 Task: Look for space in Rasskazovo, Russia from 24th August, 2023 to 10th September, 2023 for 6 adults, 2 children in price range Rs.12000 to Rs.15000. Place can be entire place or shared room with 6 bedrooms having 6 beds and 6 bathrooms. Property type can be house, flat, guest house. Amenities needed are: wifi, TV, free parkinig on premises, gym, breakfast. Booking option can be shelf check-in. Required host language is English.
Action: Mouse pressed left at (522, 106)
Screenshot: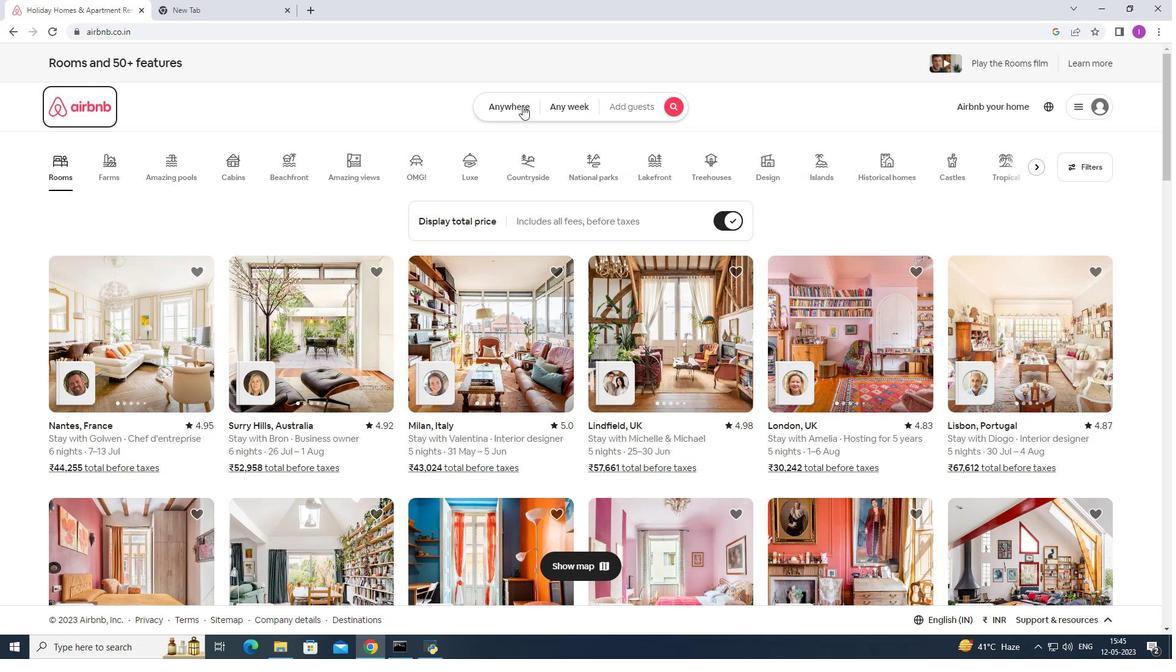 
Action: Mouse moved to (443, 149)
Screenshot: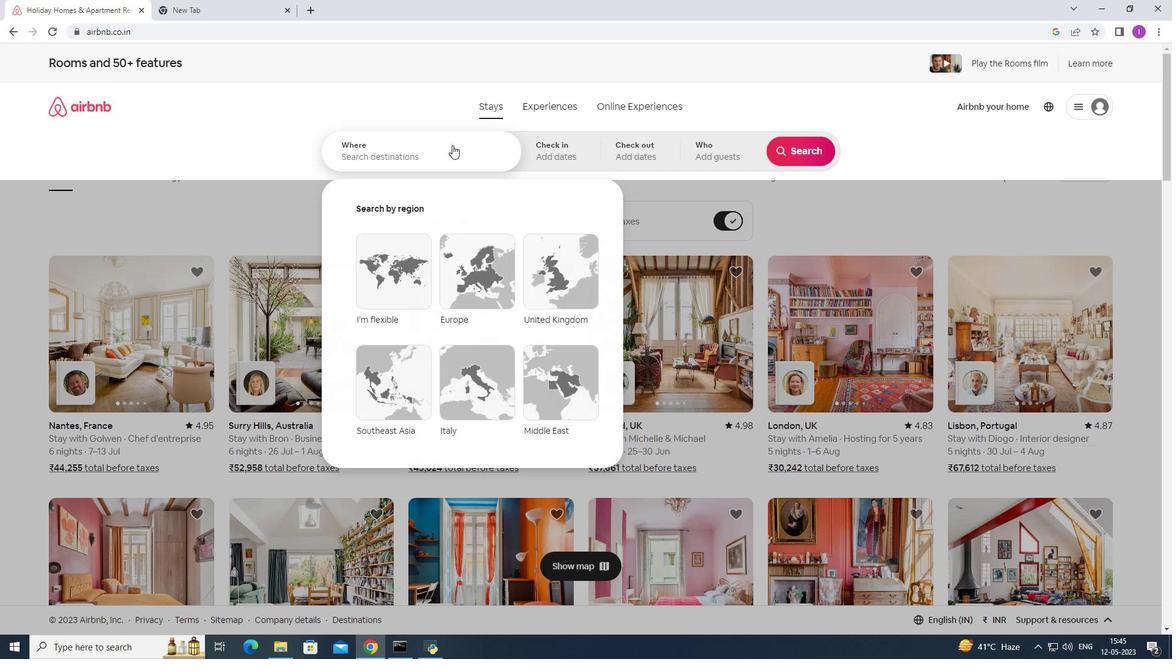 
Action: Mouse pressed left at (443, 149)
Screenshot: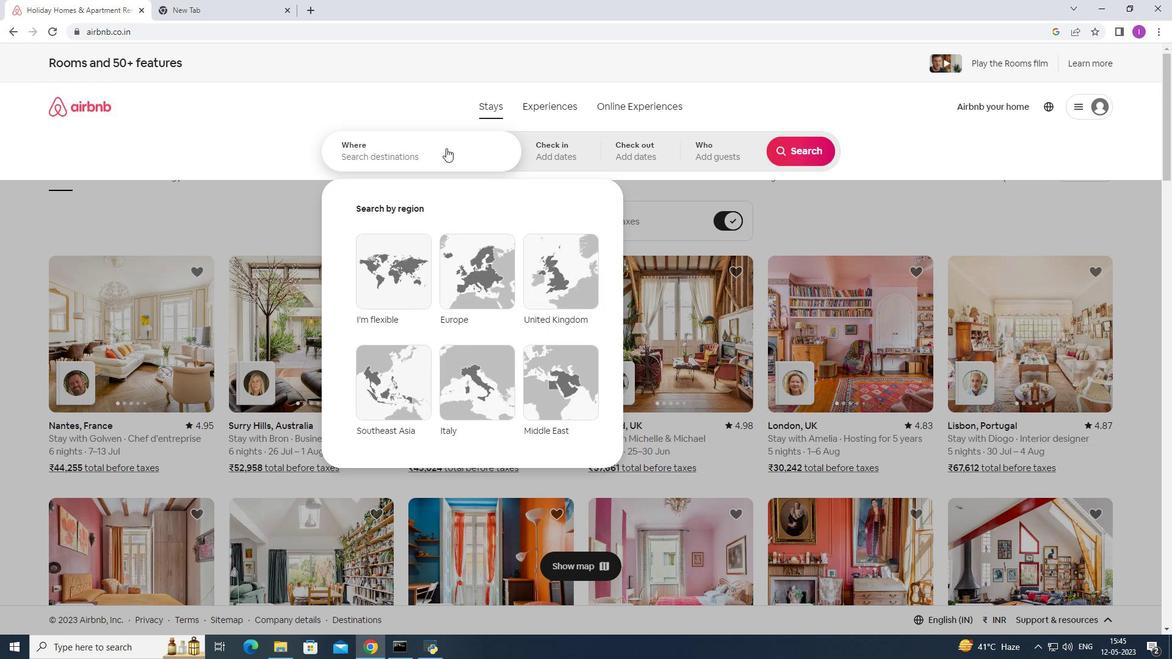 
Action: Mouse moved to (443, 150)
Screenshot: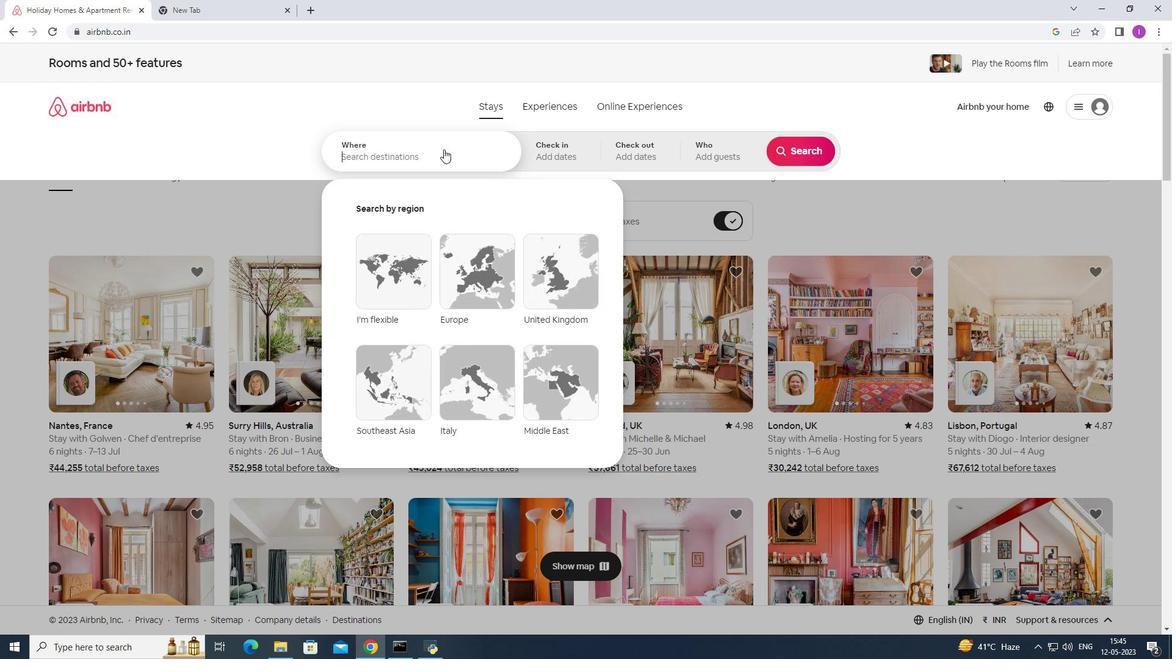 
Action: Key pressed <Key.shift>Rasskazovo,<Key.shift>Russia
Screenshot: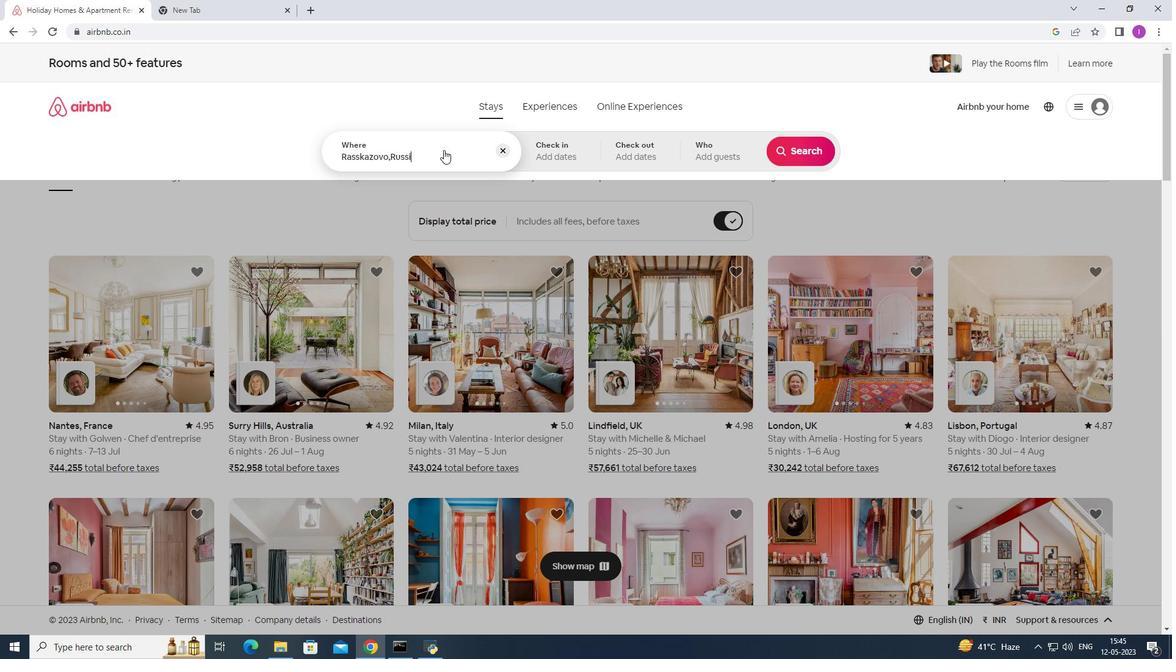 
Action: Mouse moved to (559, 154)
Screenshot: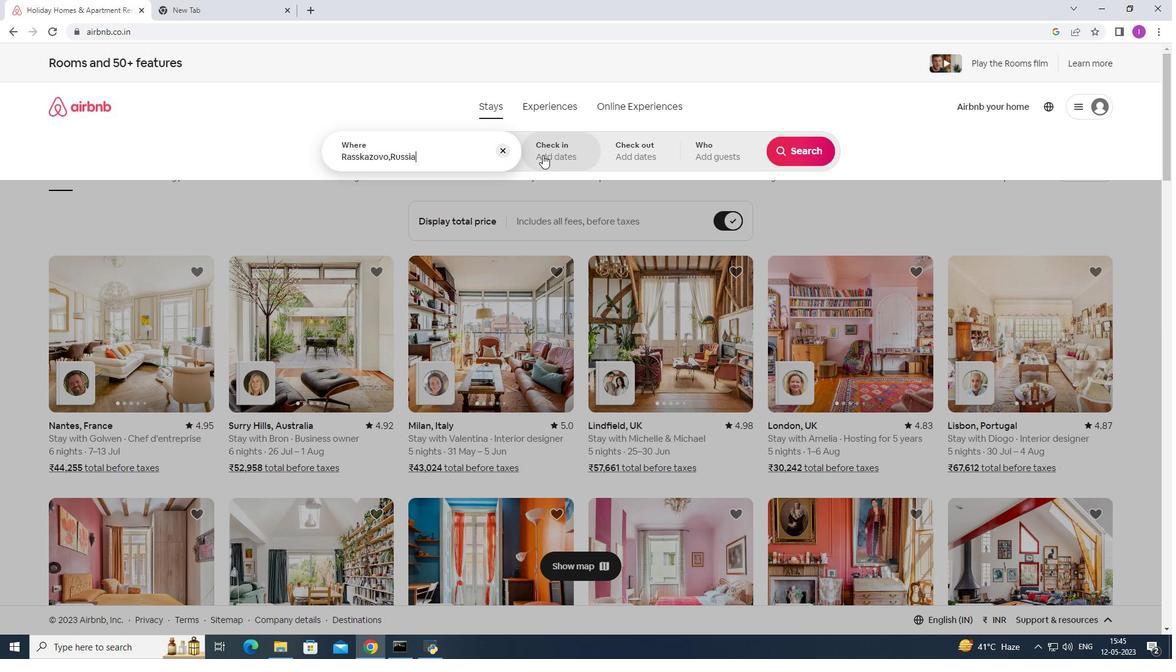 
Action: Mouse pressed left at (559, 154)
Screenshot: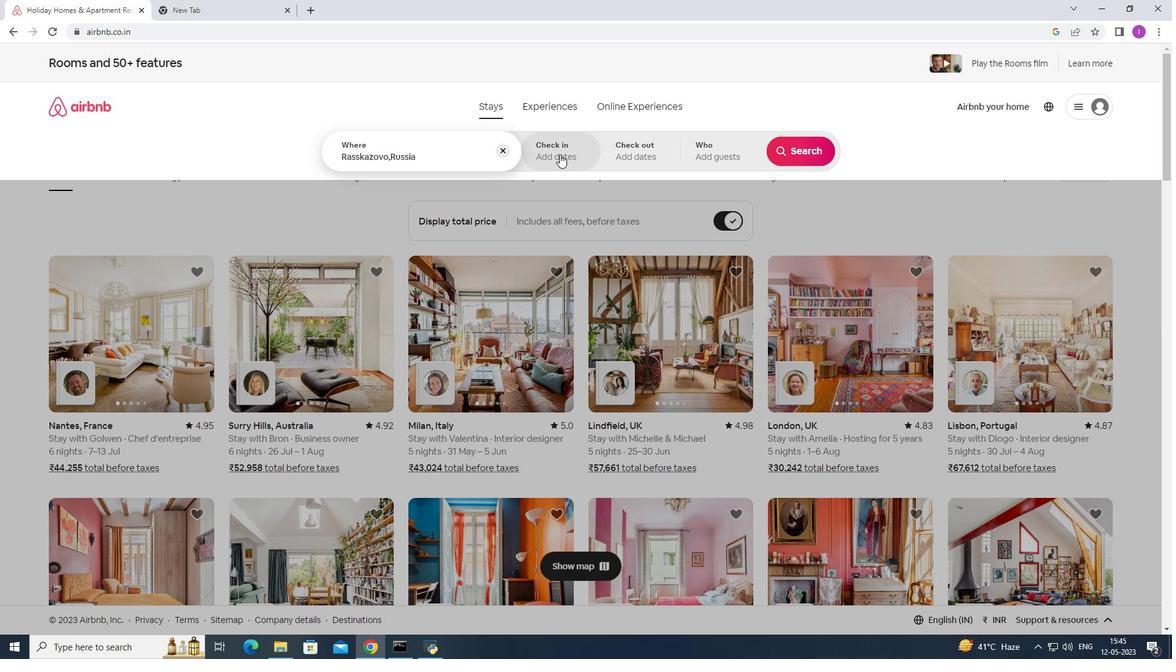 
Action: Mouse moved to (793, 250)
Screenshot: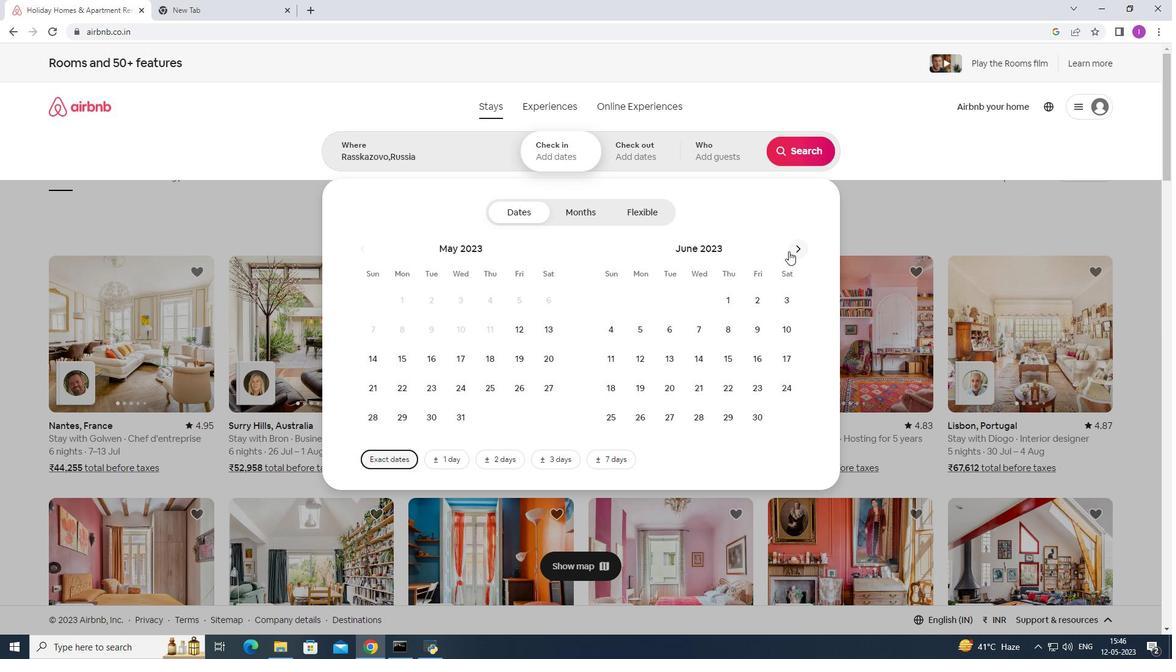 
Action: Mouse pressed left at (793, 250)
Screenshot: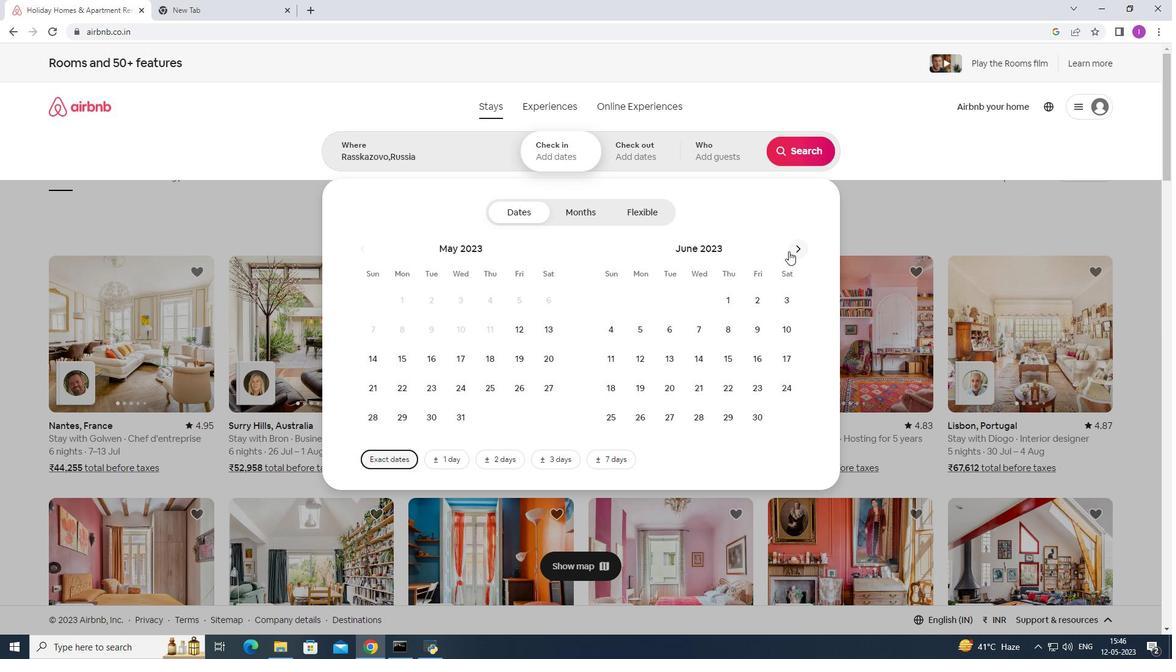 
Action: Mouse moved to (793, 250)
Screenshot: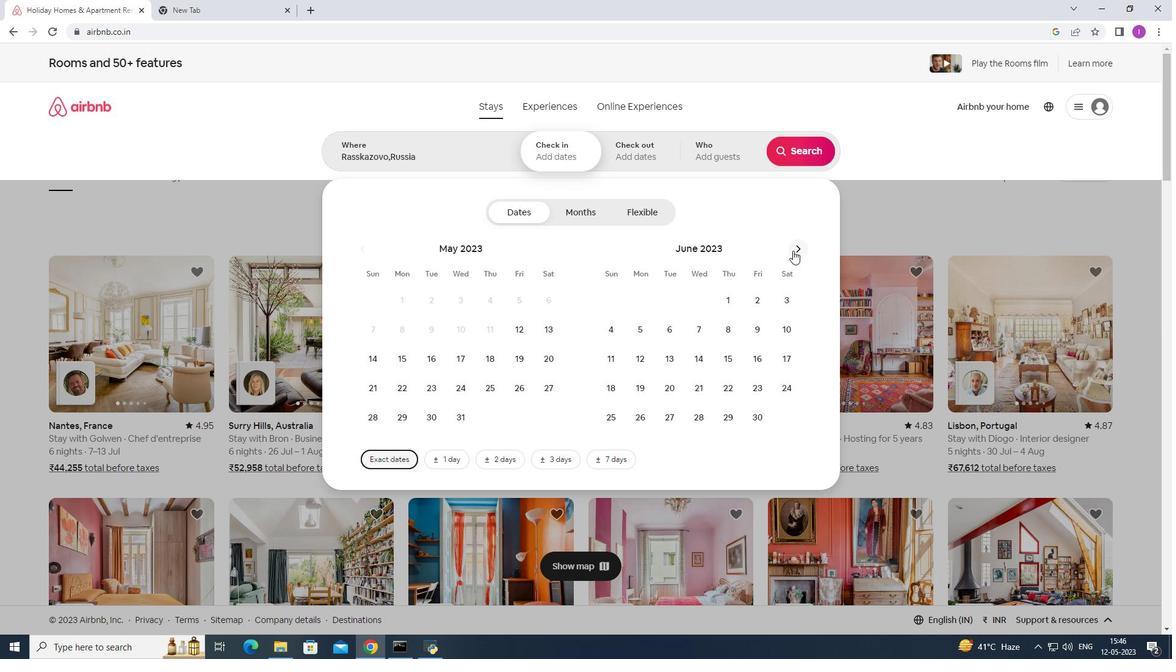 
Action: Mouse pressed left at (793, 250)
Screenshot: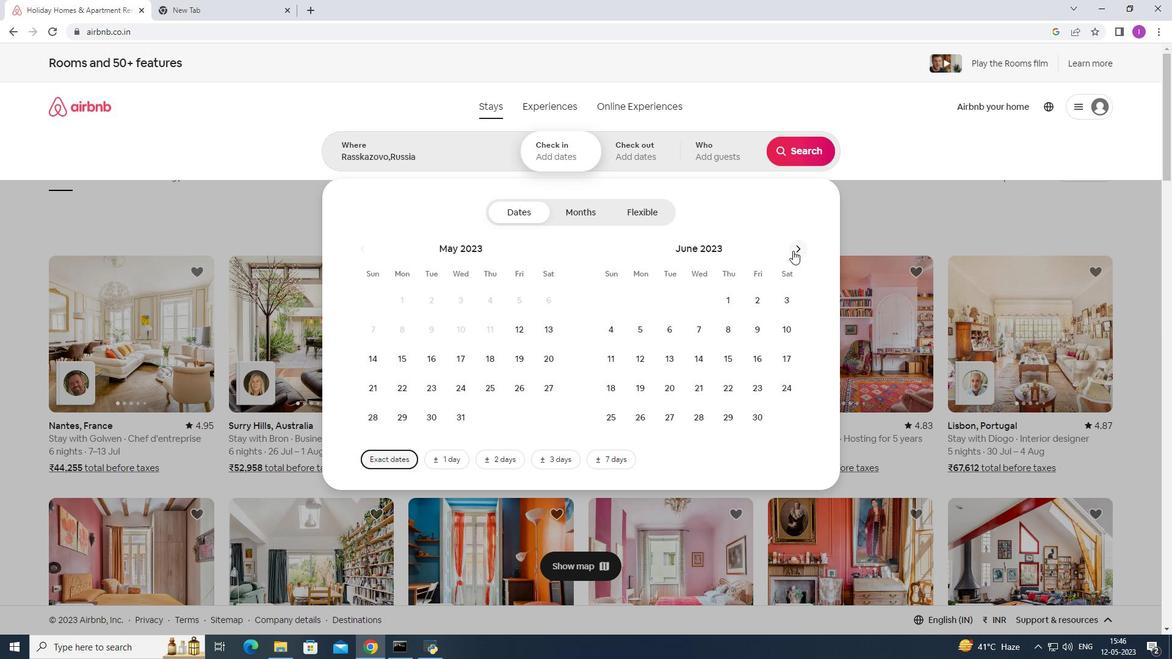 
Action: Mouse moved to (793, 250)
Screenshot: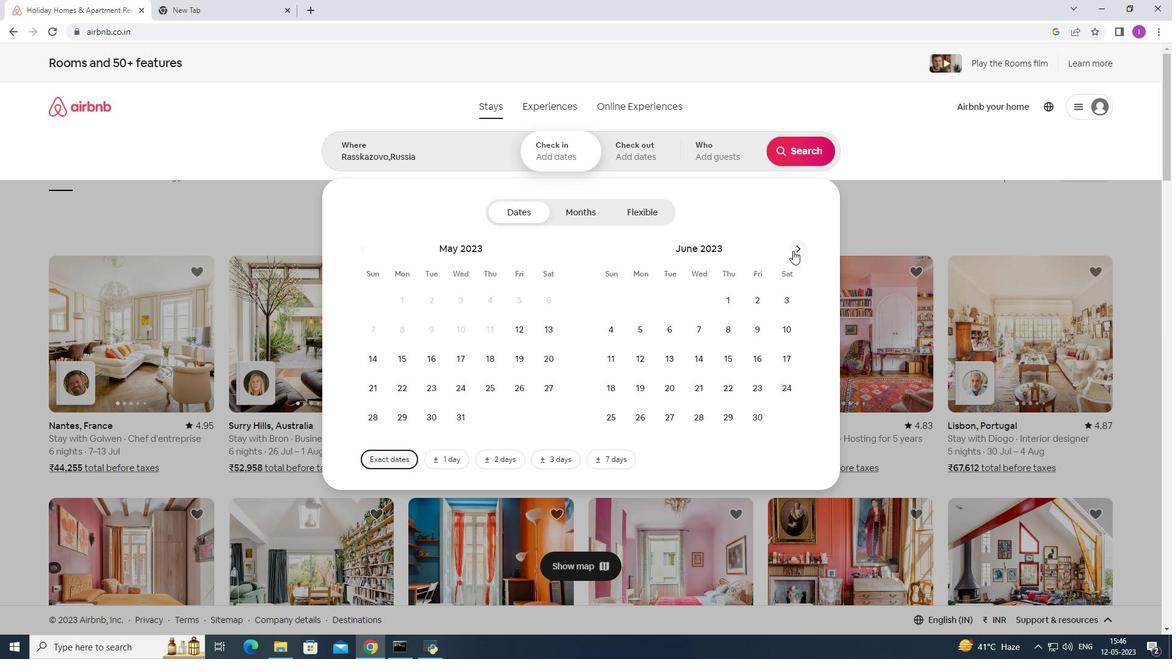 
Action: Mouse pressed left at (793, 250)
Screenshot: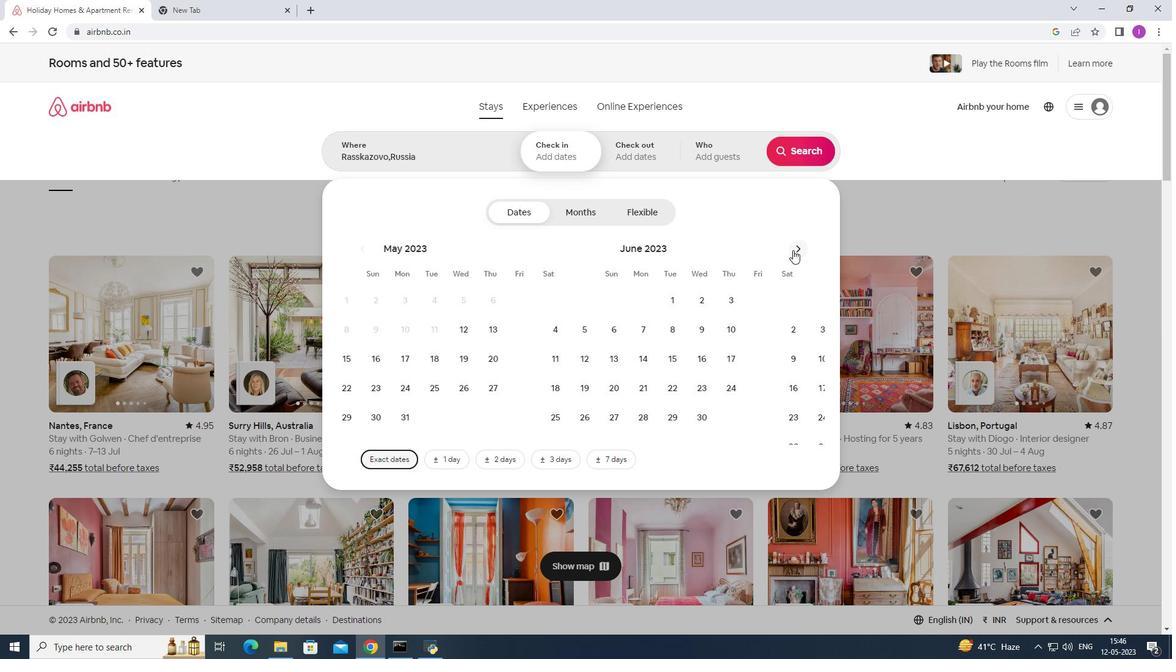 
Action: Mouse moved to (793, 246)
Screenshot: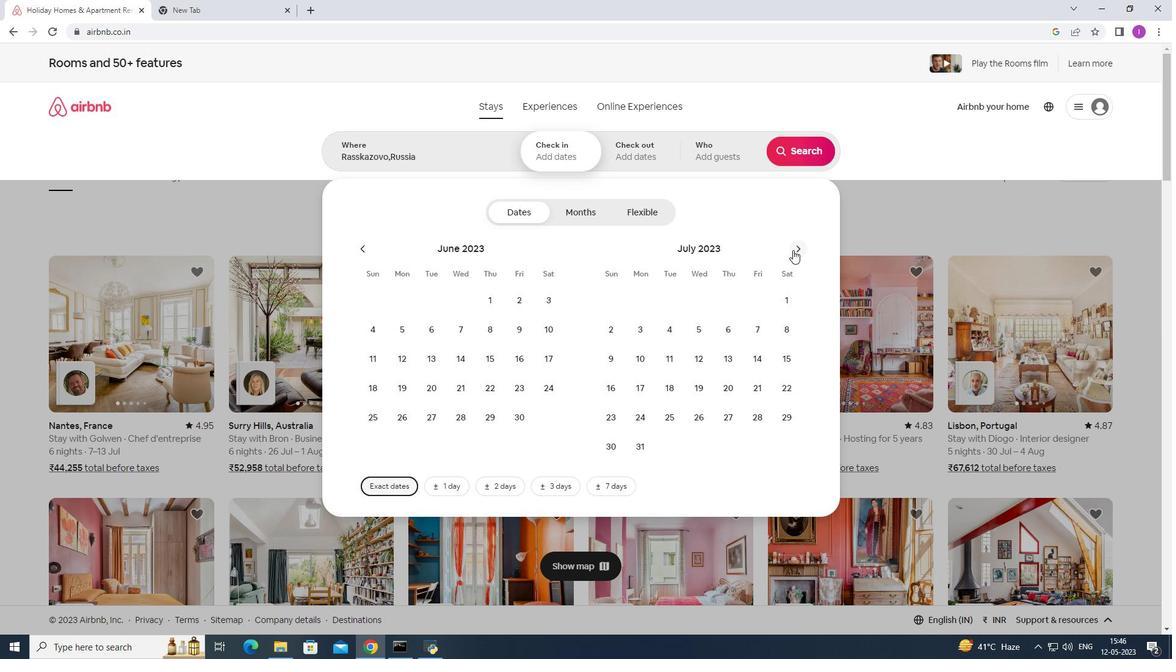 
Action: Mouse pressed left at (793, 246)
Screenshot: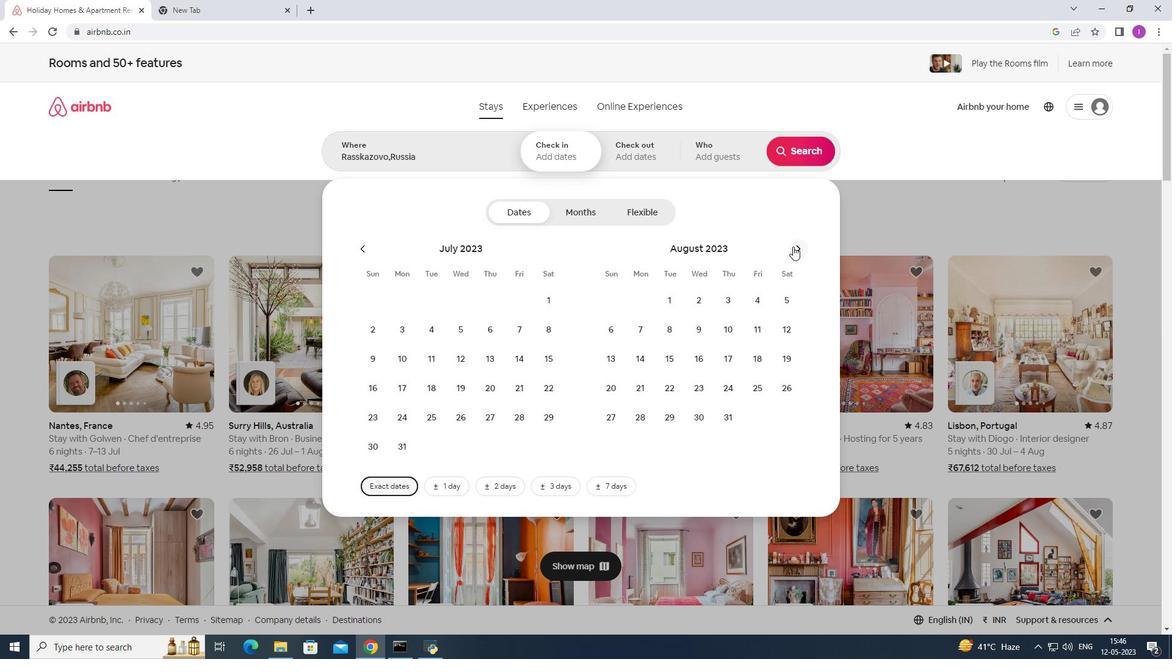 
Action: Mouse moved to (482, 389)
Screenshot: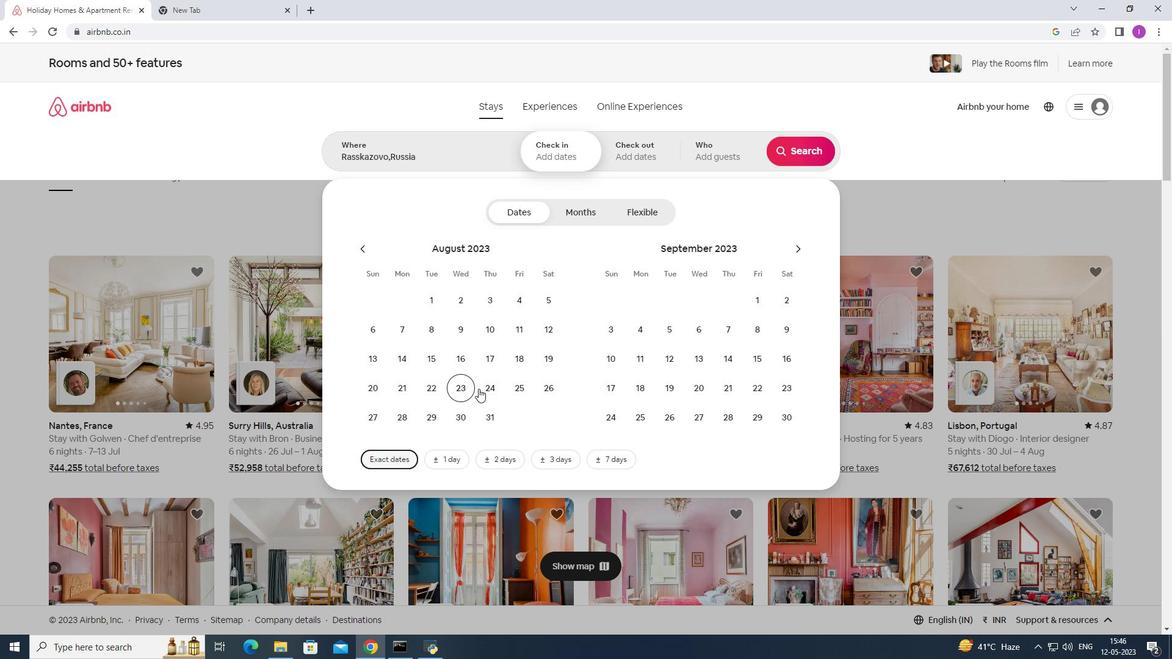 
Action: Mouse pressed left at (482, 389)
Screenshot: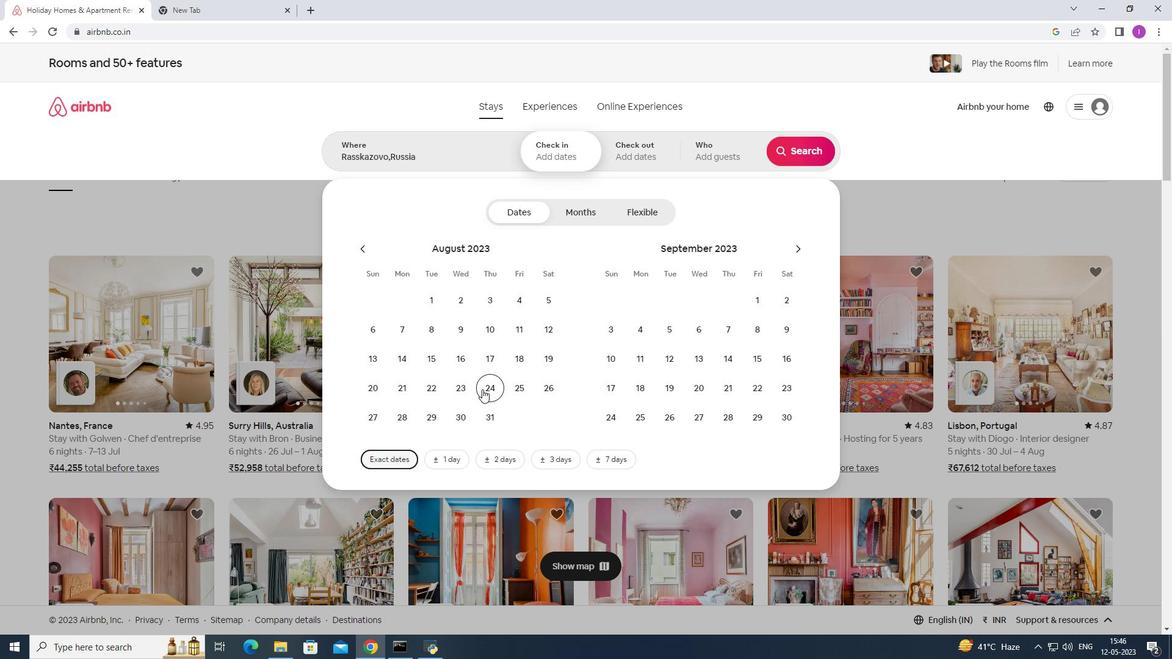 
Action: Mouse moved to (613, 356)
Screenshot: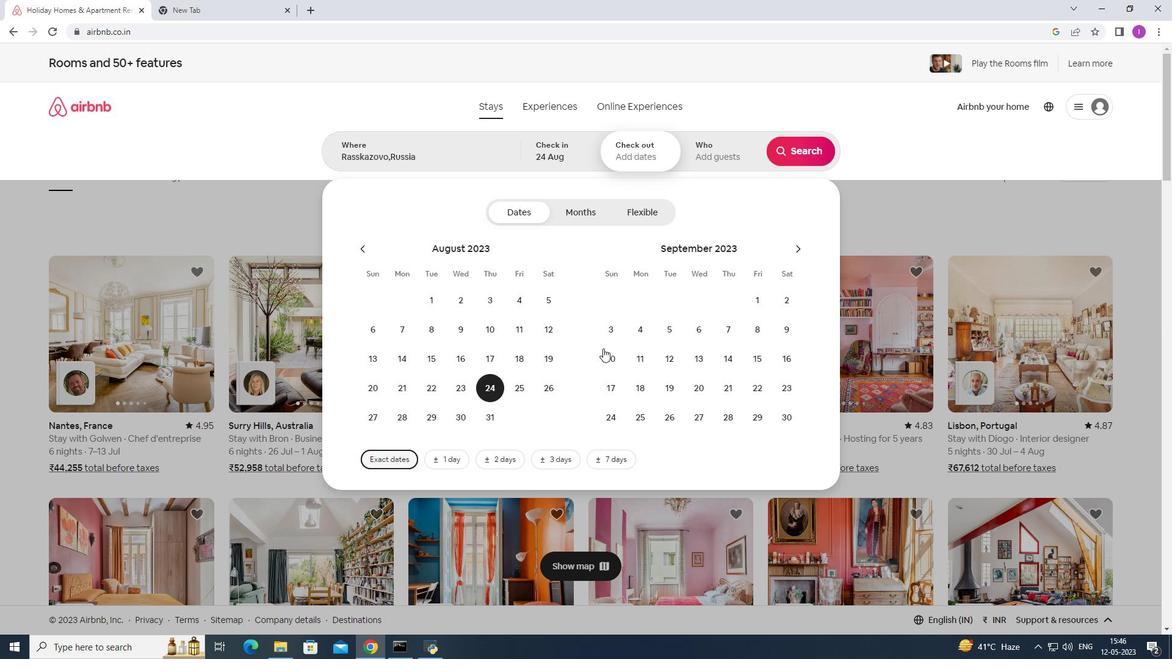 
Action: Mouse pressed left at (613, 356)
Screenshot: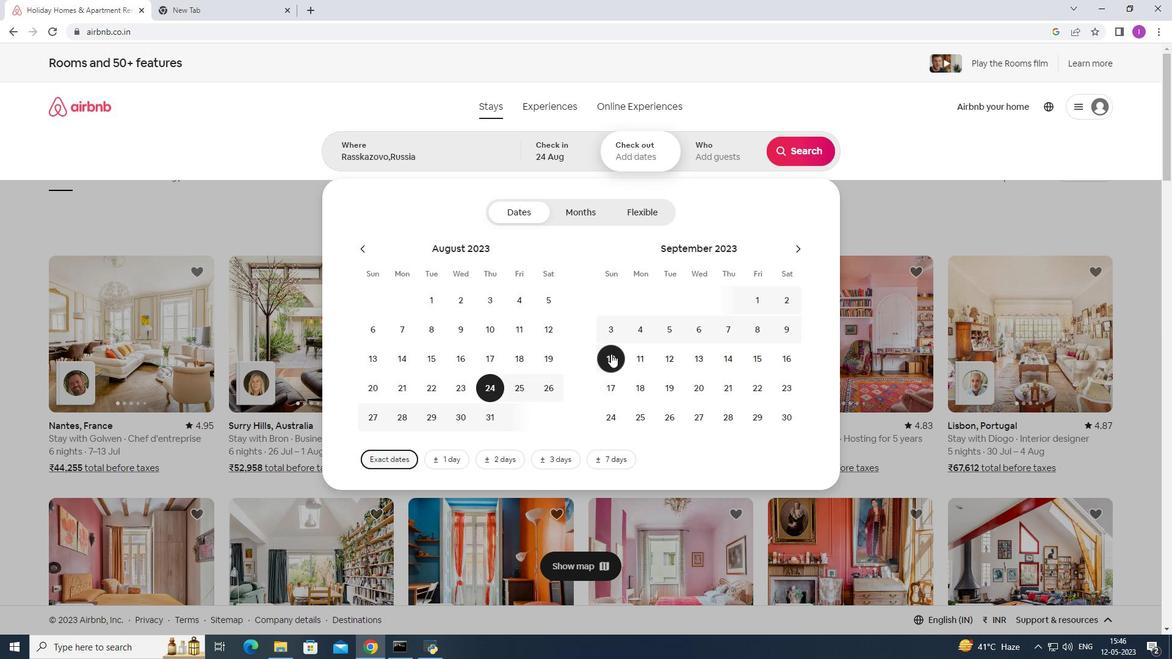 
Action: Mouse moved to (707, 151)
Screenshot: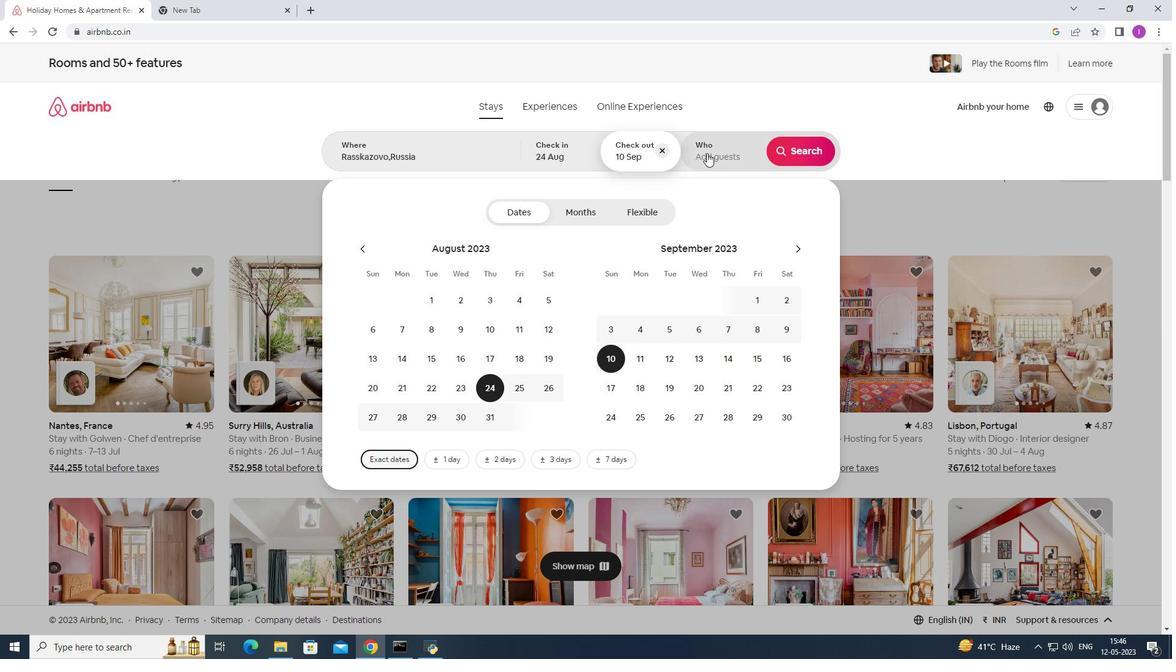 
Action: Mouse pressed left at (707, 151)
Screenshot: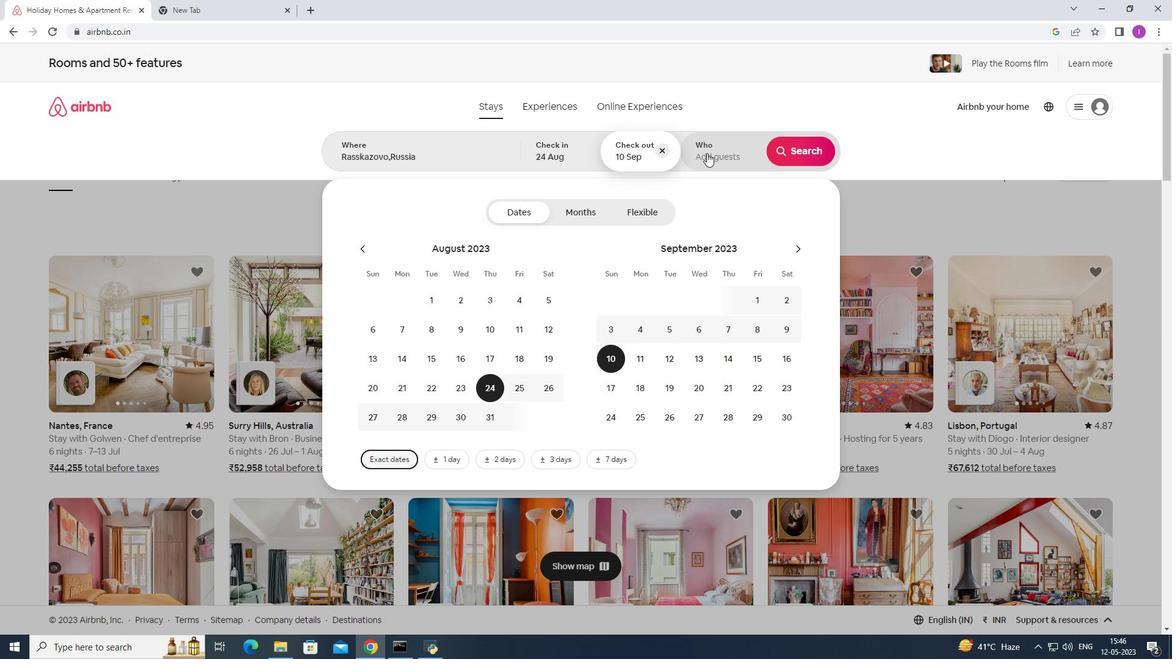 
Action: Mouse moved to (808, 218)
Screenshot: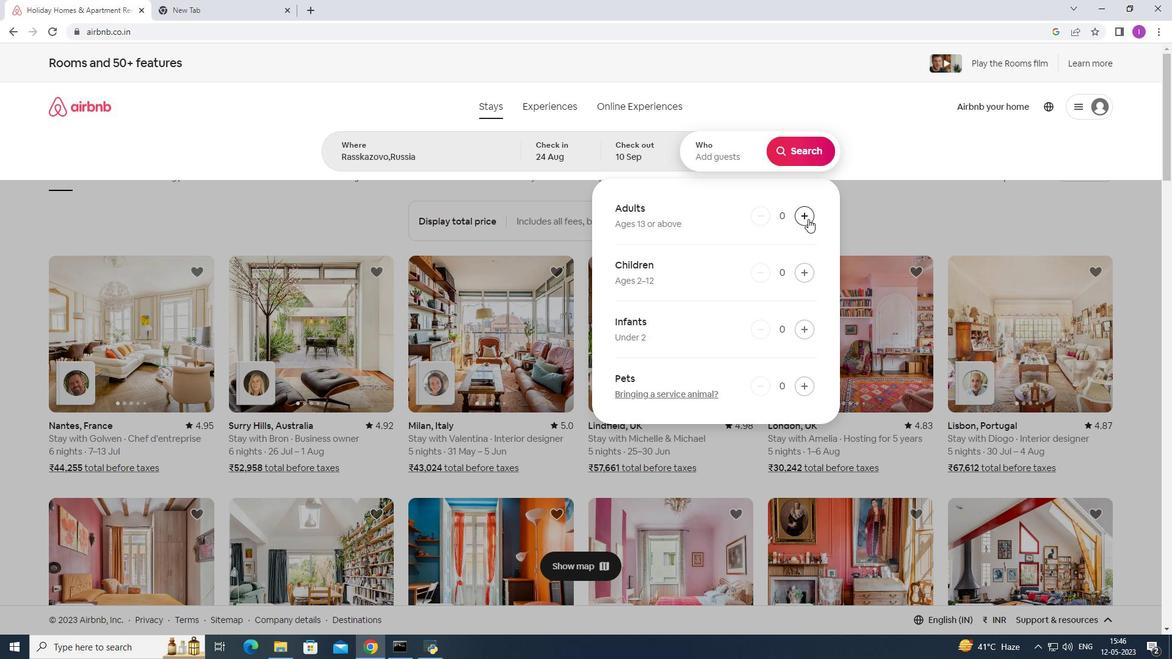 
Action: Mouse pressed left at (808, 218)
Screenshot: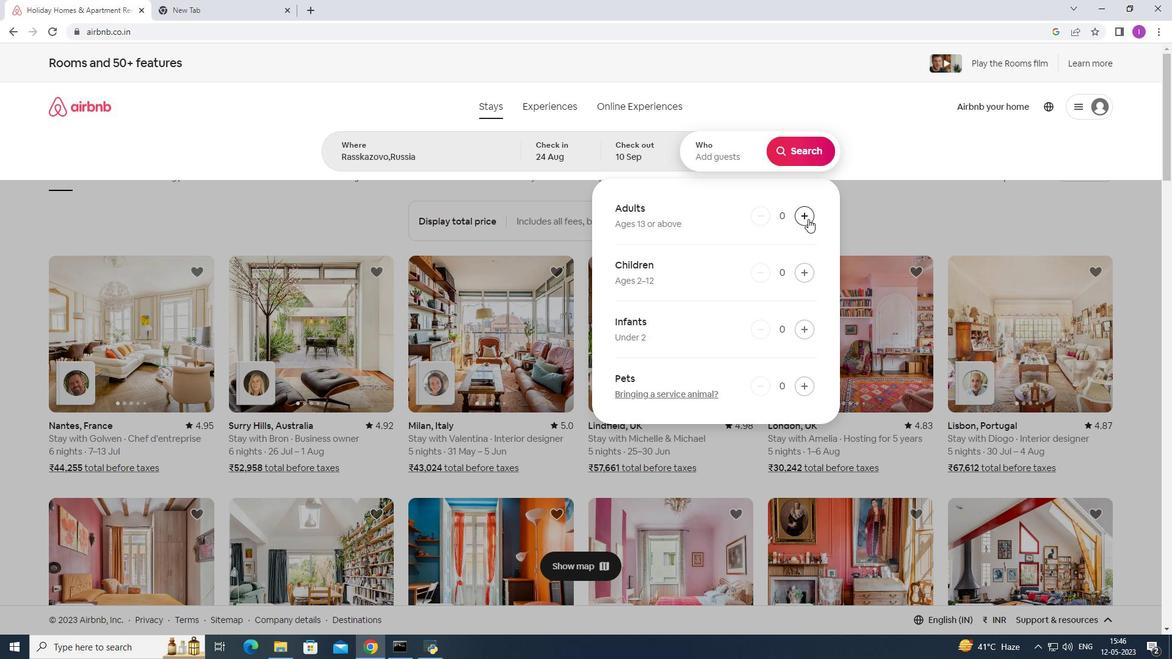 
Action: Mouse pressed left at (808, 218)
Screenshot: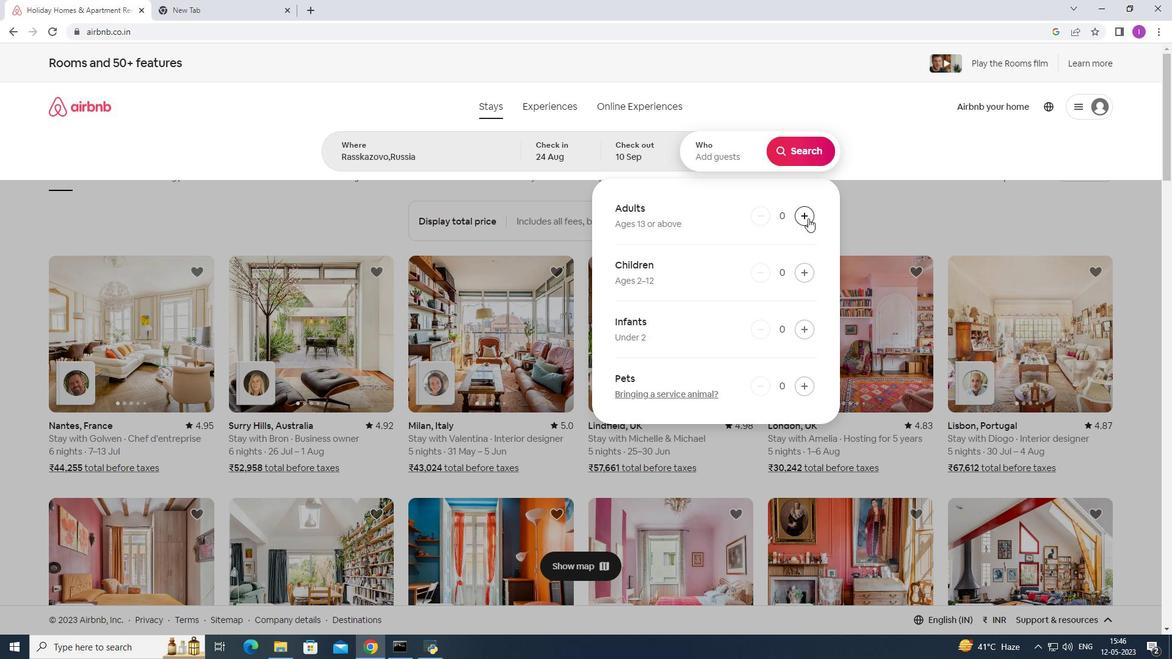 
Action: Mouse pressed left at (808, 218)
Screenshot: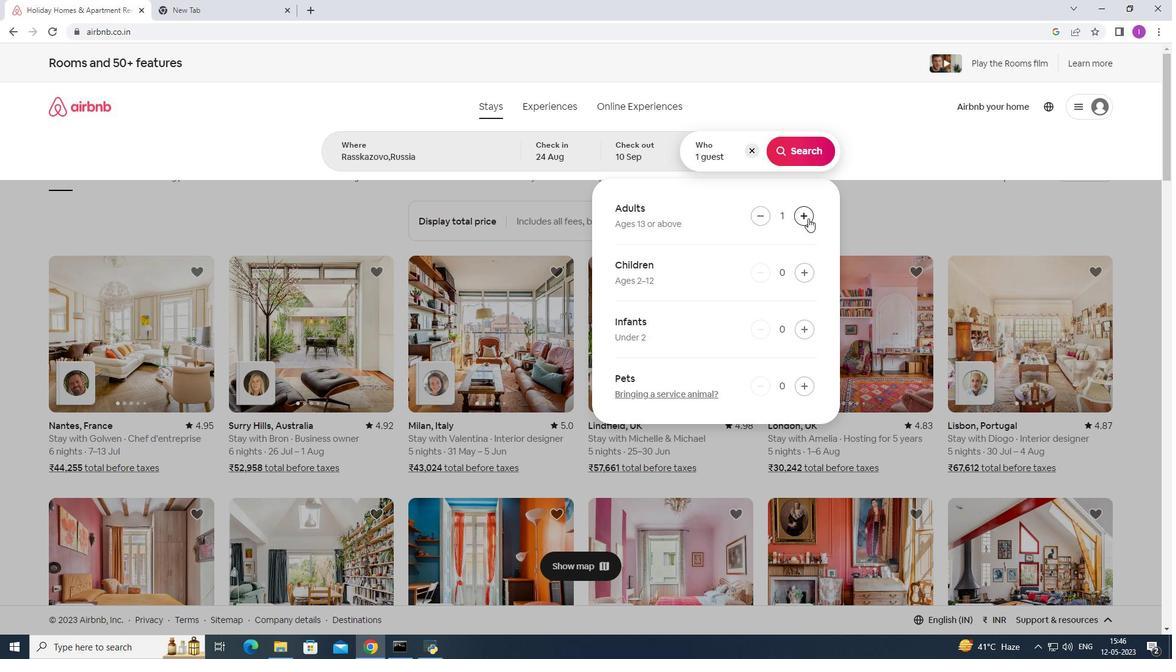 
Action: Mouse pressed left at (808, 218)
Screenshot: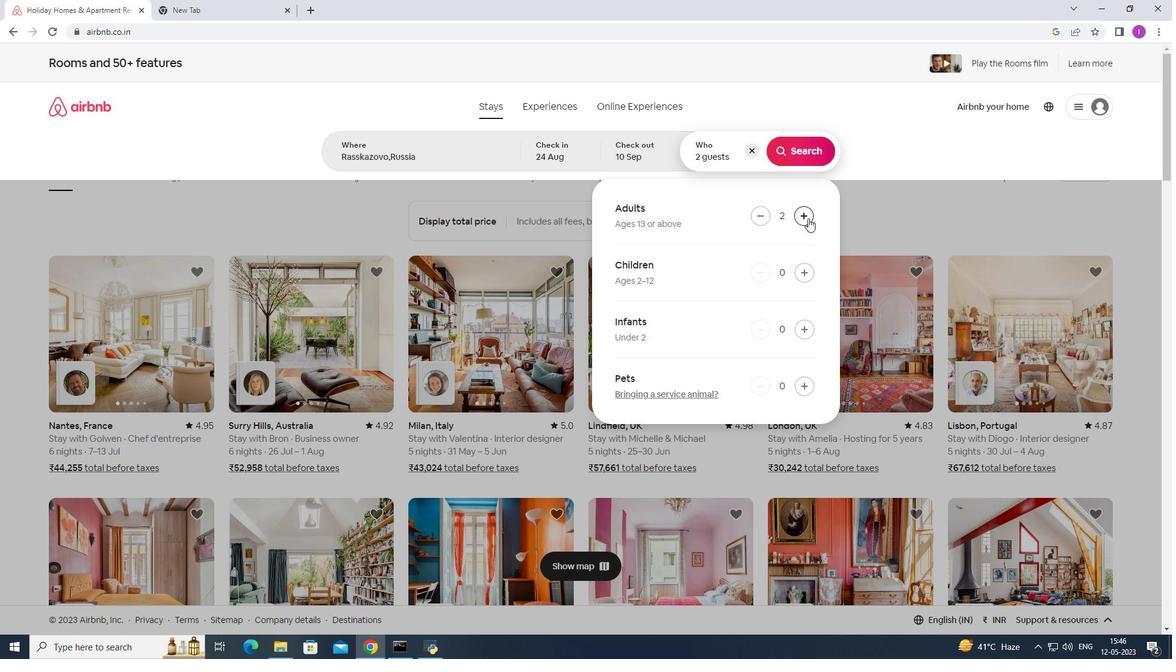 
Action: Mouse pressed left at (808, 218)
Screenshot: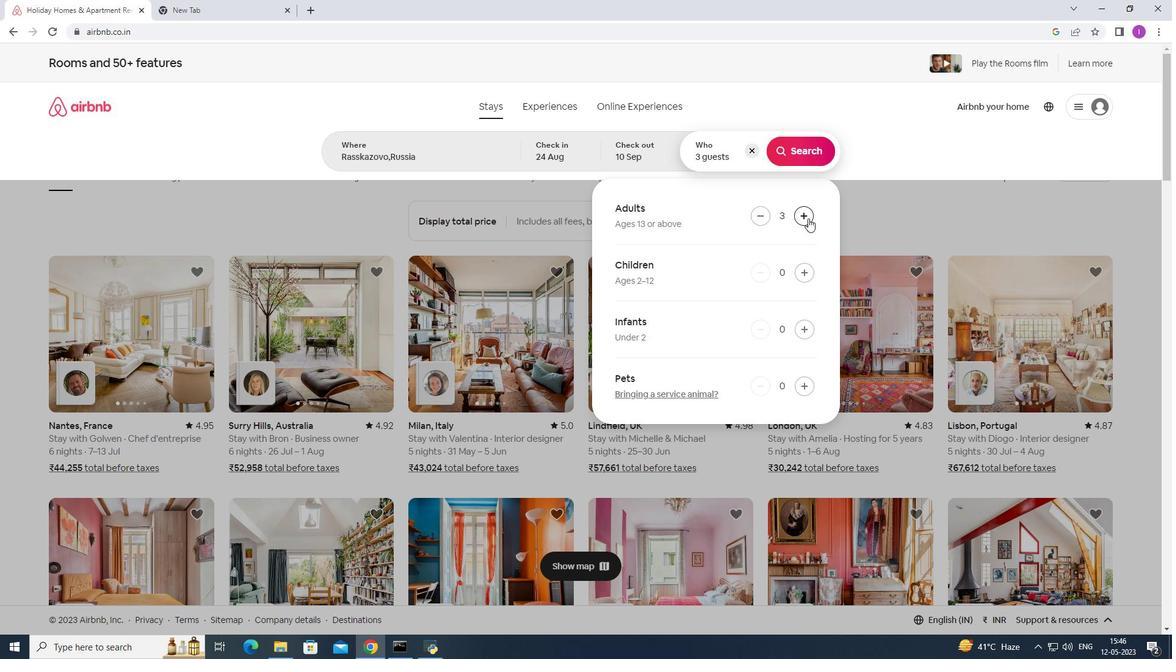 
Action: Mouse pressed left at (808, 218)
Screenshot: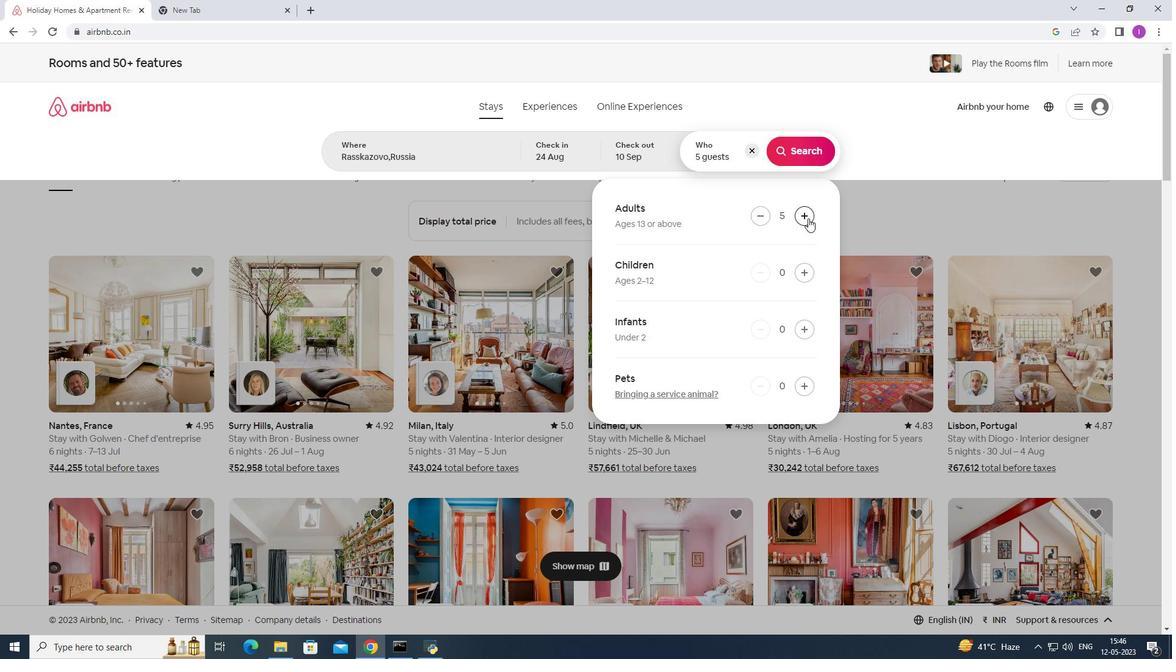 
Action: Mouse moved to (798, 272)
Screenshot: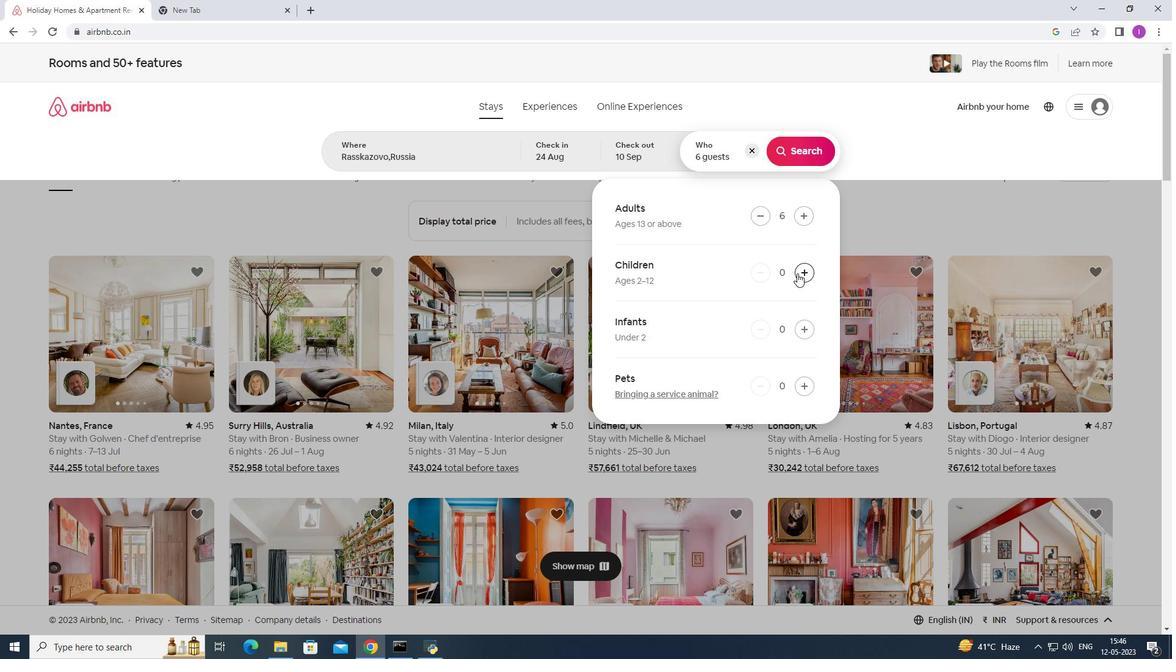
Action: Mouse pressed left at (798, 272)
Screenshot: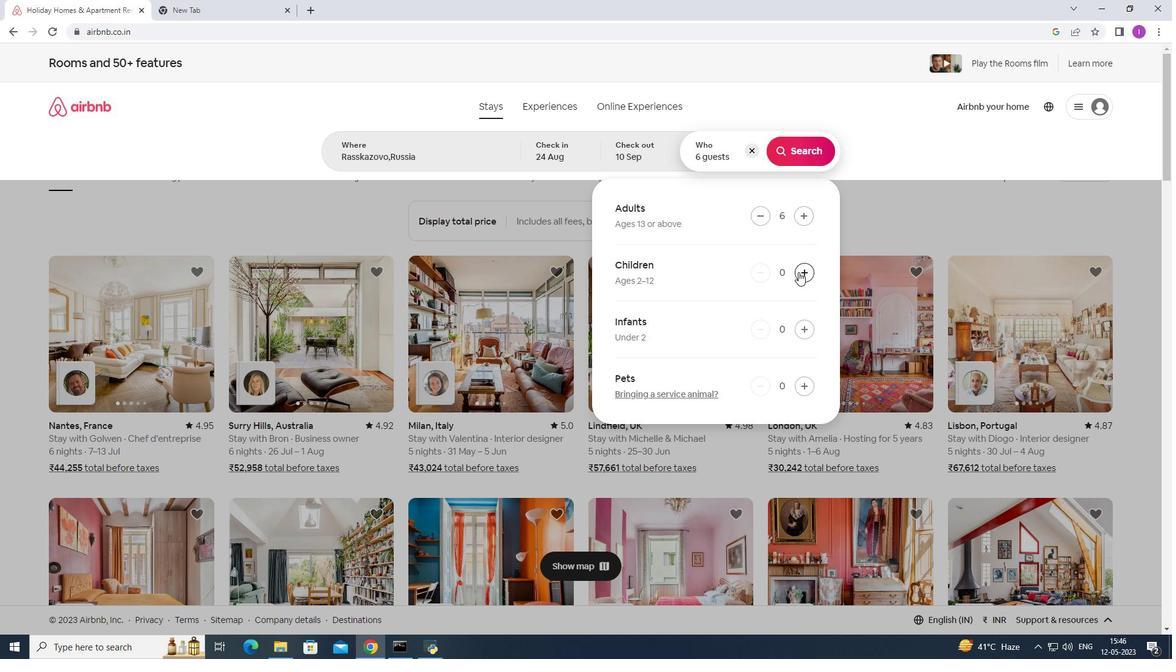 
Action: Mouse pressed left at (798, 272)
Screenshot: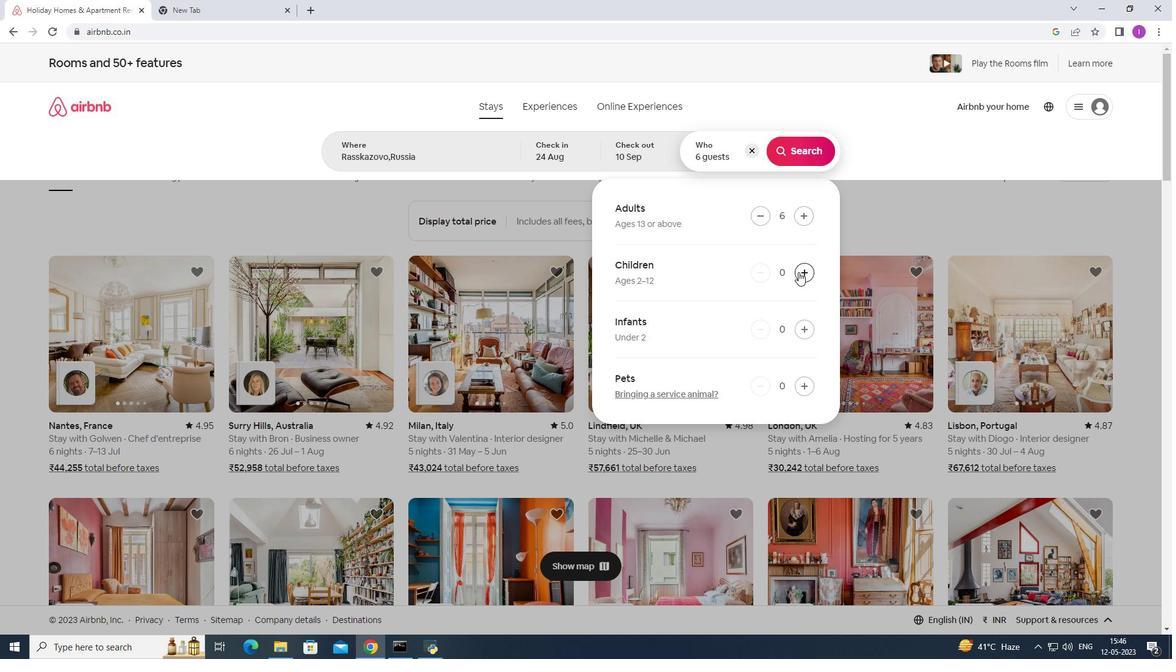 
Action: Mouse pressed left at (798, 272)
Screenshot: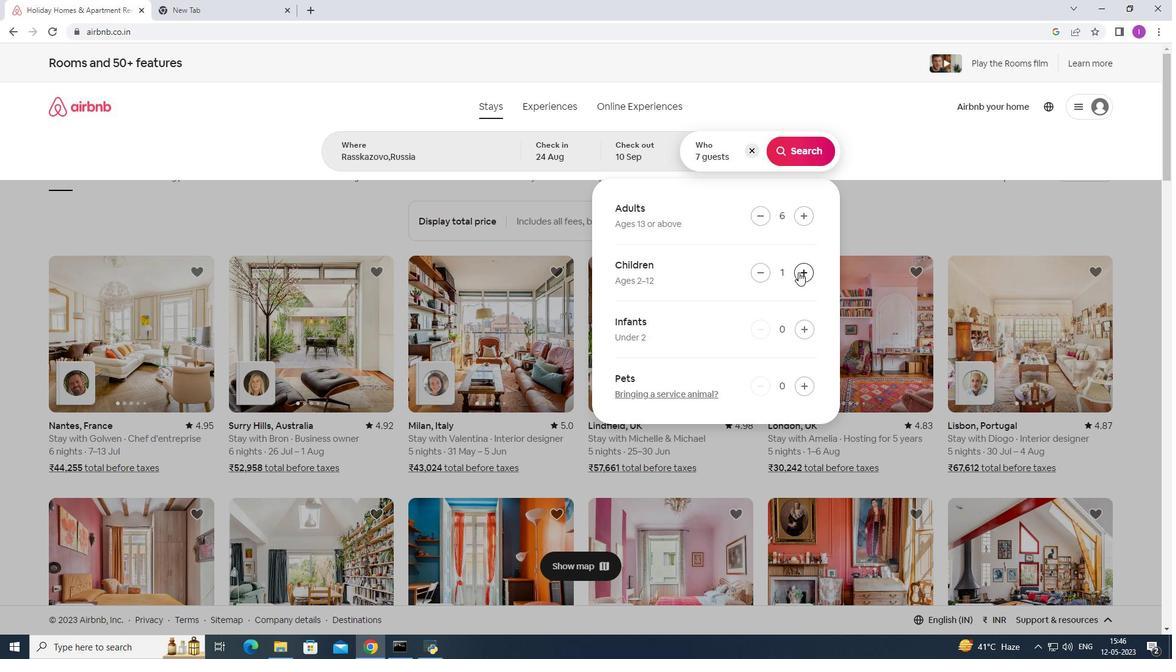 
Action: Mouse moved to (763, 272)
Screenshot: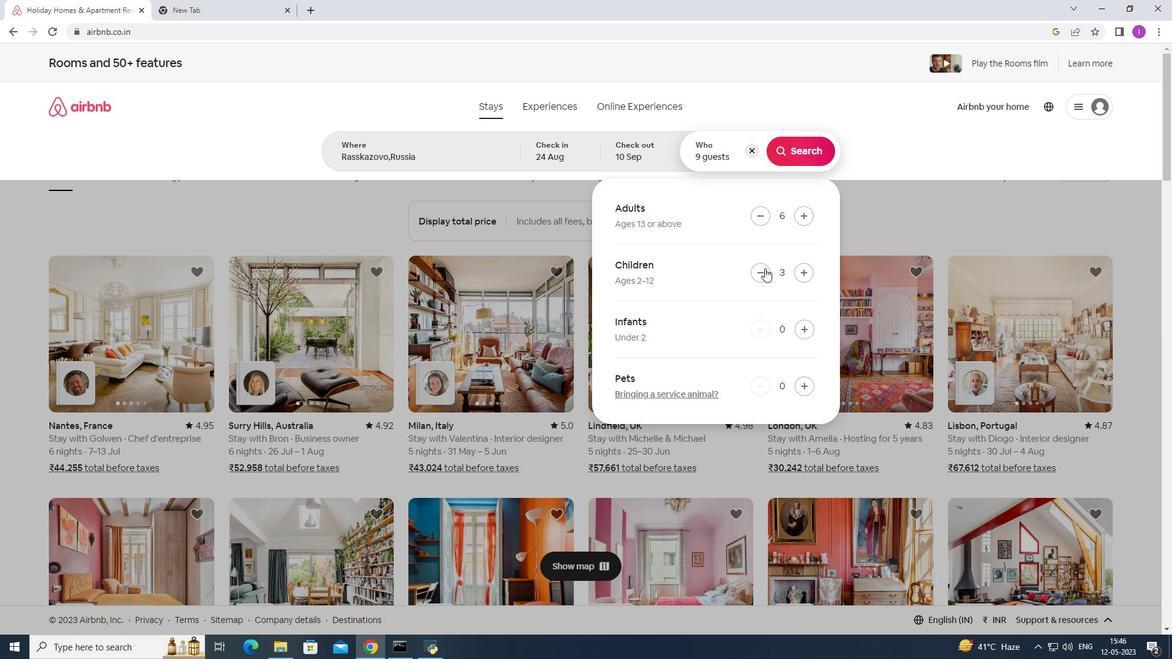 
Action: Mouse pressed left at (763, 272)
Screenshot: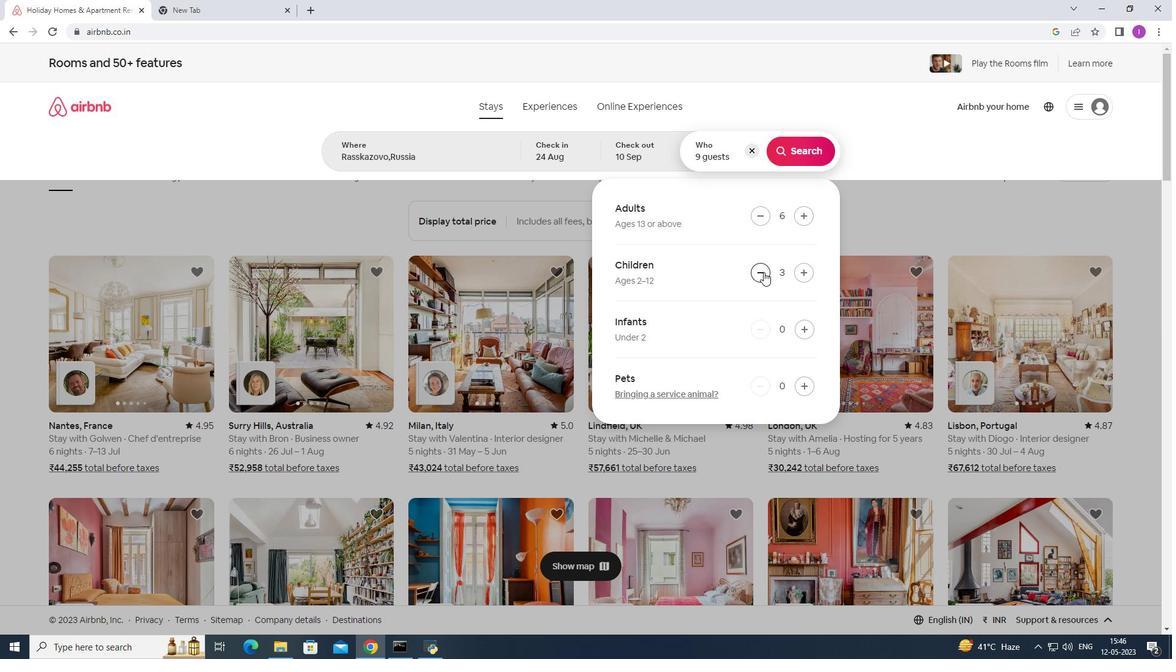 
Action: Mouse moved to (796, 151)
Screenshot: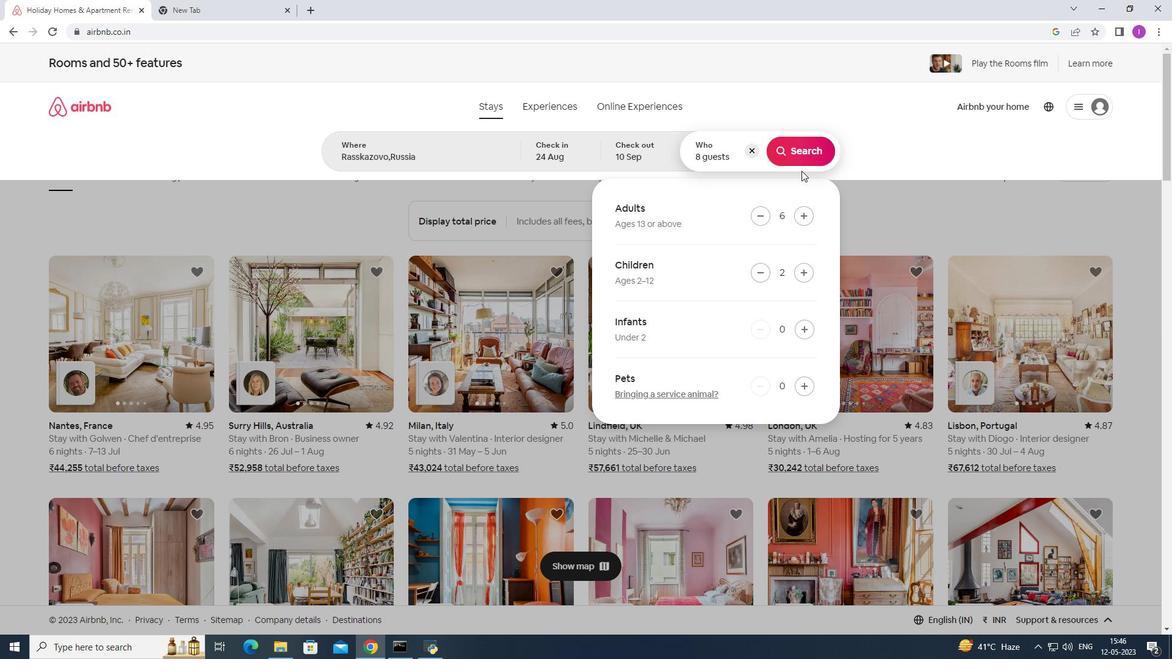 
Action: Mouse pressed left at (796, 151)
Screenshot: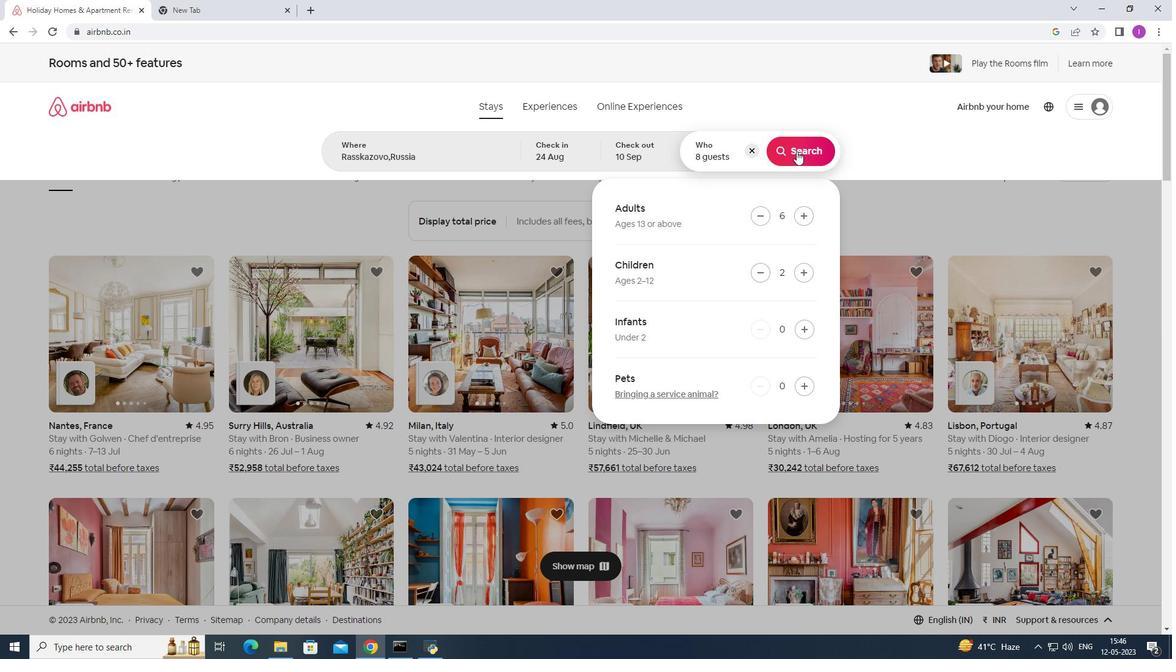 
Action: Mouse moved to (1114, 116)
Screenshot: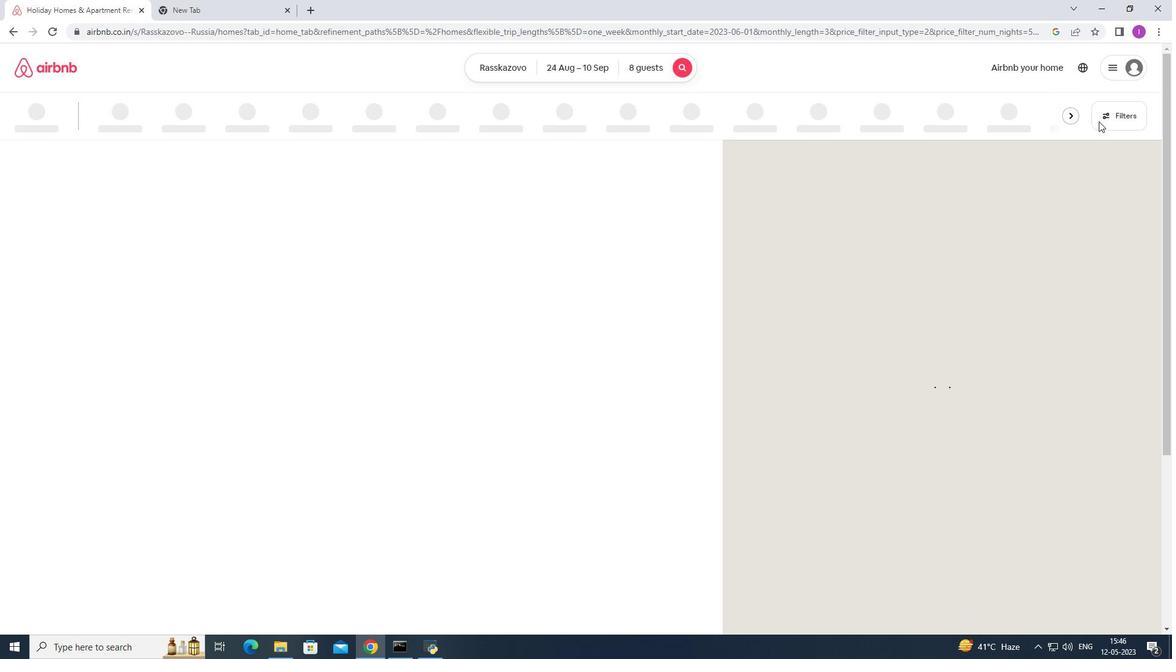 
Action: Mouse pressed left at (1114, 116)
Screenshot: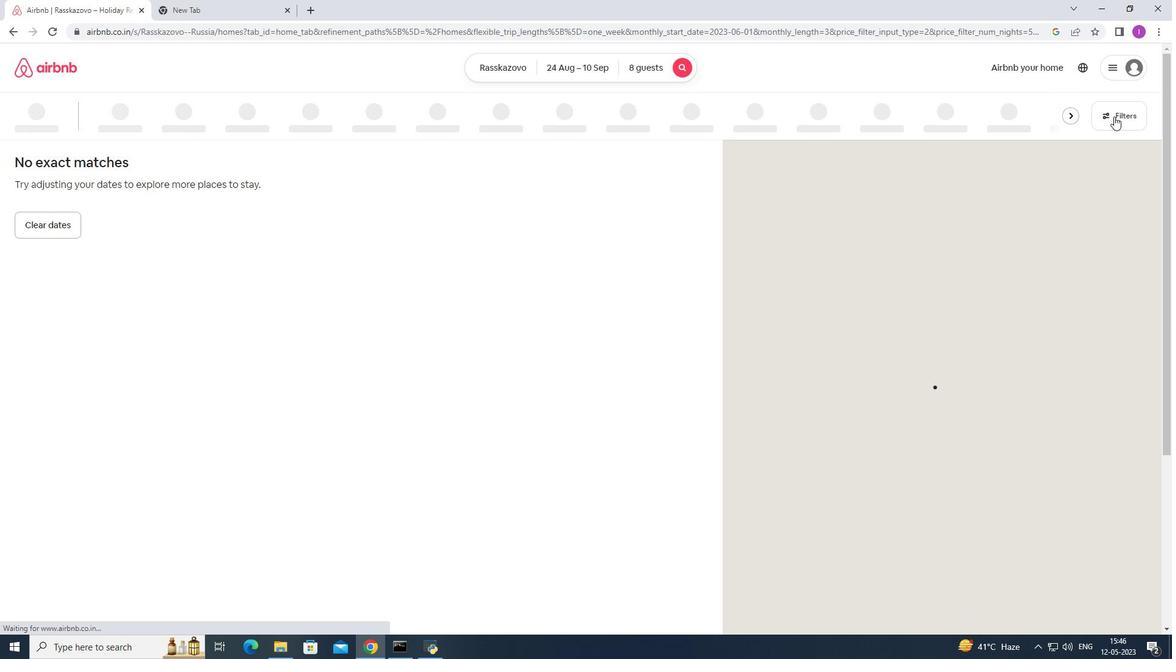 
Action: Mouse moved to (664, 421)
Screenshot: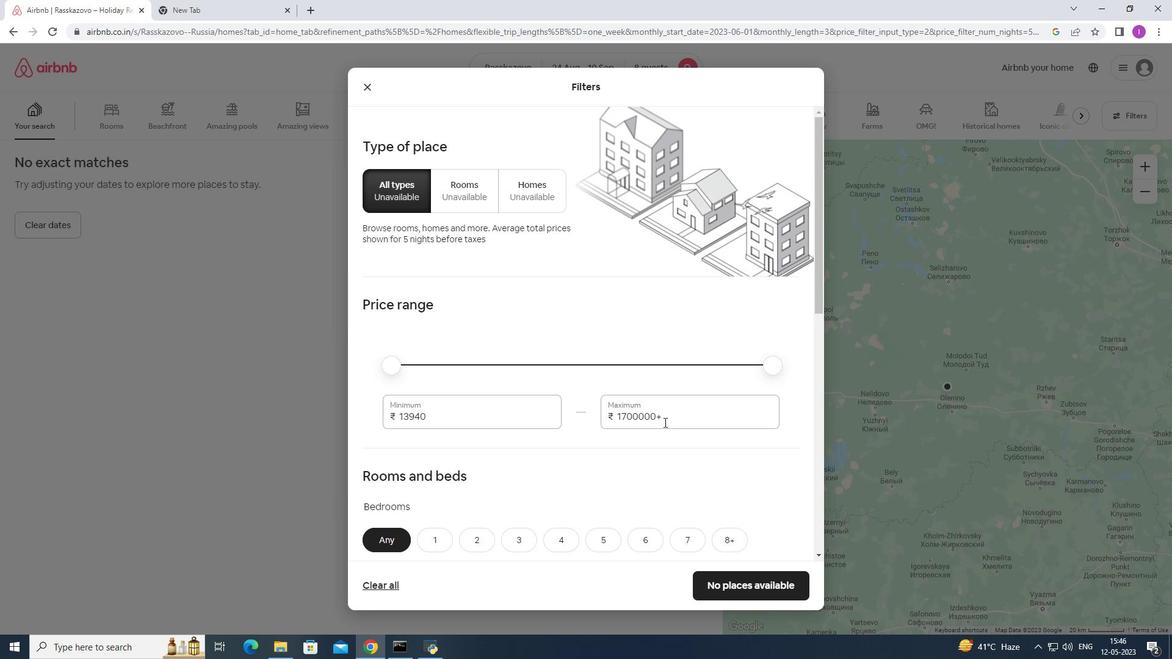 
Action: Mouse pressed left at (664, 421)
Screenshot: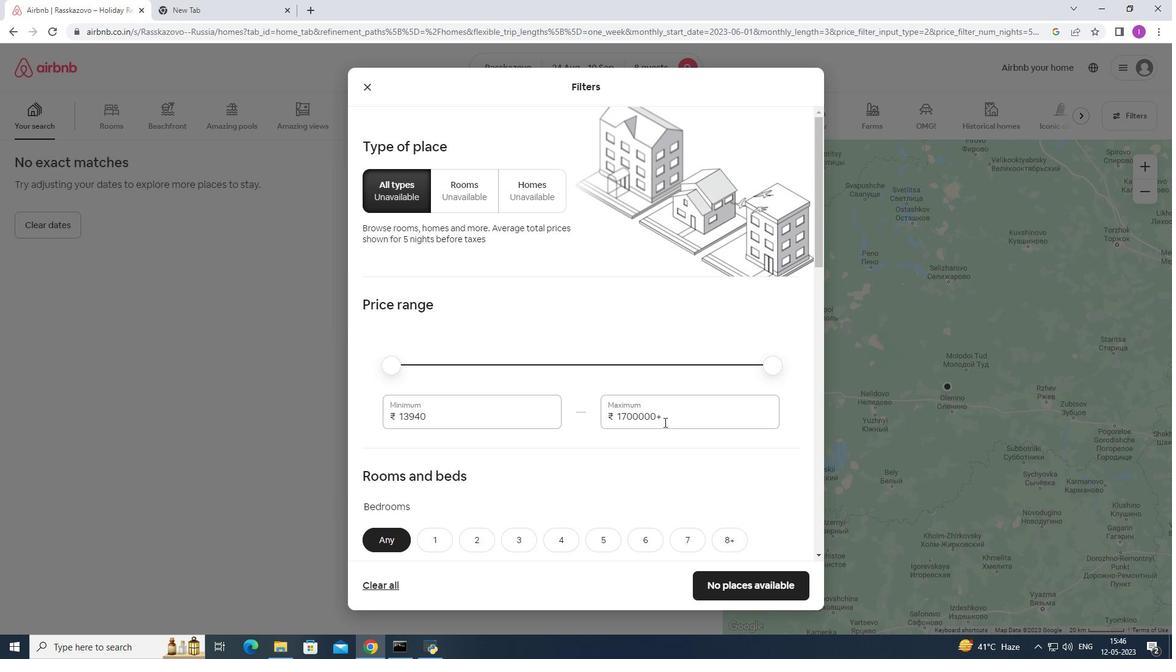 
Action: Mouse moved to (603, 435)
Screenshot: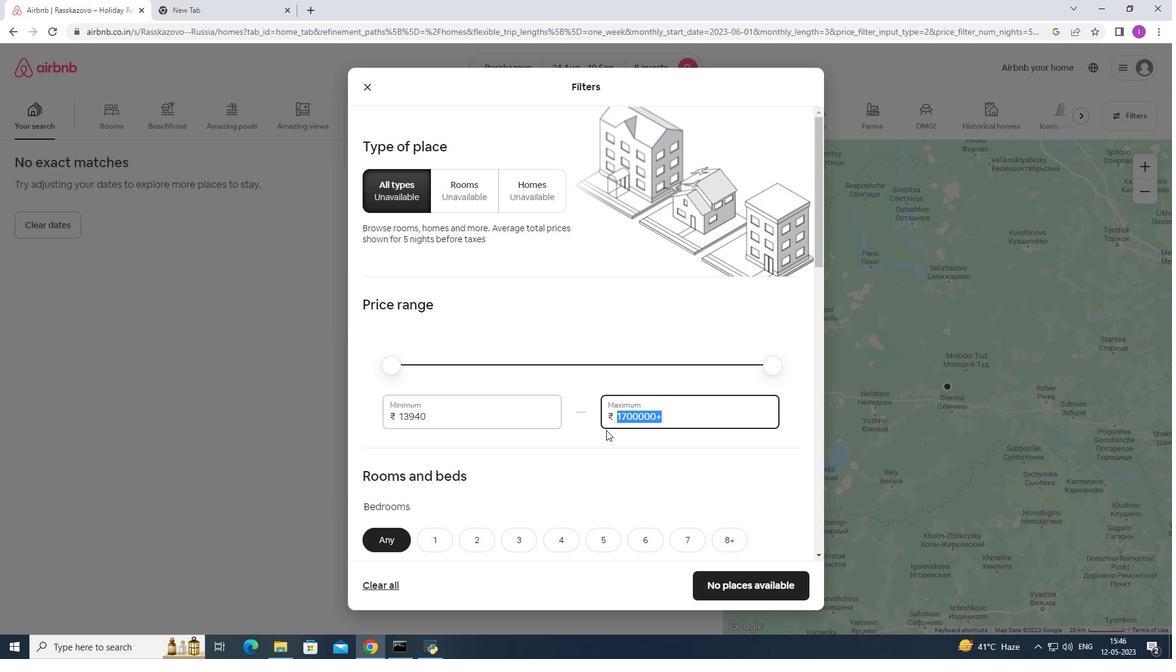 
Action: Key pressed 15000
Screenshot: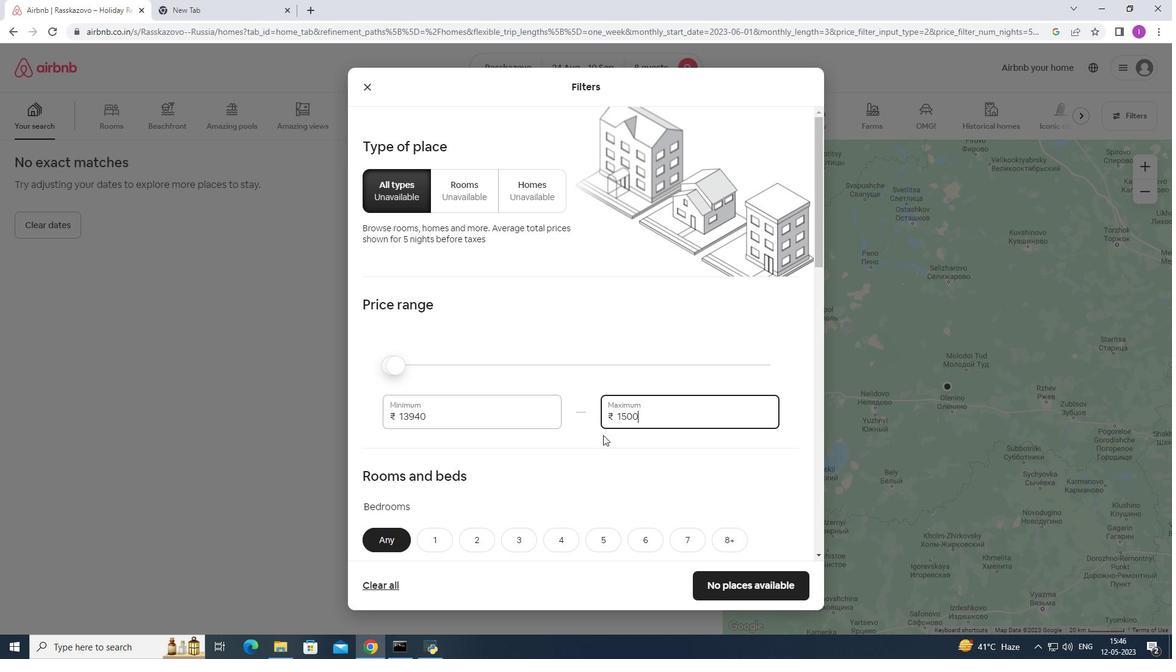 
Action: Mouse moved to (436, 417)
Screenshot: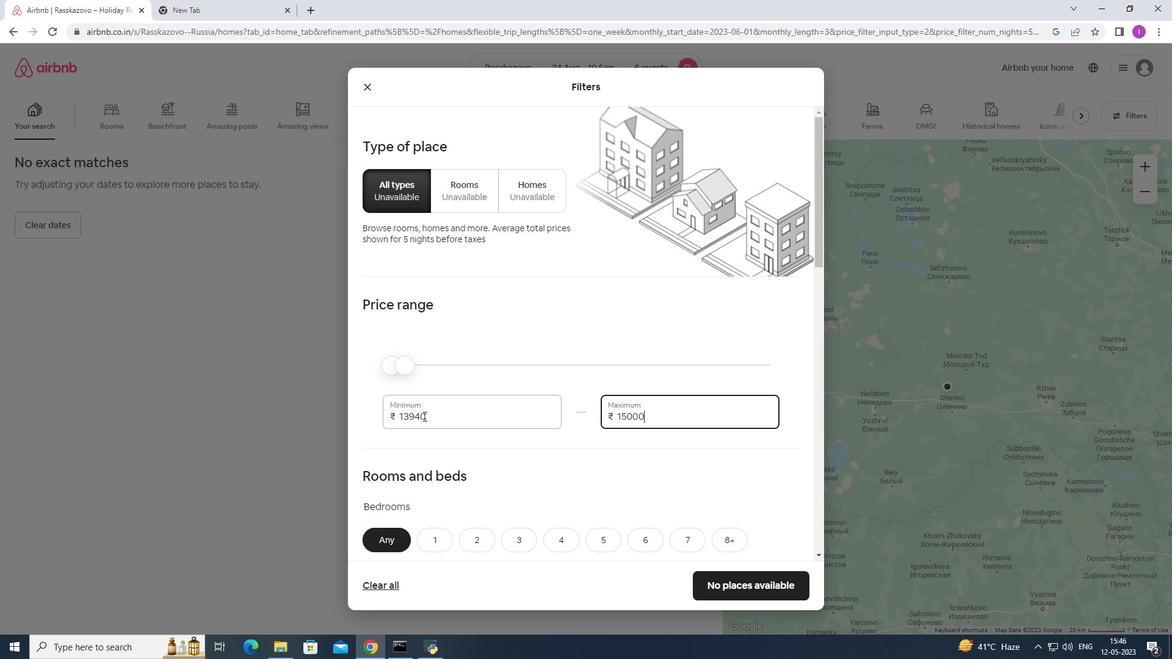 
Action: Mouse pressed left at (436, 417)
Screenshot: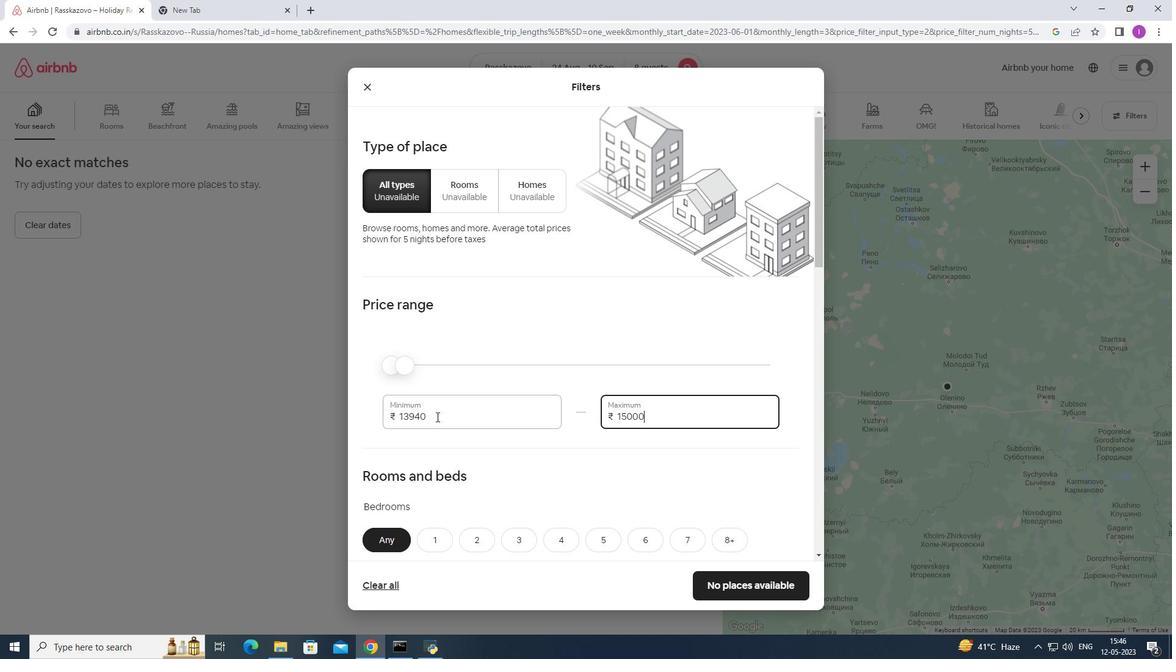 
Action: Mouse moved to (379, 425)
Screenshot: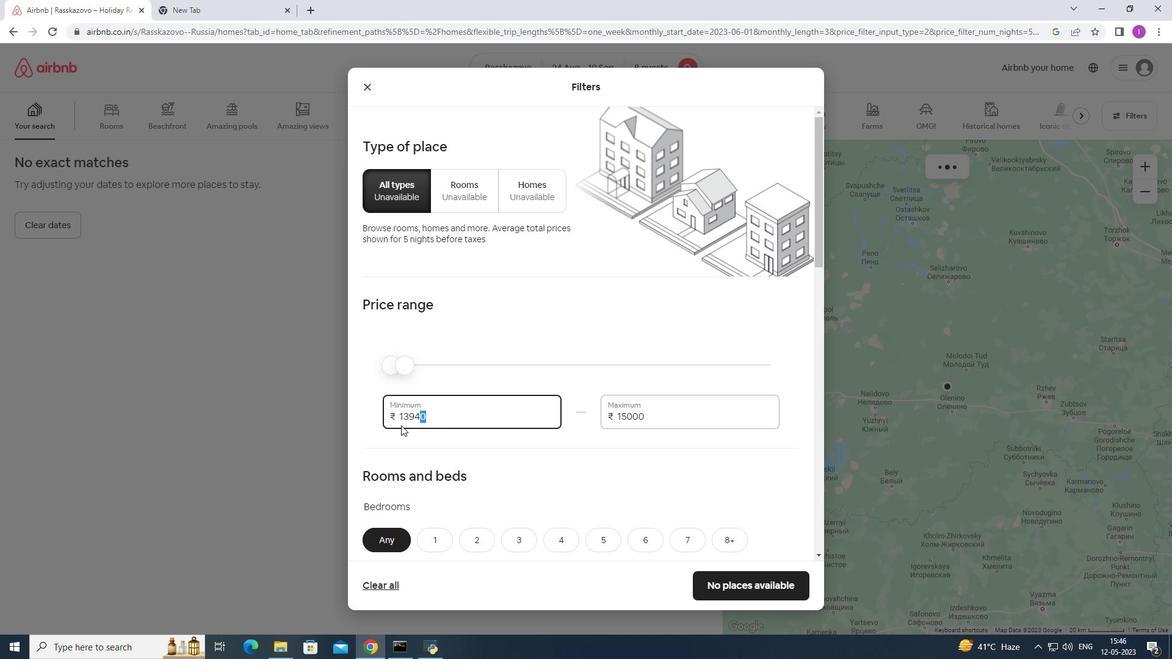 
Action: Mouse pressed left at (379, 425)
Screenshot: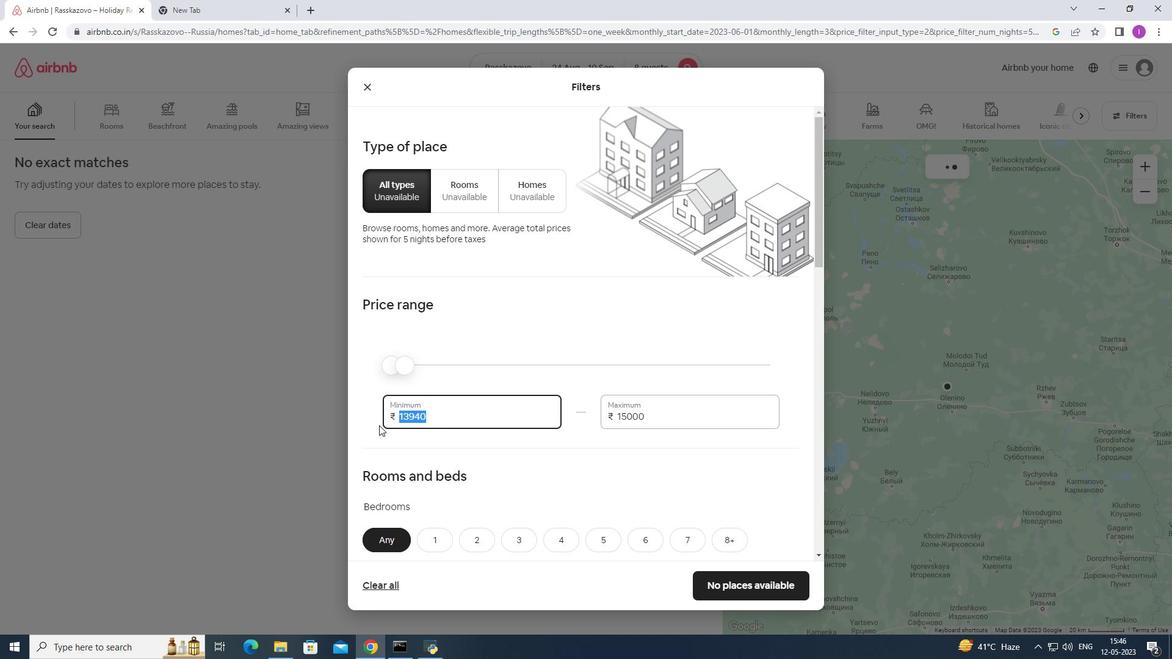 
Action: Mouse moved to (377, 425)
Screenshot: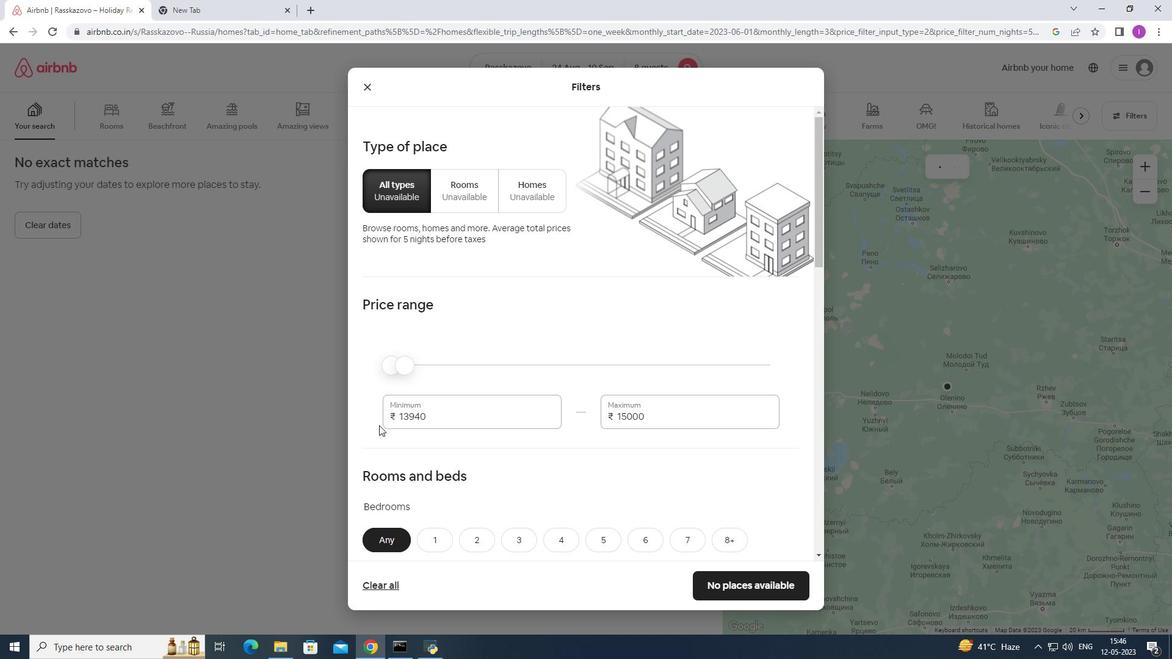 
Action: Key pressed 12000
Screenshot: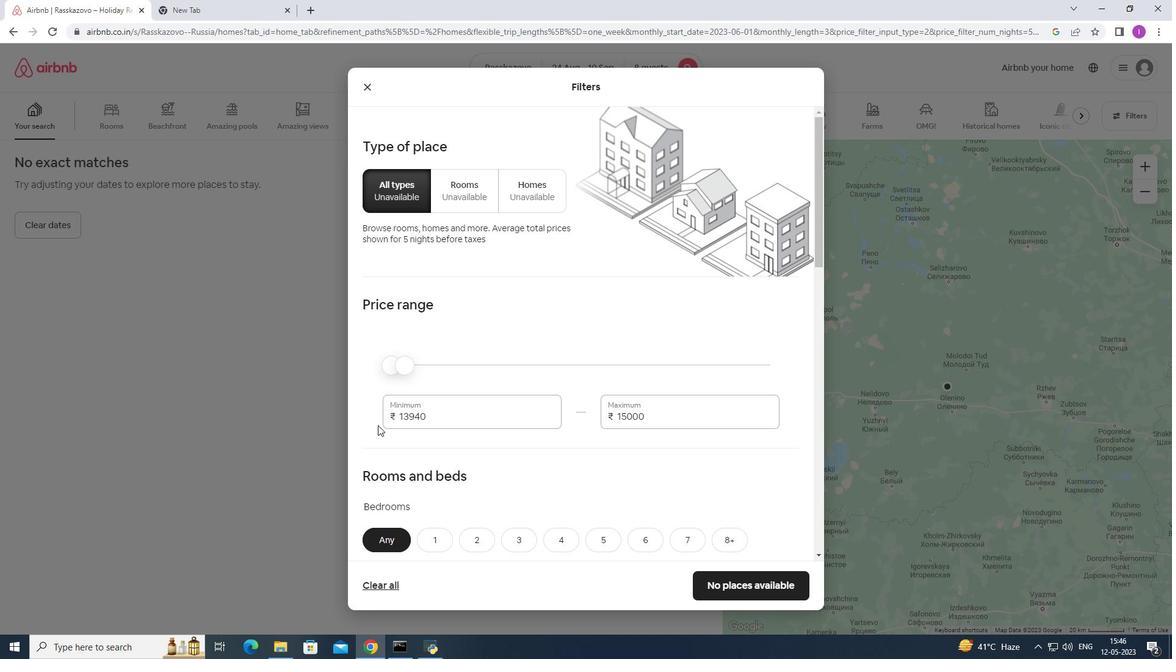 
Action: Mouse moved to (442, 415)
Screenshot: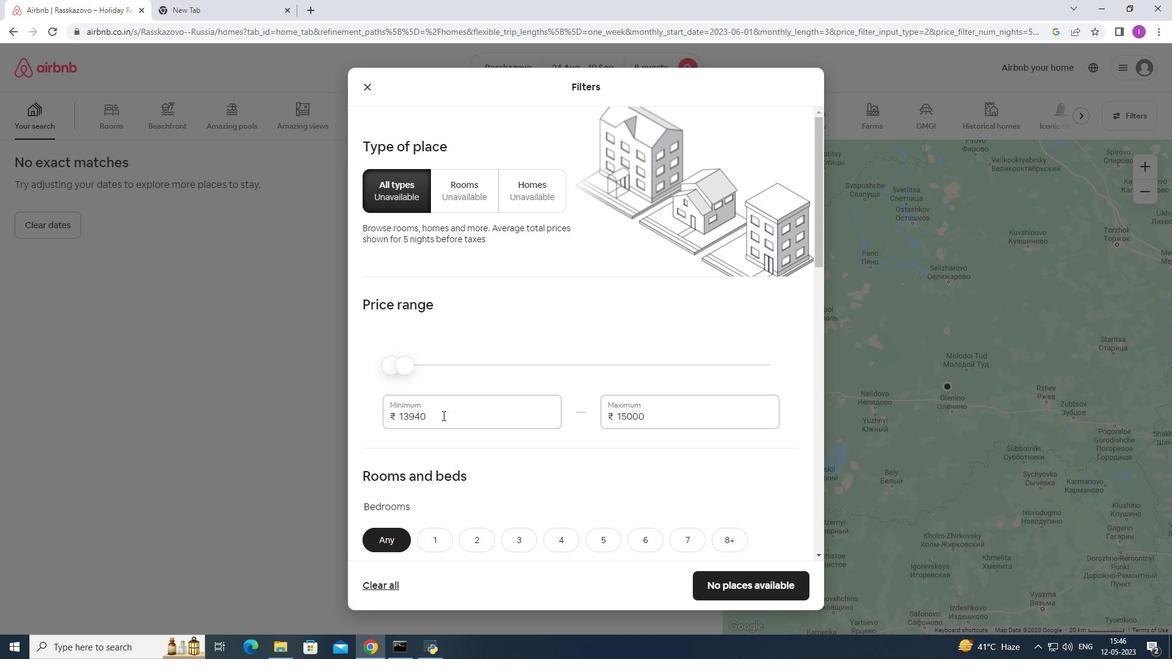 
Action: Mouse pressed left at (442, 415)
Screenshot: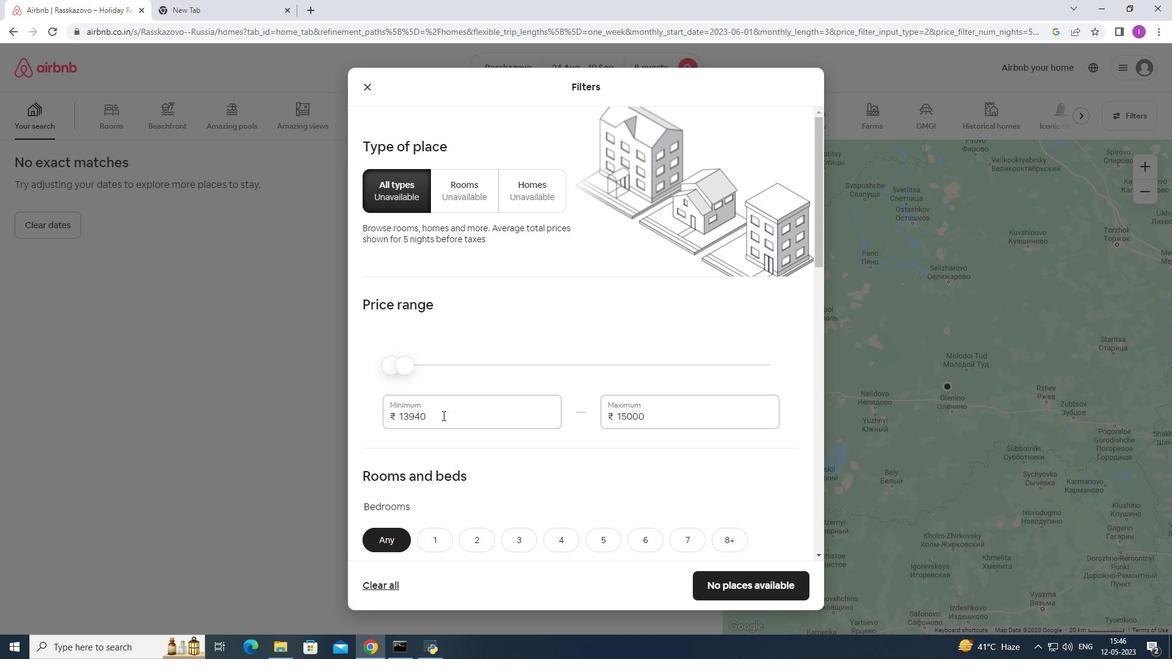 
Action: Mouse moved to (380, 424)
Screenshot: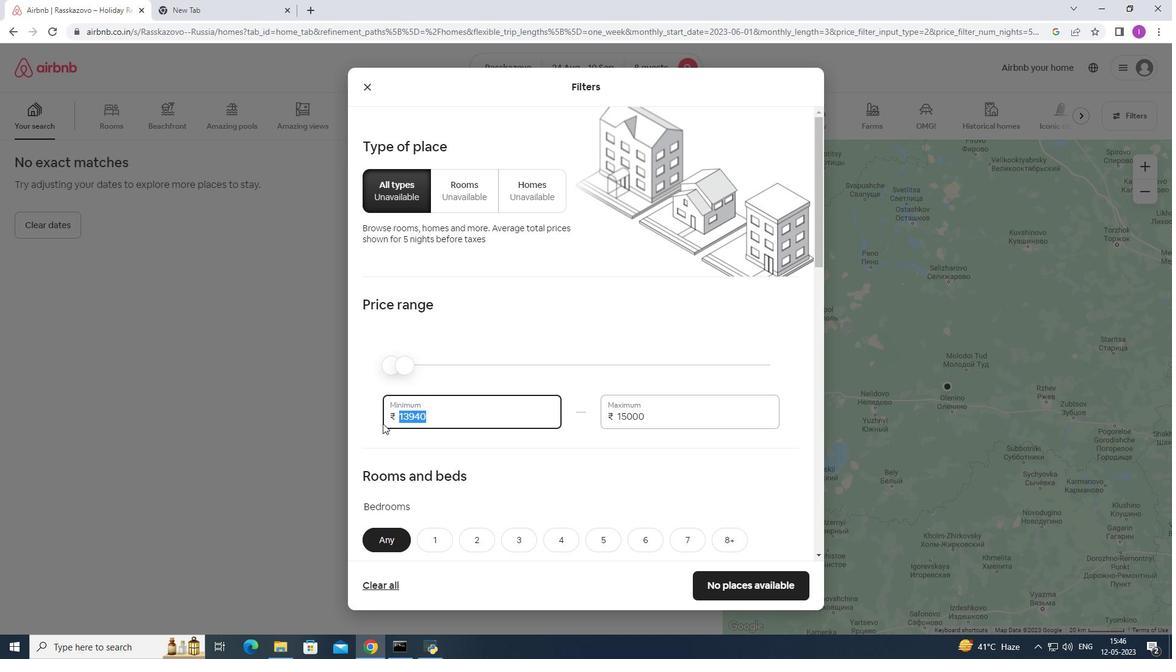 
Action: Key pressed 2<Key.backspace>
Screenshot: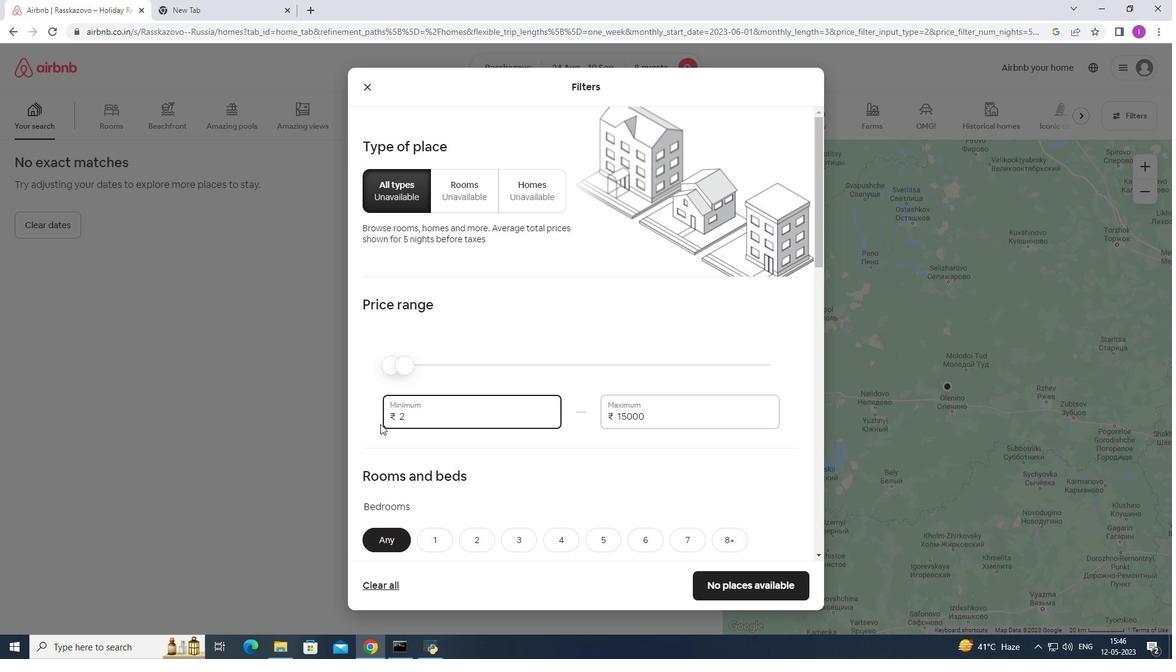 
Action: Mouse moved to (380, 423)
Screenshot: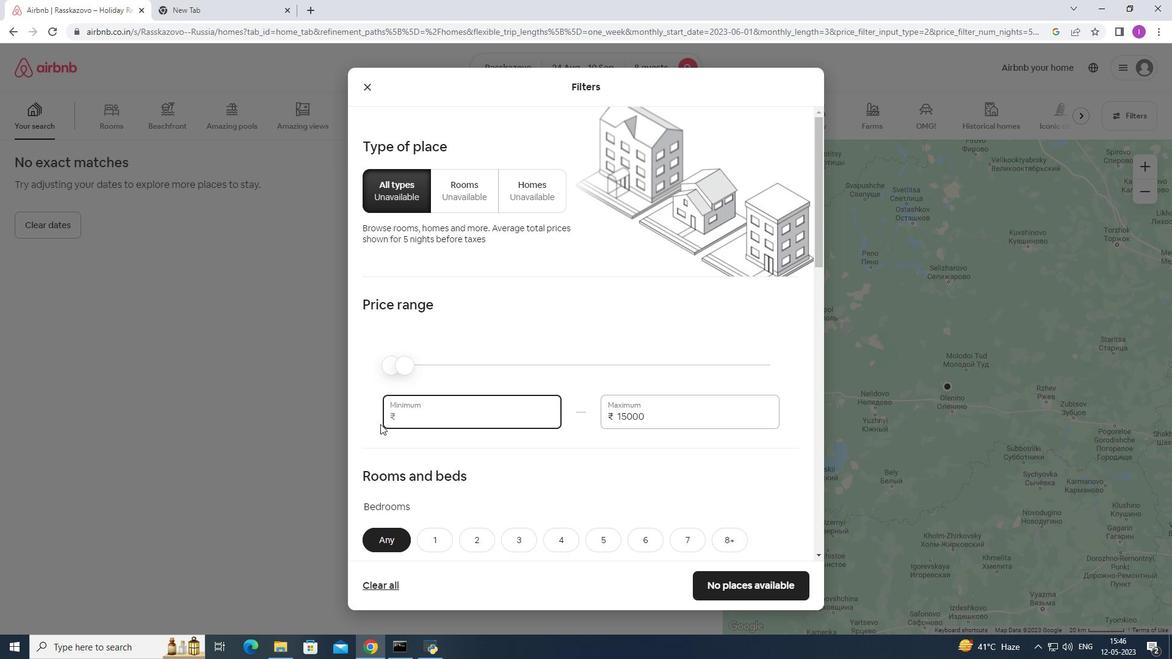 
Action: Key pressed 12000
Screenshot: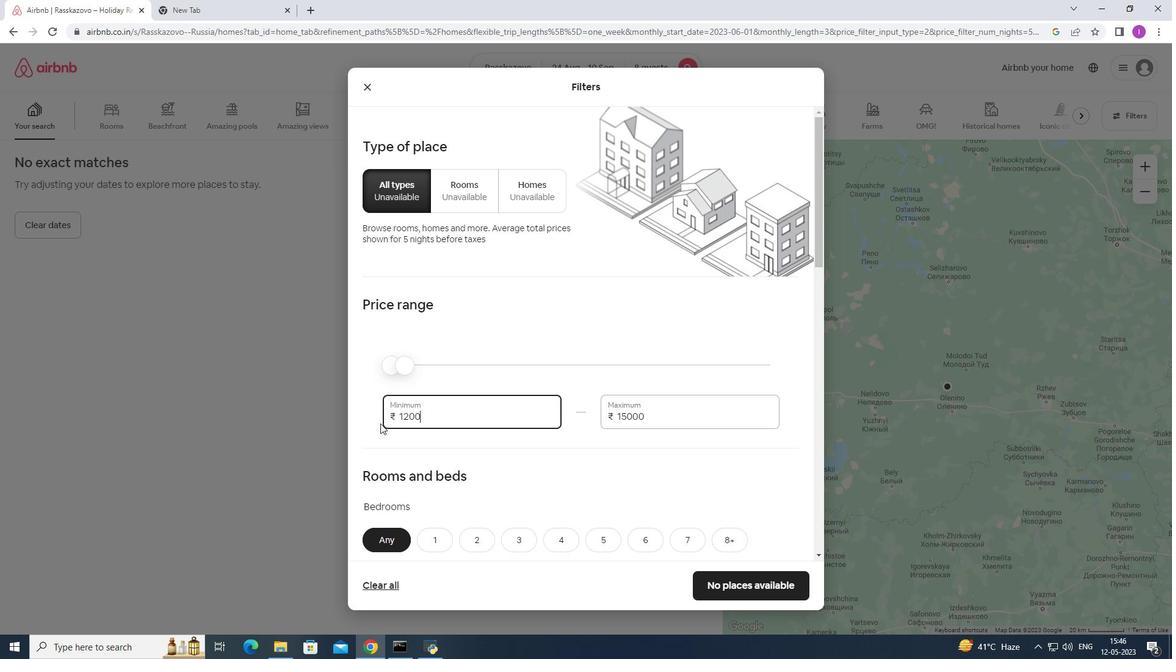 
Action: Mouse moved to (377, 423)
Screenshot: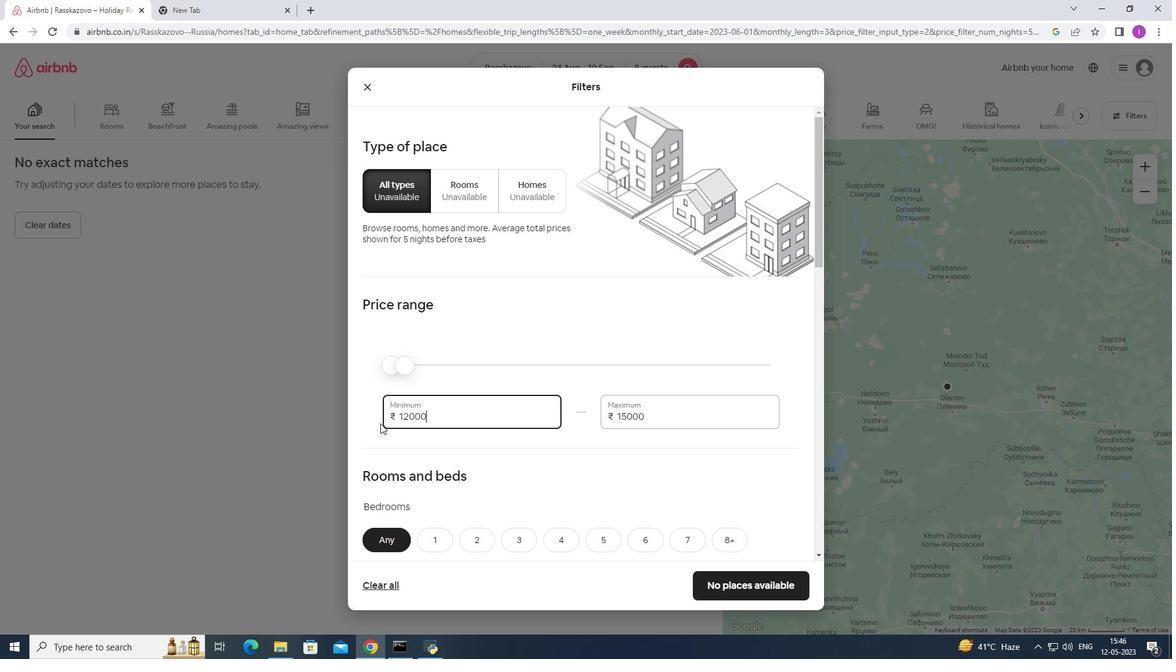 
Action: Mouse scrolled (377, 423) with delta (0, 0)
Screenshot: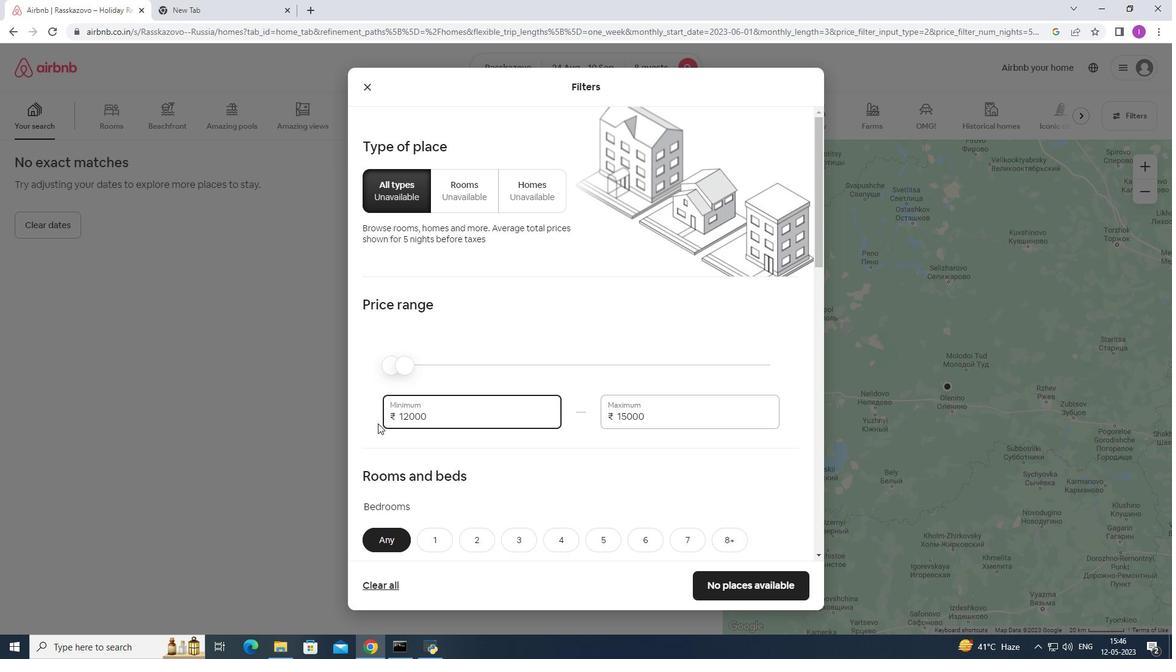 
Action: Mouse scrolled (377, 423) with delta (0, 0)
Screenshot: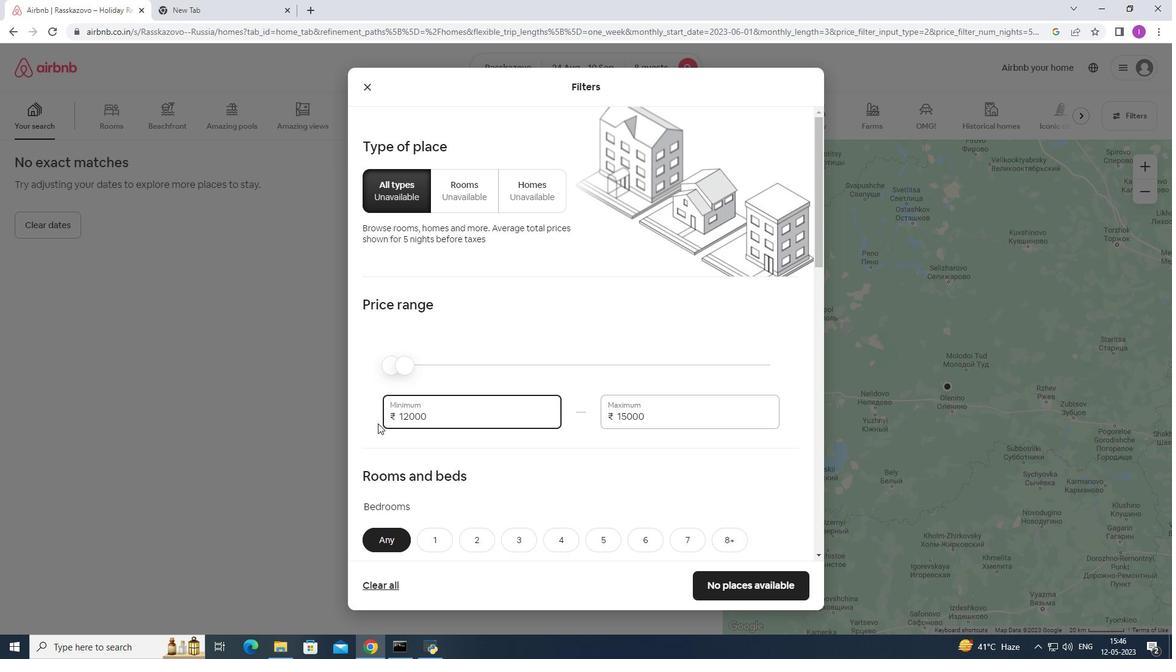 
Action: Mouse moved to (650, 421)
Screenshot: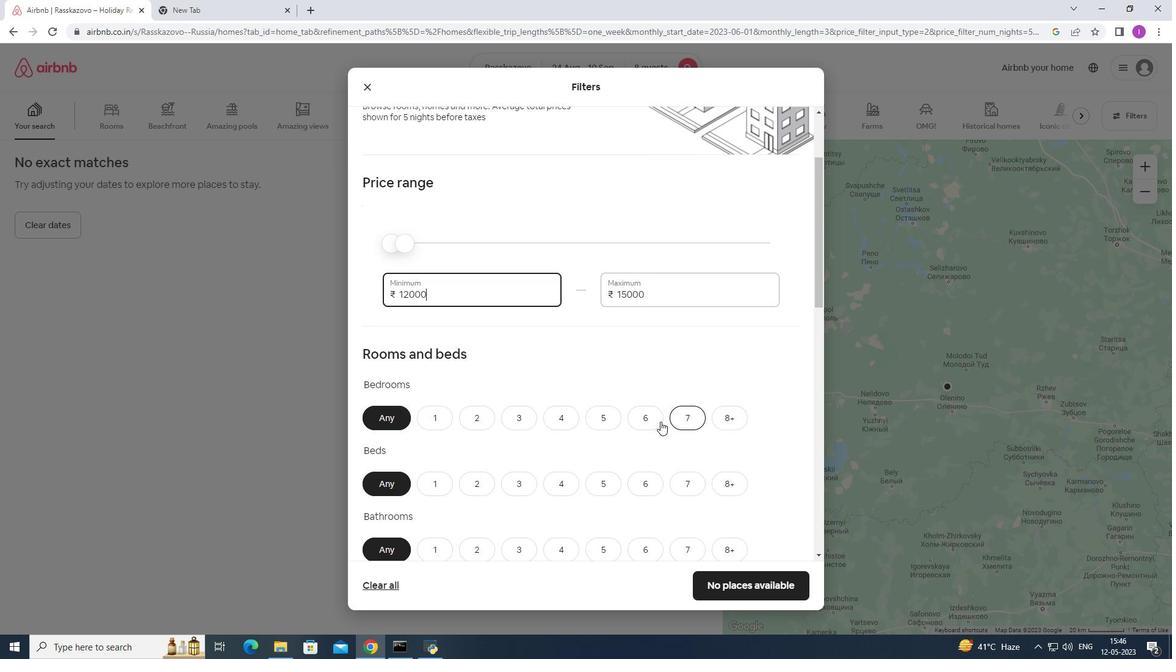 
Action: Mouse pressed left at (650, 421)
Screenshot: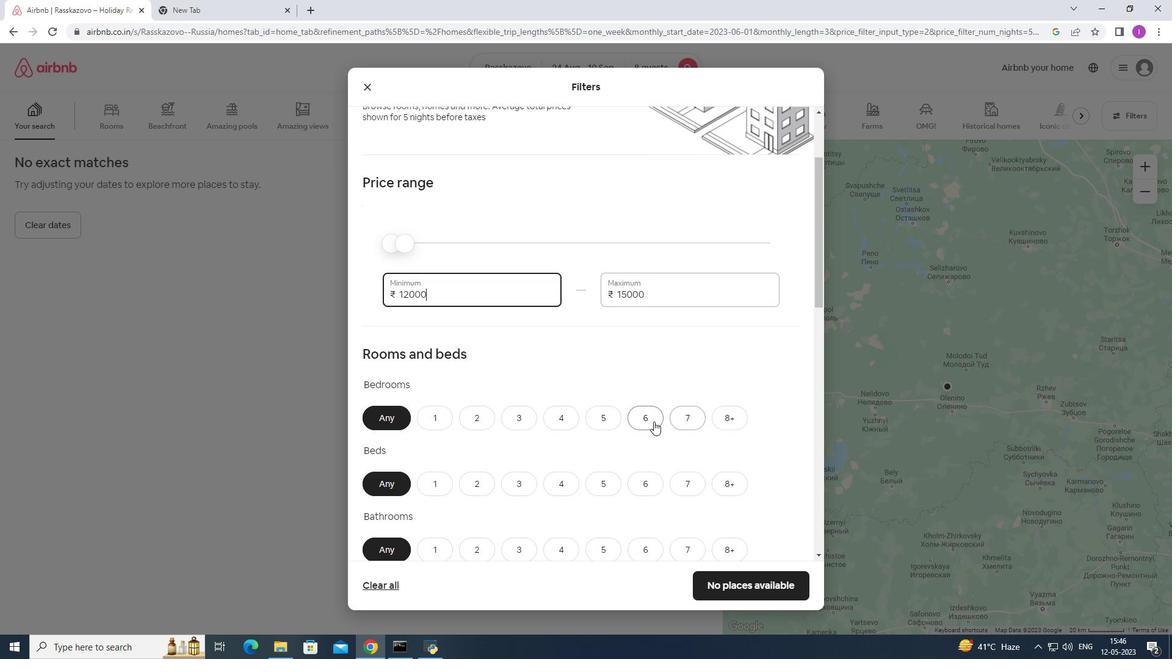 
Action: Mouse moved to (645, 484)
Screenshot: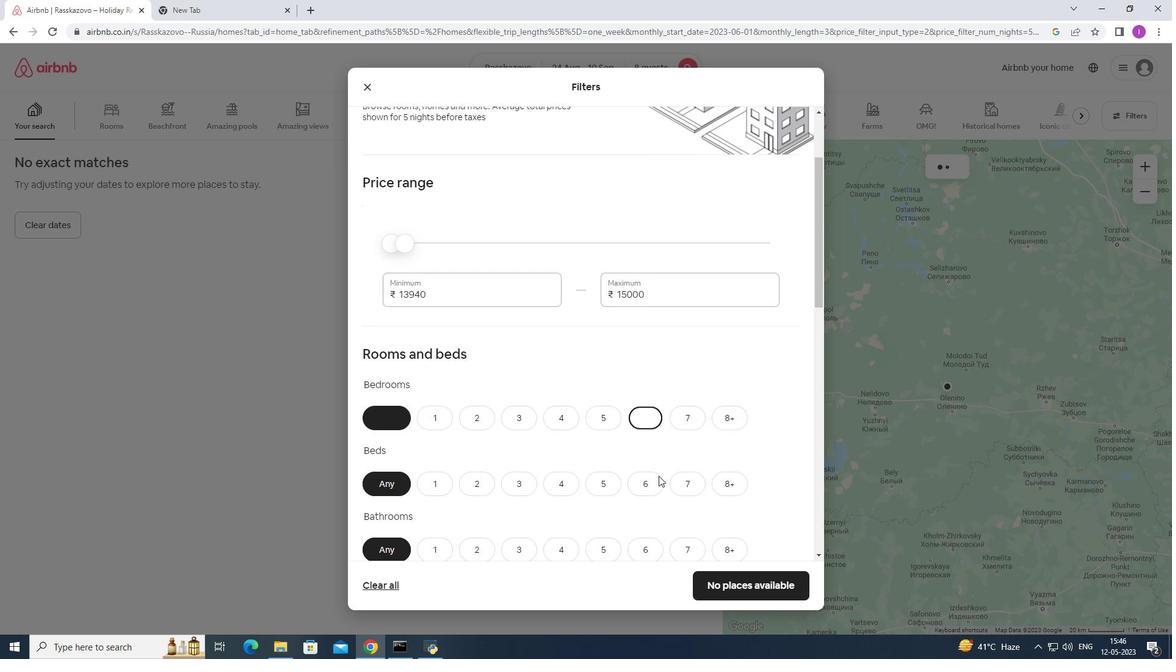
Action: Mouse pressed left at (645, 484)
Screenshot: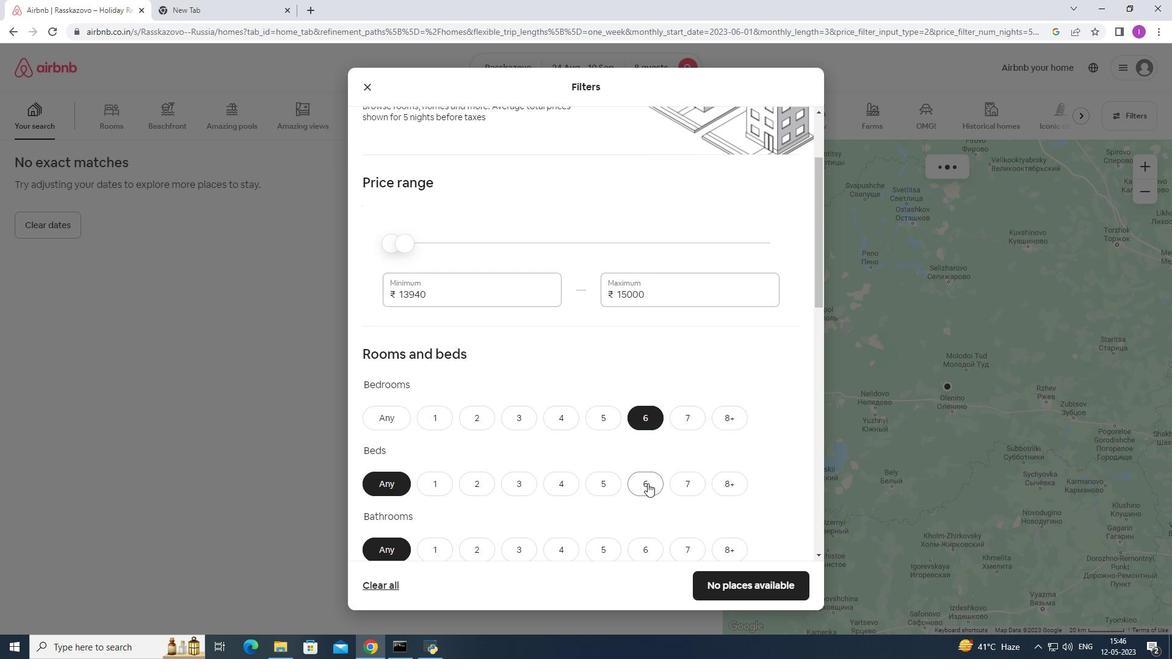 
Action: Mouse pressed left at (645, 484)
Screenshot: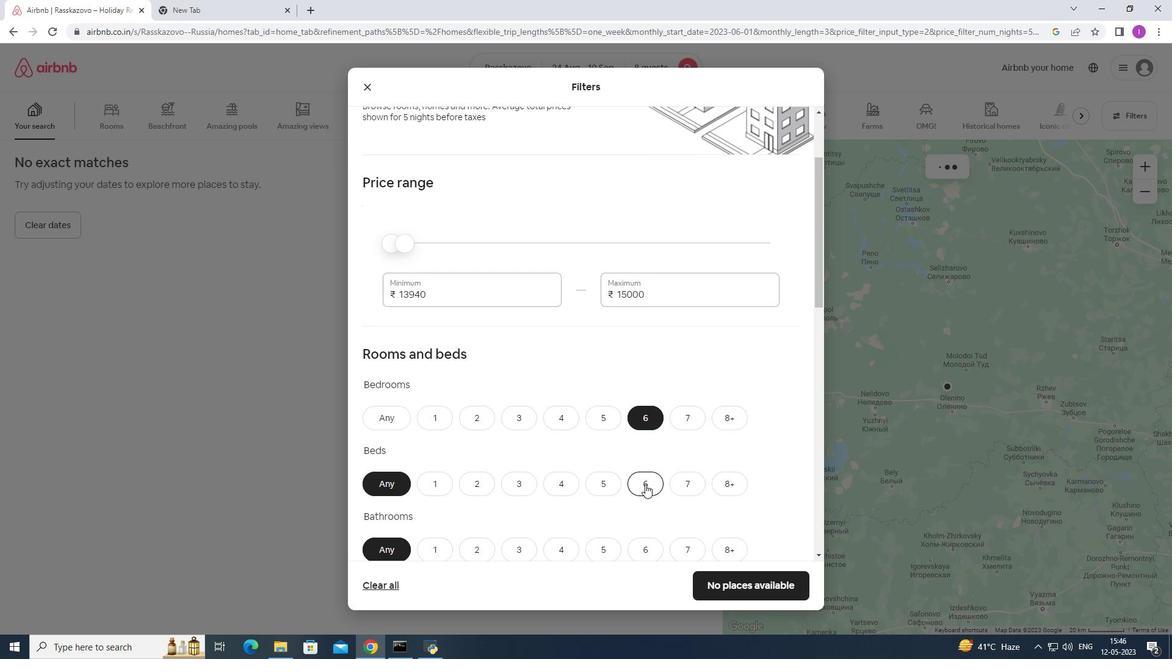 
Action: Mouse moved to (652, 545)
Screenshot: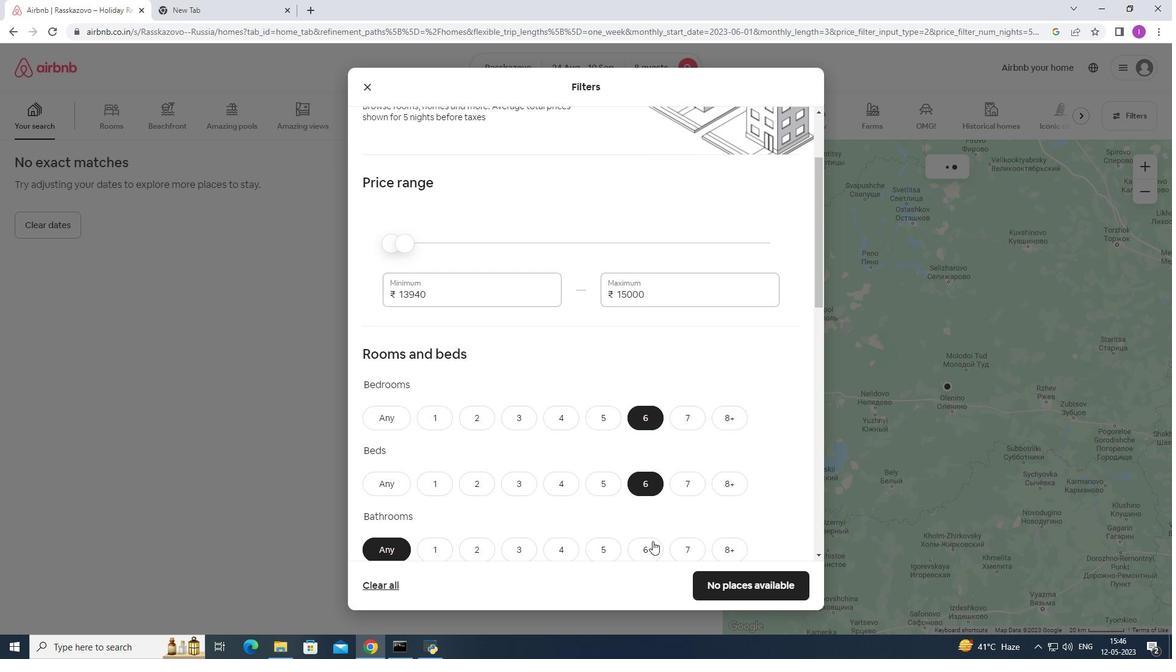 
Action: Mouse pressed left at (652, 545)
Screenshot: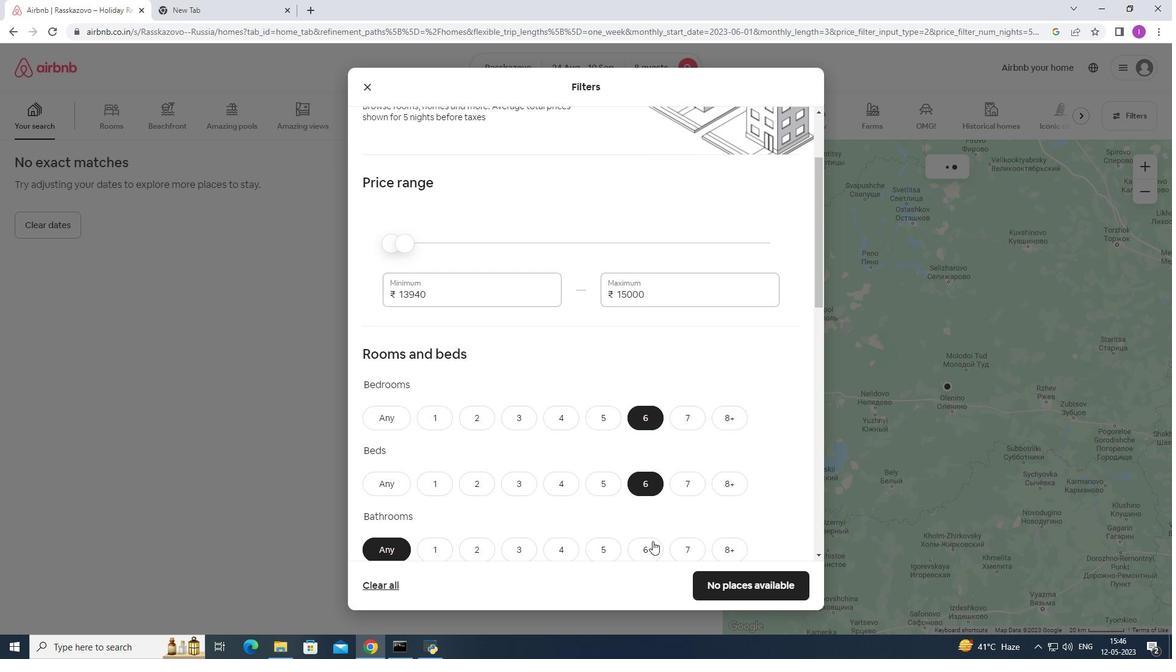 
Action: Mouse moved to (602, 460)
Screenshot: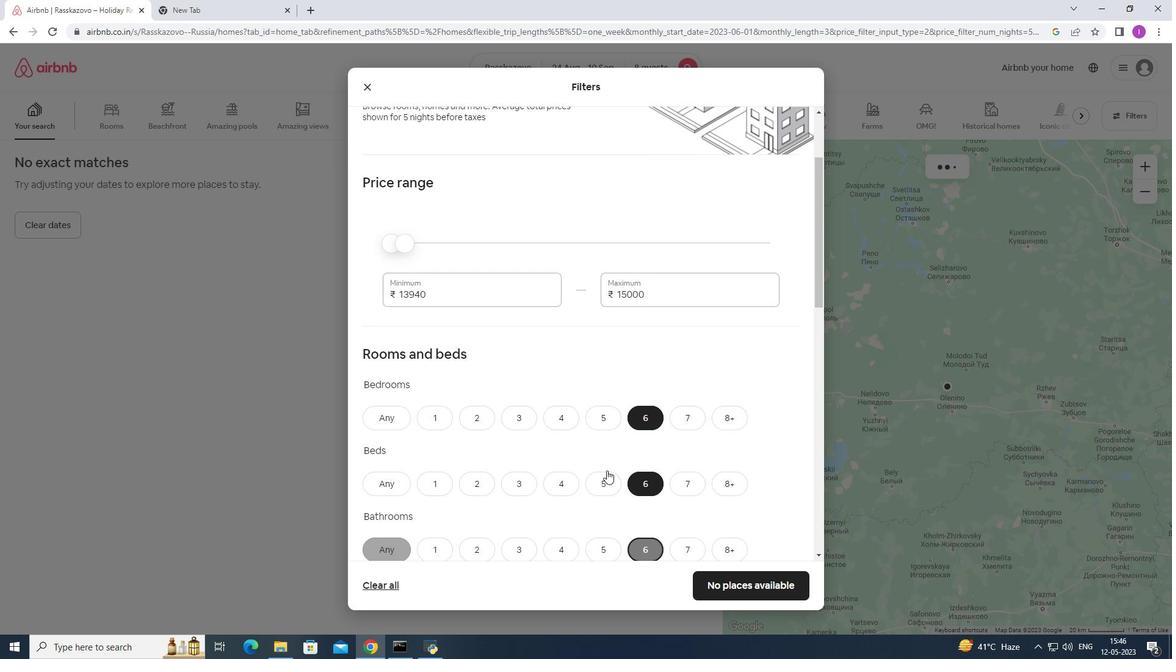 
Action: Mouse scrolled (602, 459) with delta (0, 0)
Screenshot: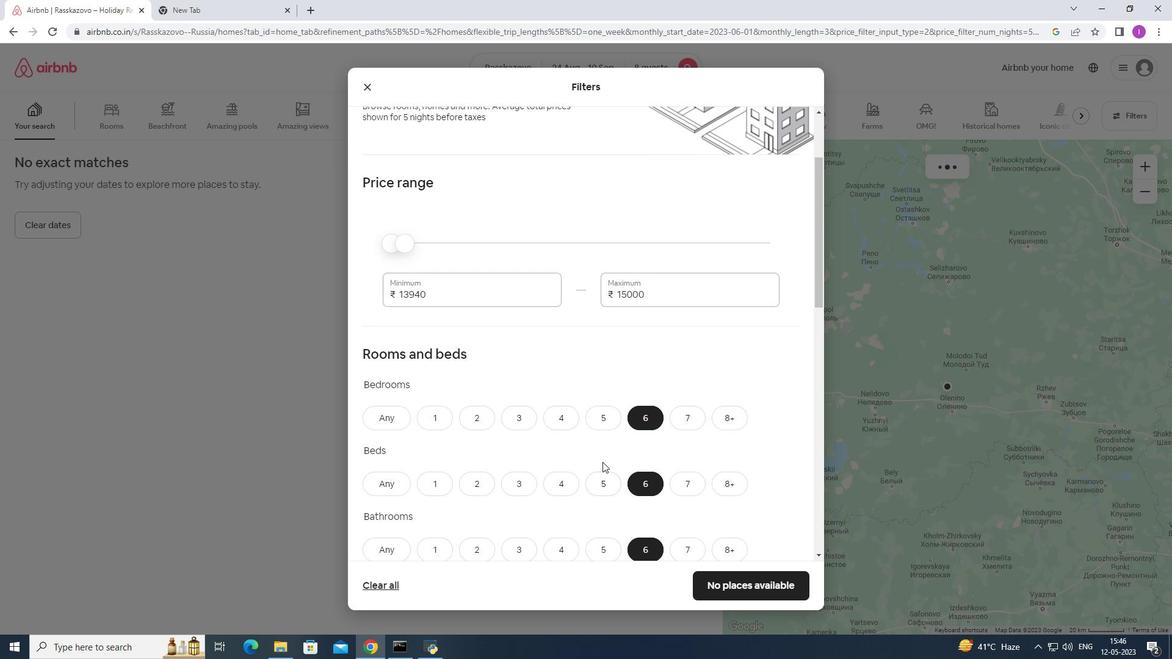 
Action: Mouse scrolled (602, 459) with delta (0, 0)
Screenshot: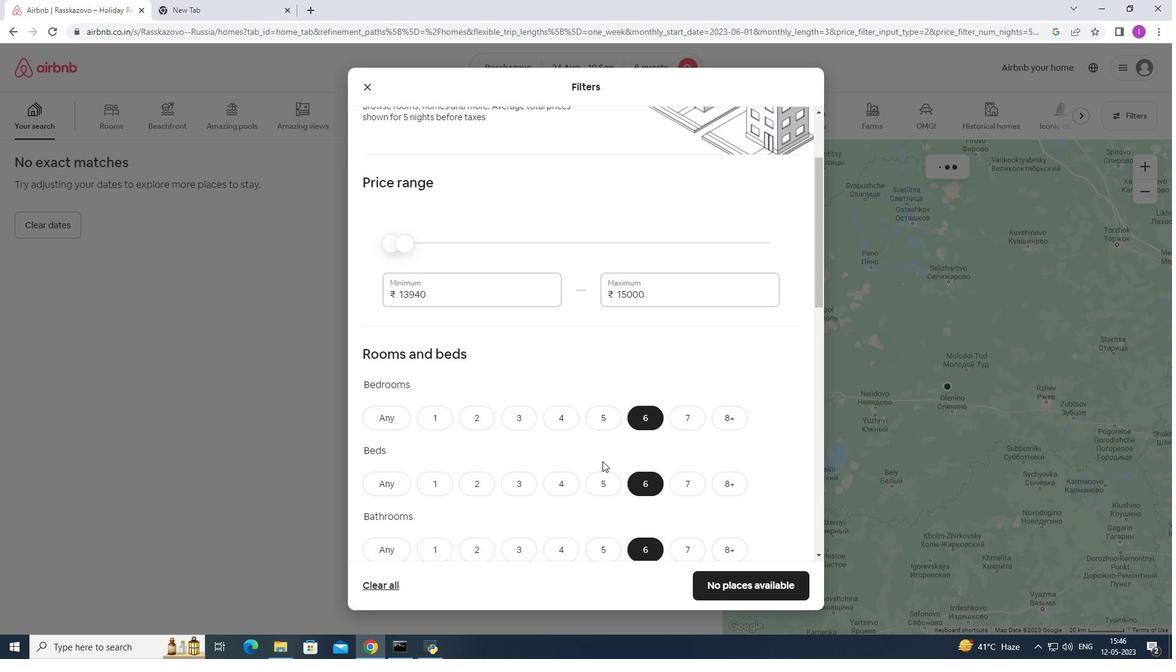 
Action: Mouse scrolled (602, 459) with delta (0, 0)
Screenshot: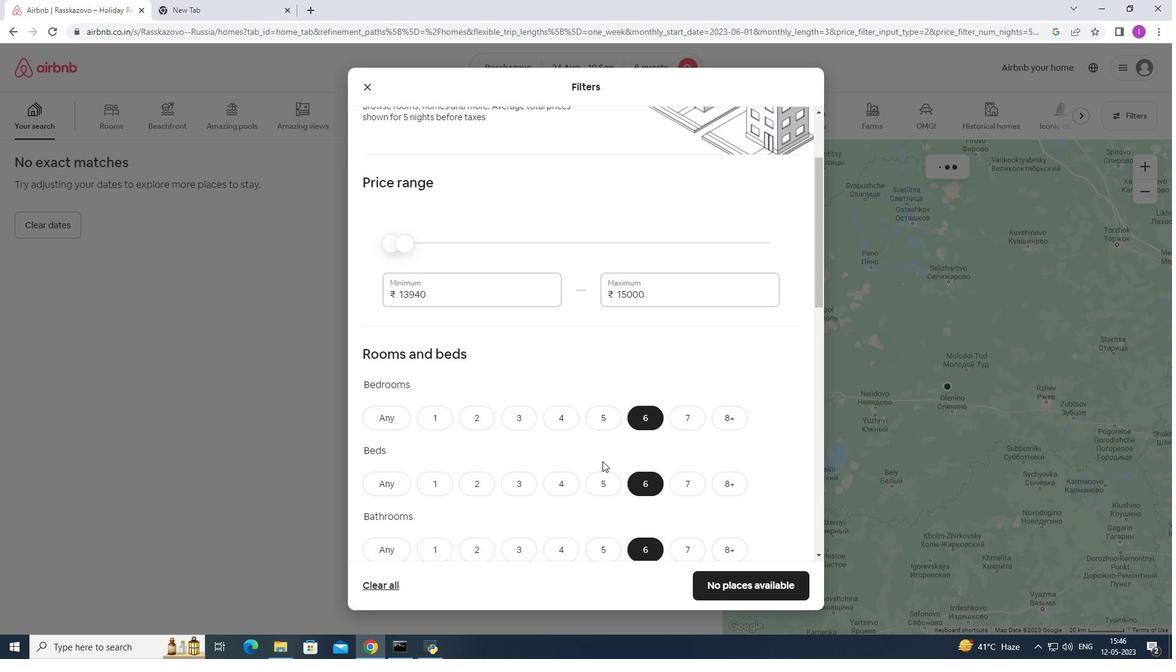 
Action: Mouse scrolled (602, 459) with delta (0, 0)
Screenshot: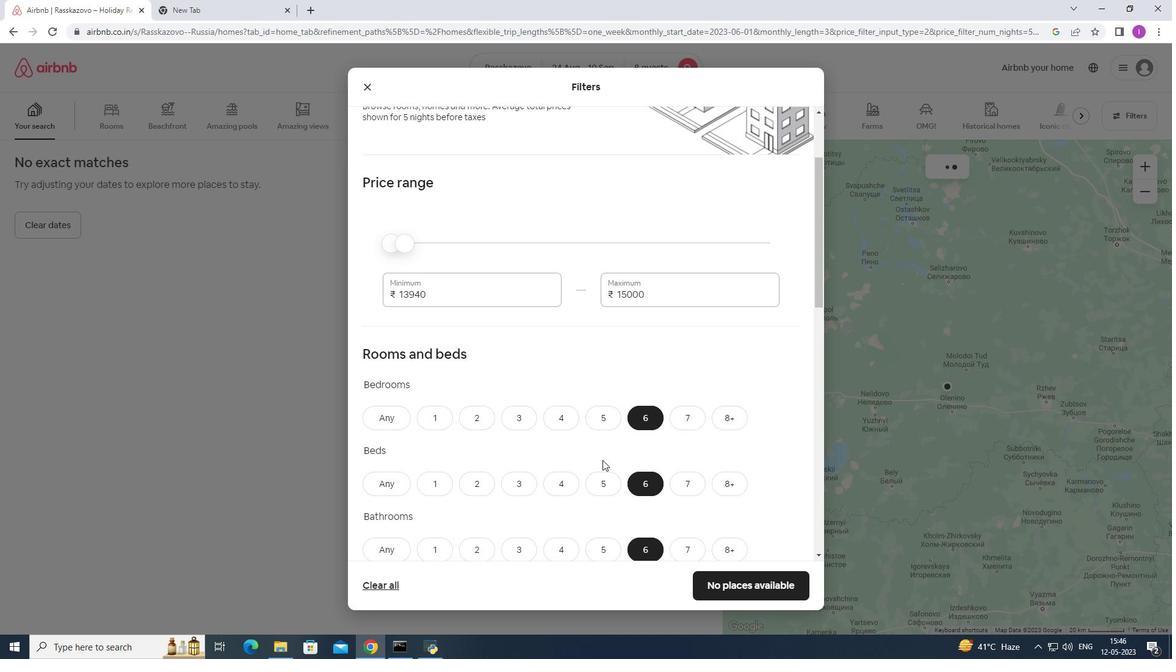 
Action: Mouse moved to (601, 435)
Screenshot: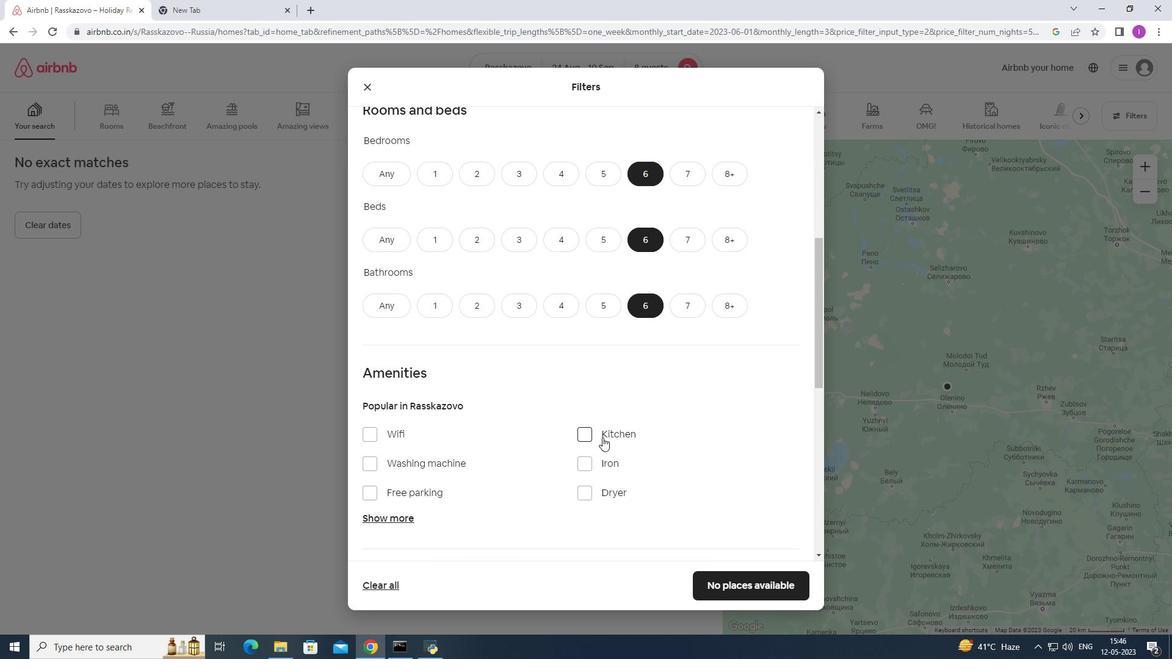 
Action: Mouse scrolled (601, 435) with delta (0, 0)
Screenshot: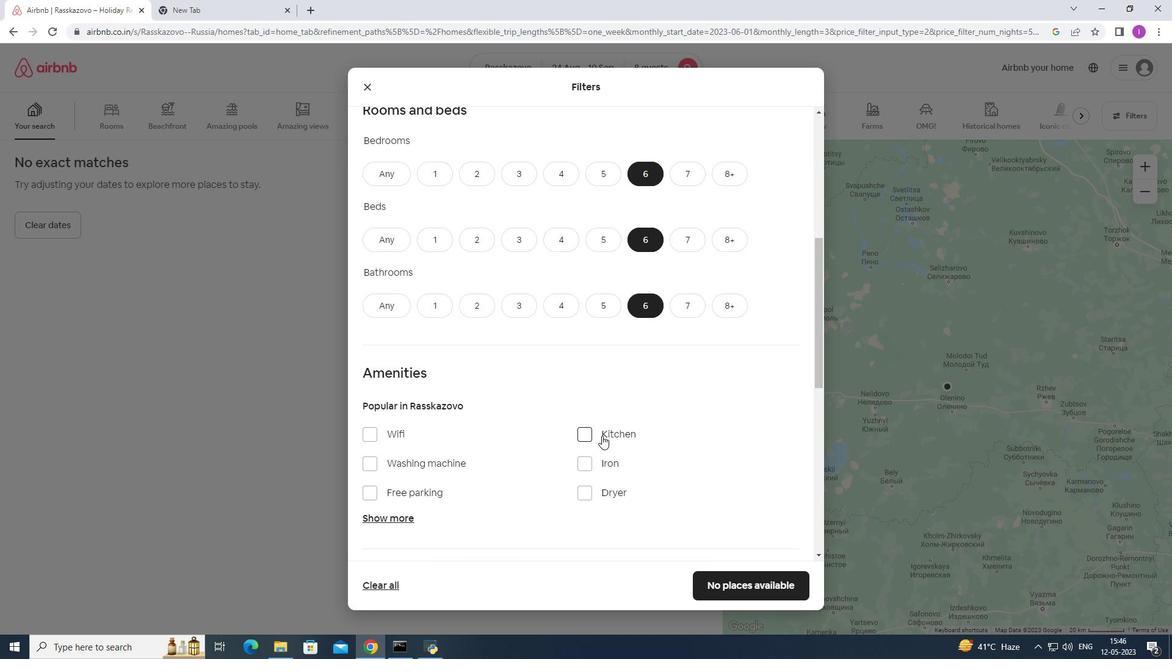 
Action: Mouse scrolled (601, 435) with delta (0, 0)
Screenshot: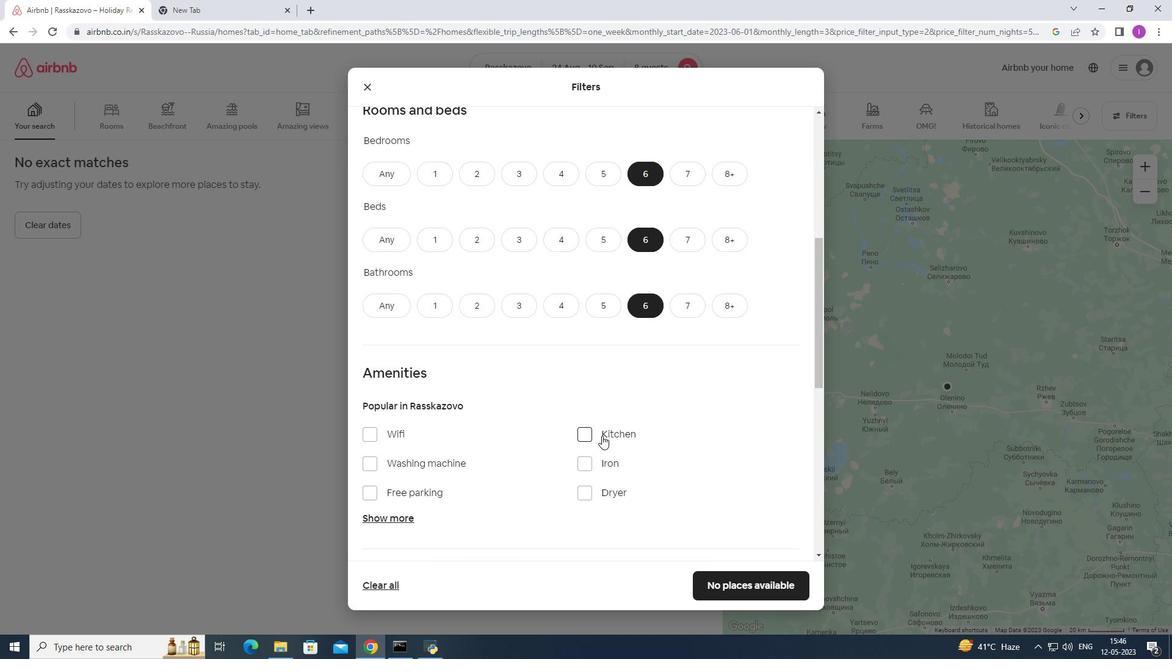 
Action: Mouse moved to (368, 373)
Screenshot: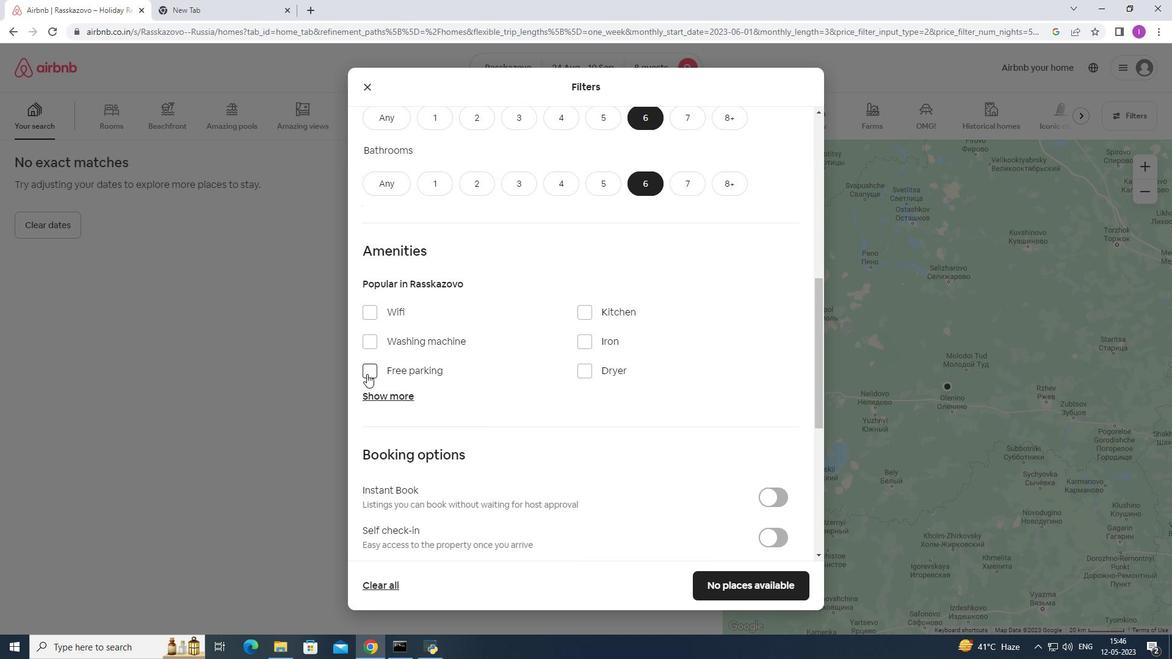 
Action: Mouse pressed left at (368, 373)
Screenshot: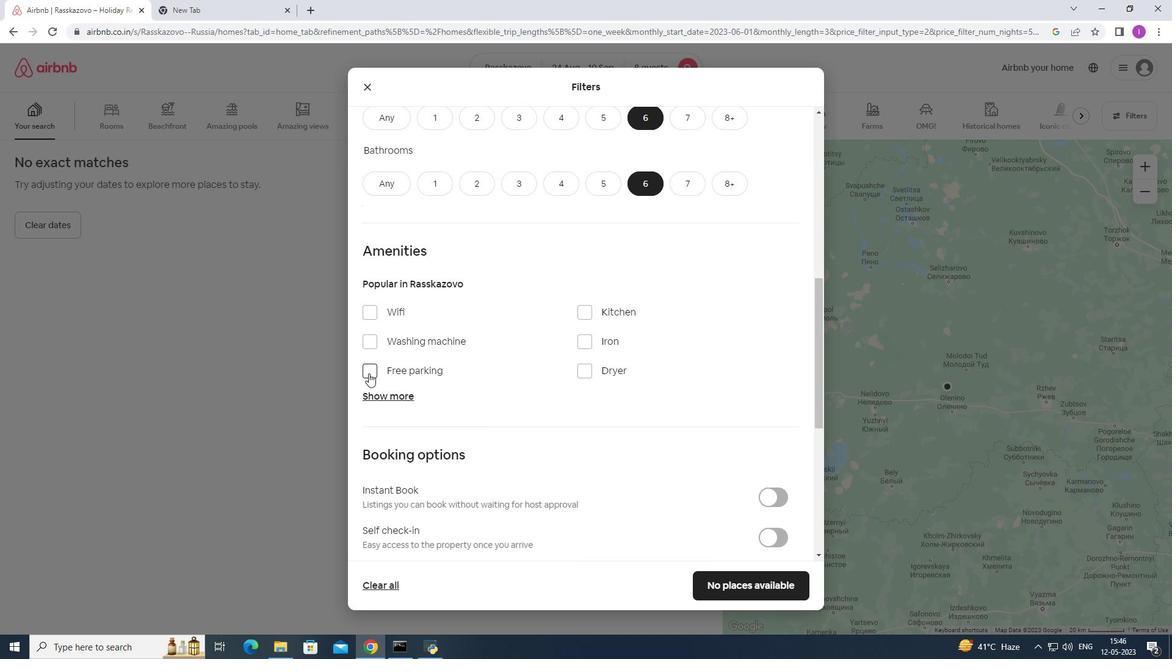 
Action: Mouse moved to (369, 305)
Screenshot: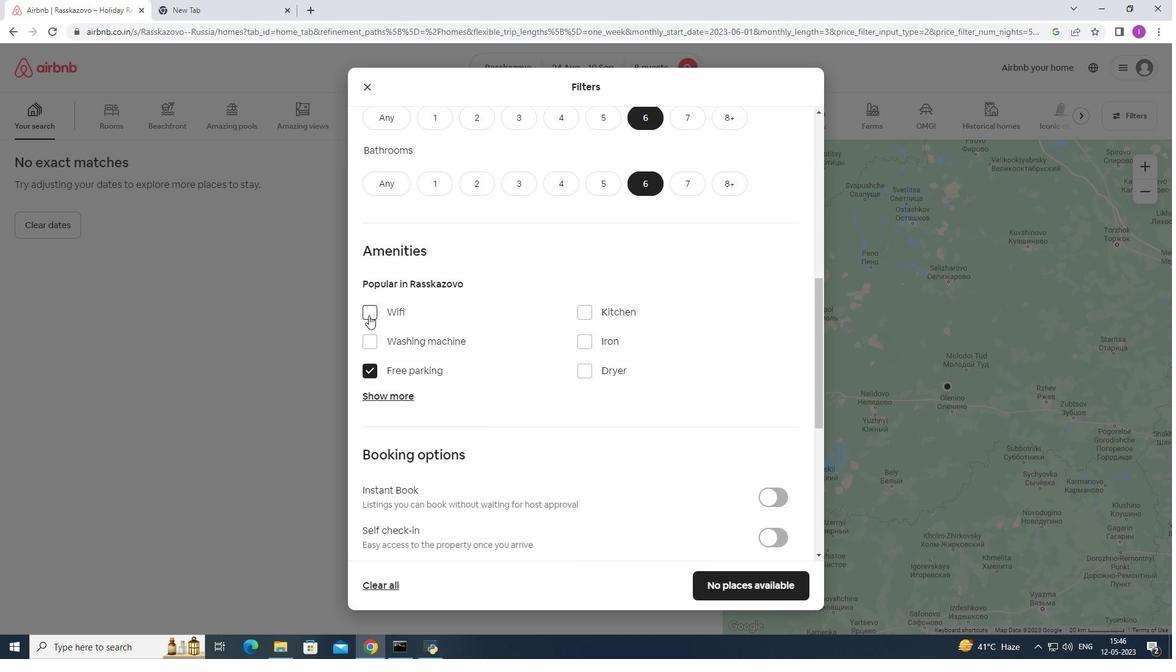 
Action: Mouse pressed left at (369, 305)
Screenshot: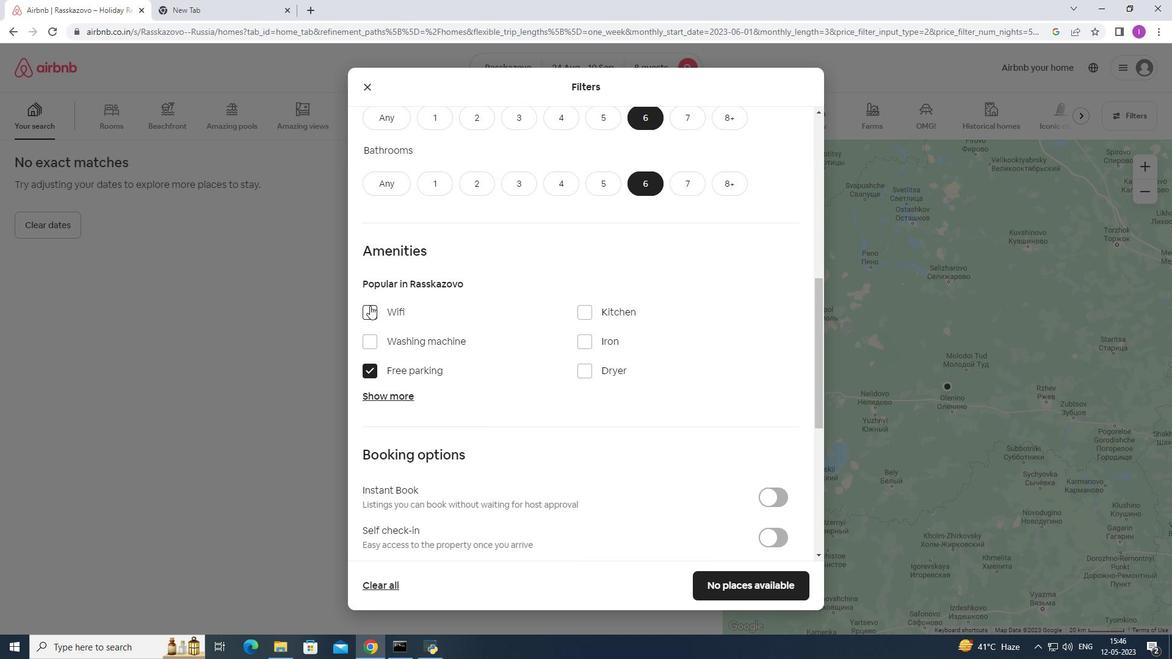 
Action: Mouse moved to (394, 399)
Screenshot: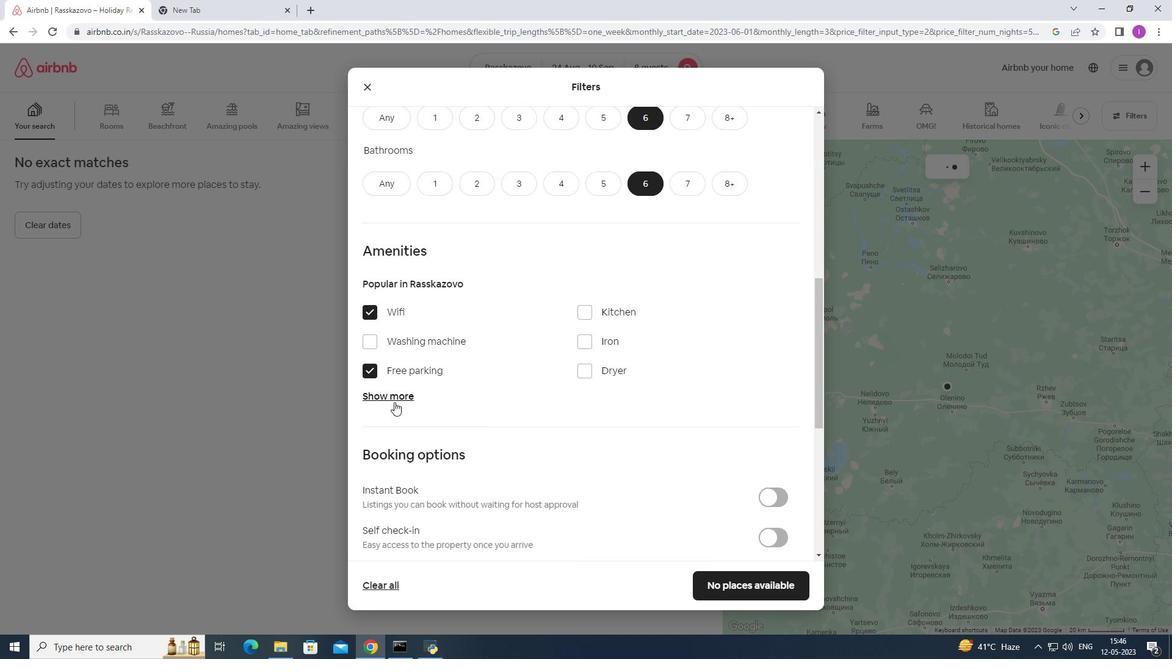 
Action: Mouse pressed left at (394, 399)
Screenshot: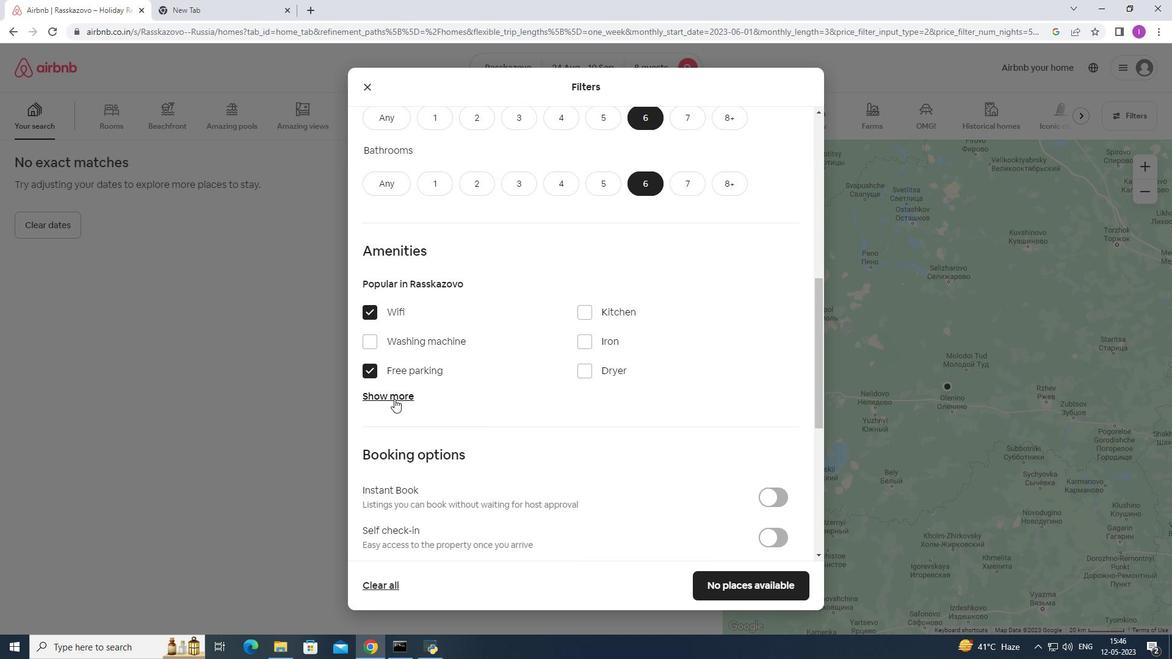 
Action: Mouse moved to (586, 470)
Screenshot: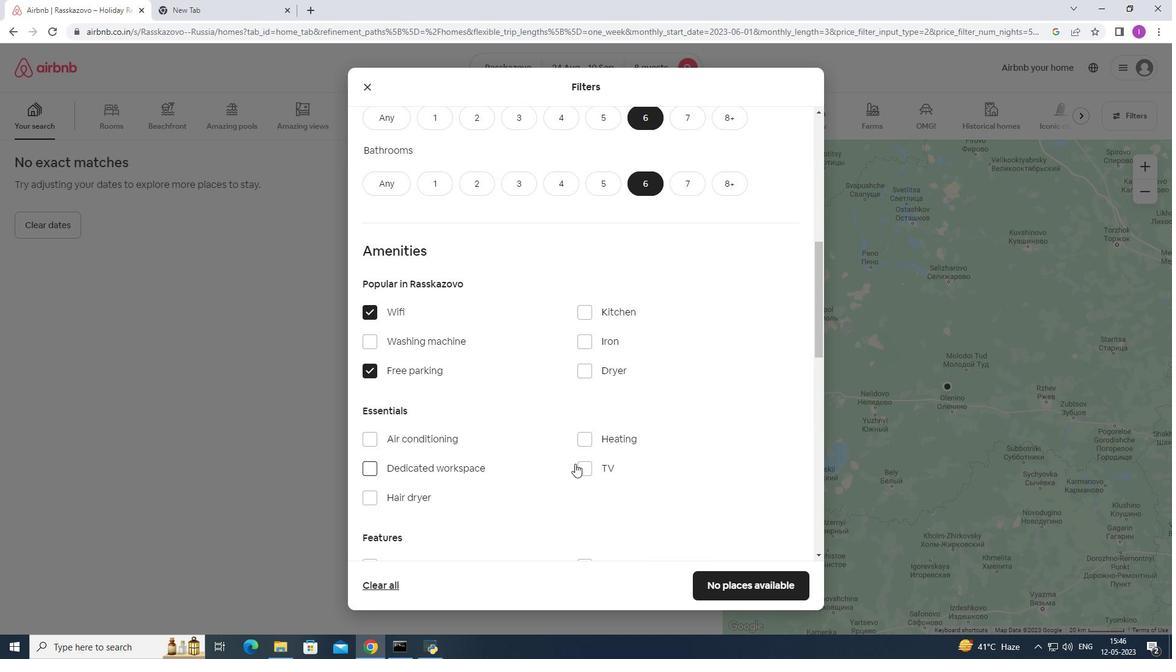 
Action: Mouse pressed left at (586, 470)
Screenshot: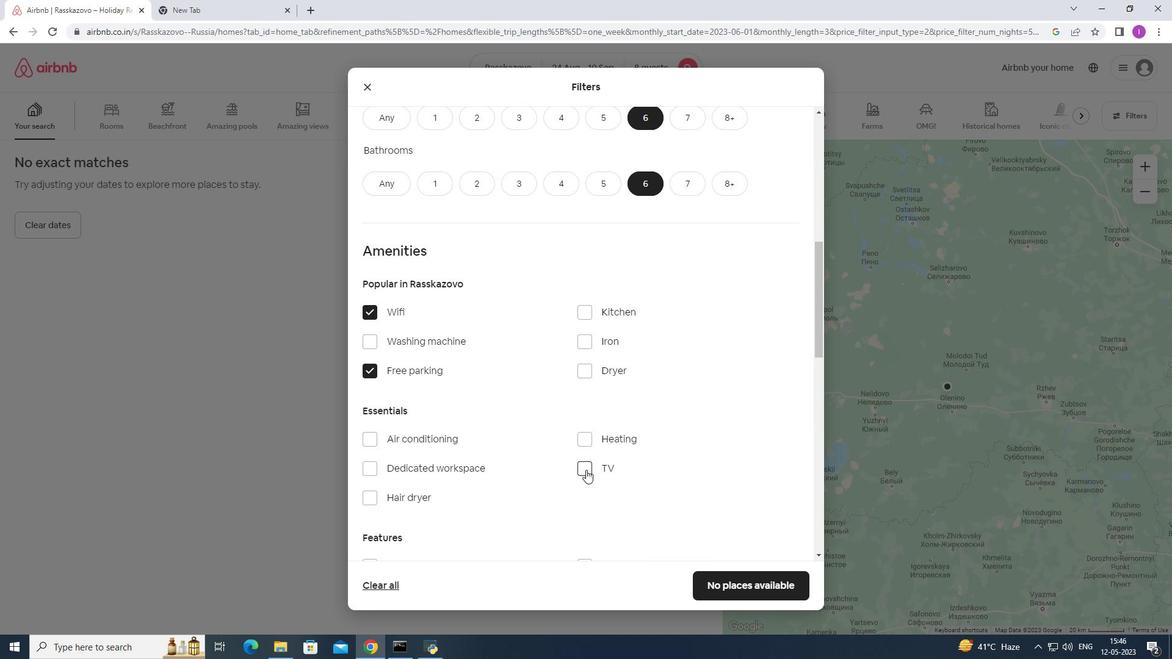 
Action: Mouse moved to (503, 461)
Screenshot: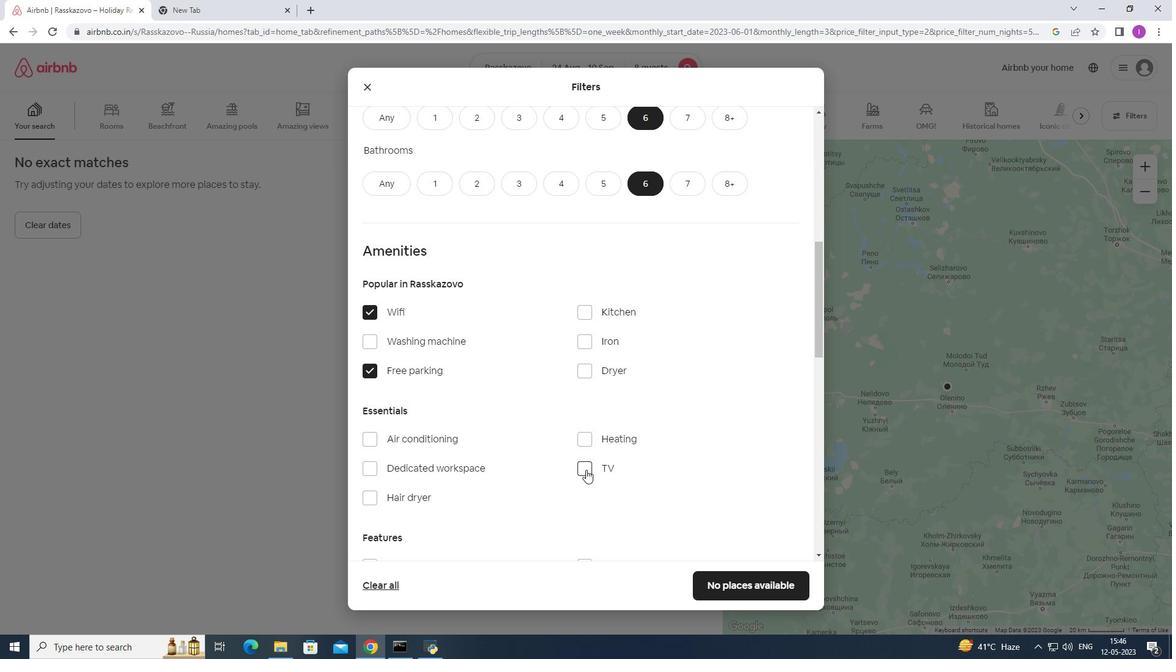 
Action: Mouse scrolled (503, 460) with delta (0, 0)
Screenshot: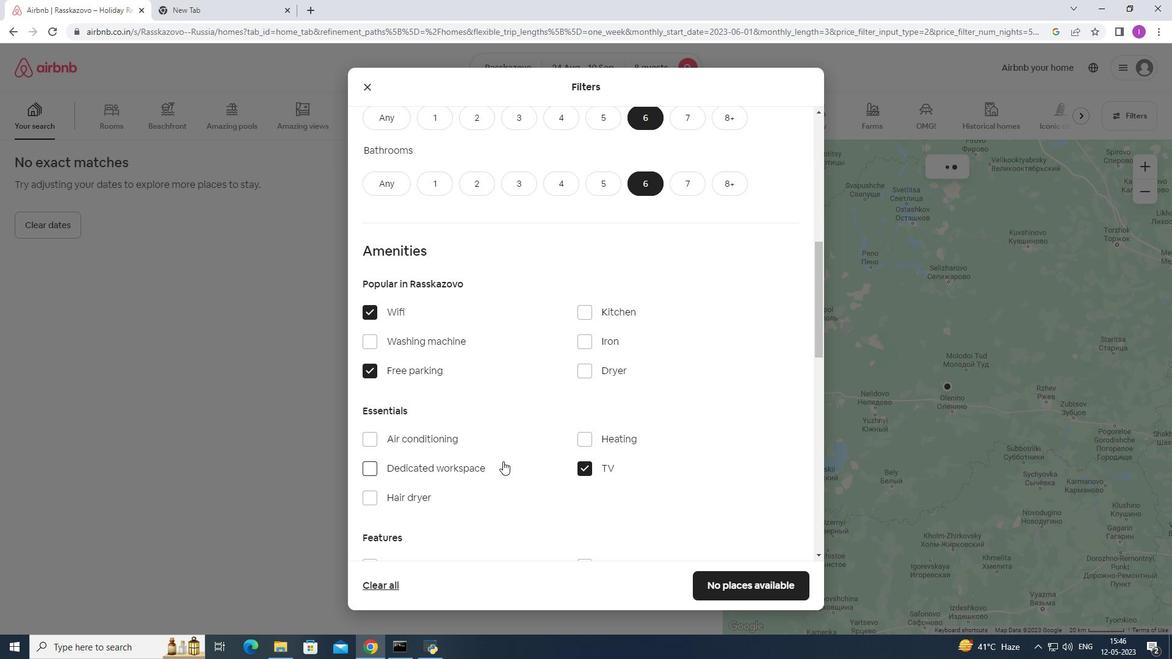 
Action: Mouse scrolled (503, 460) with delta (0, 0)
Screenshot: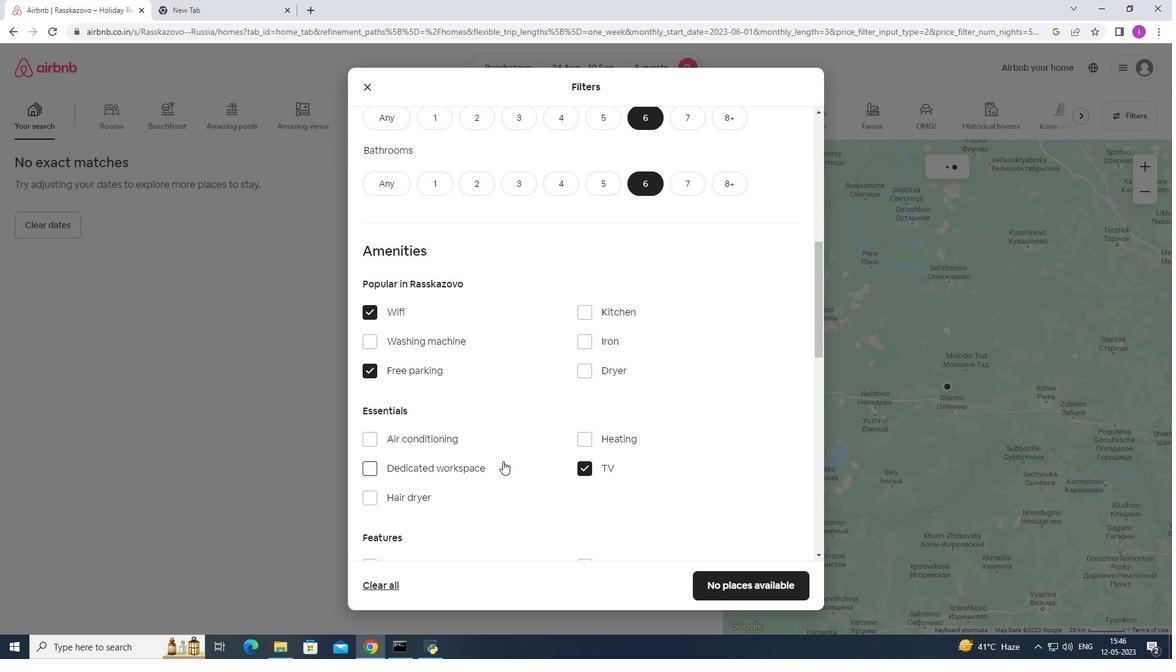 
Action: Mouse moved to (369, 500)
Screenshot: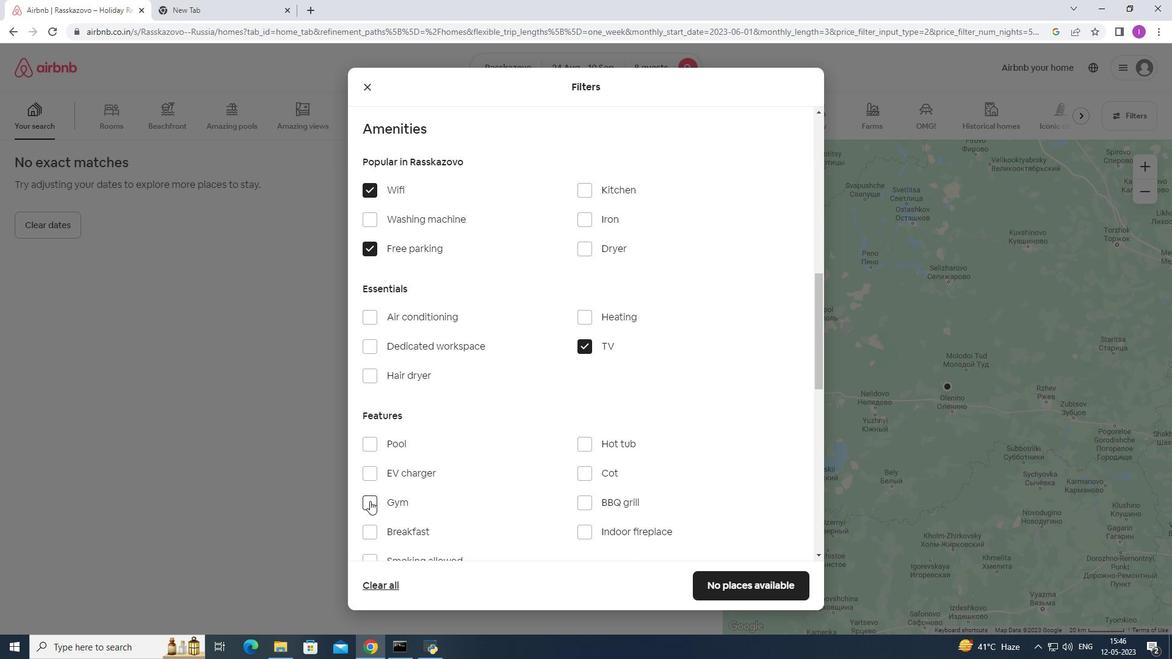 
Action: Mouse pressed left at (369, 500)
Screenshot: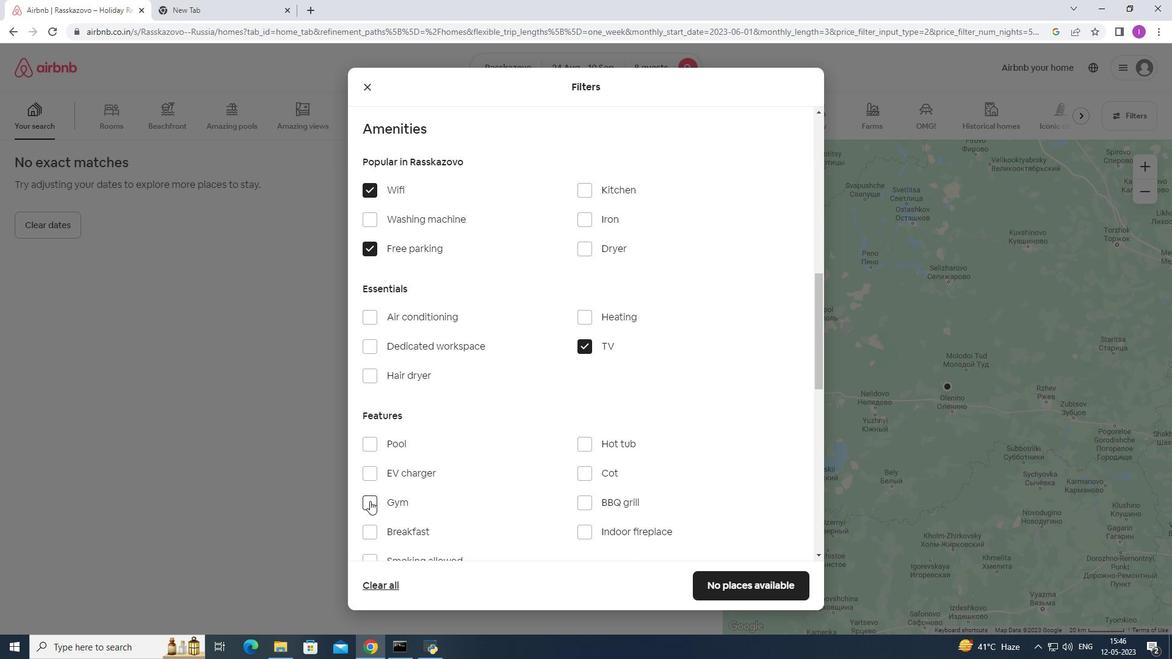 
Action: Mouse moved to (368, 525)
Screenshot: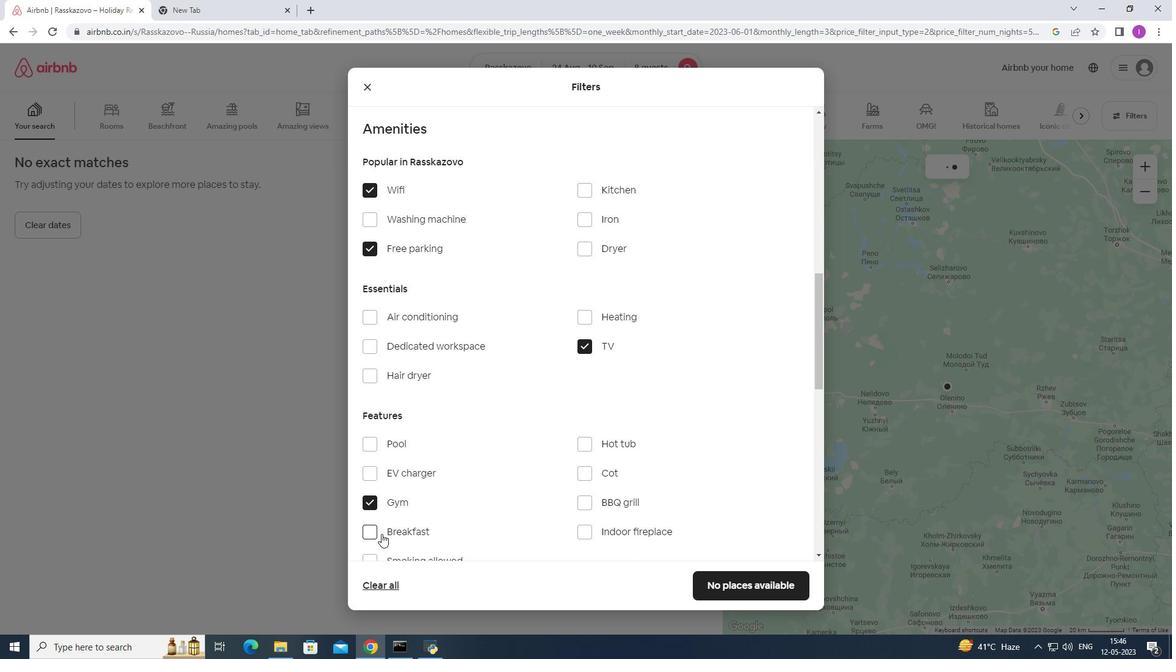 
Action: Mouse pressed left at (368, 525)
Screenshot: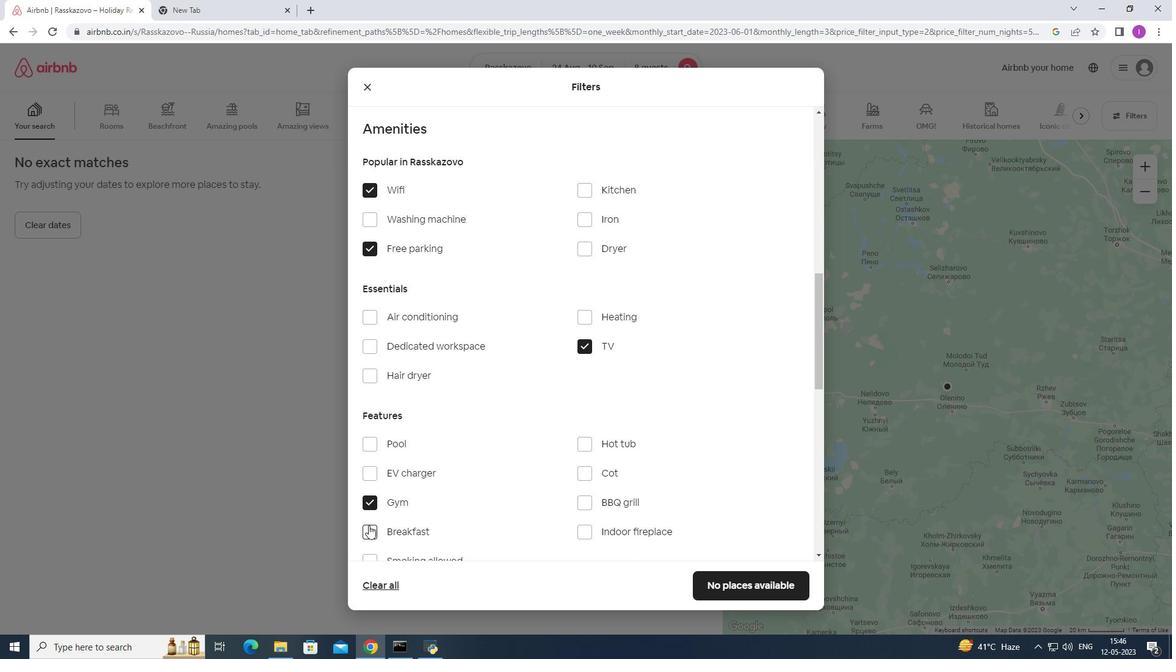 
Action: Mouse moved to (484, 452)
Screenshot: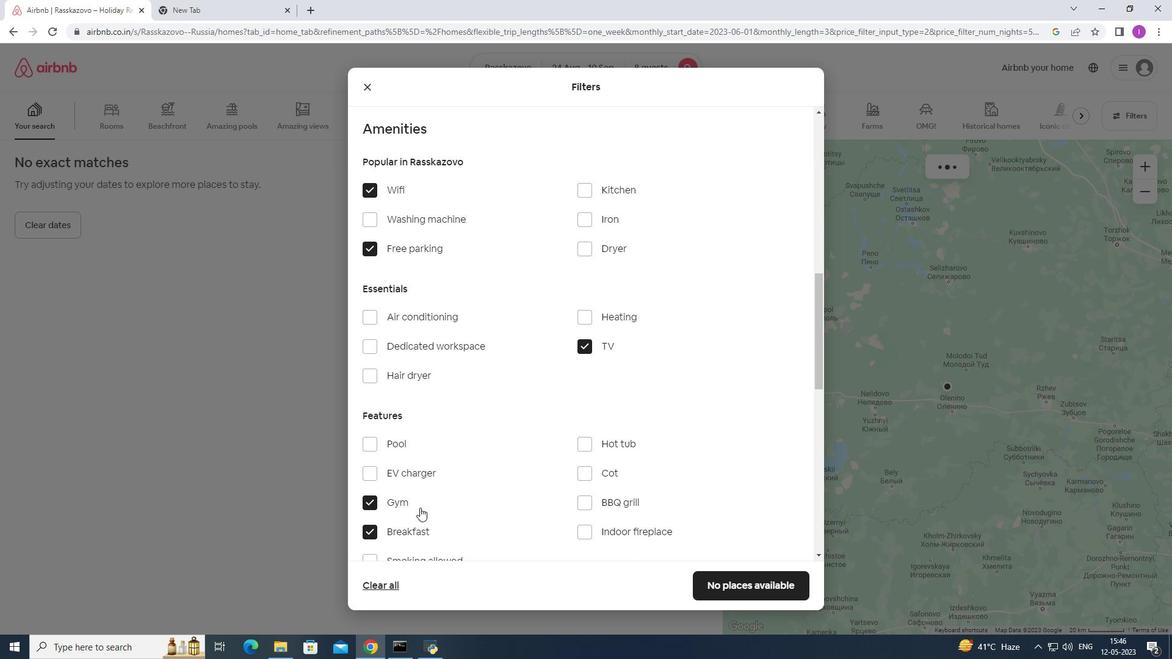 
Action: Mouse scrolled (484, 451) with delta (0, 0)
Screenshot: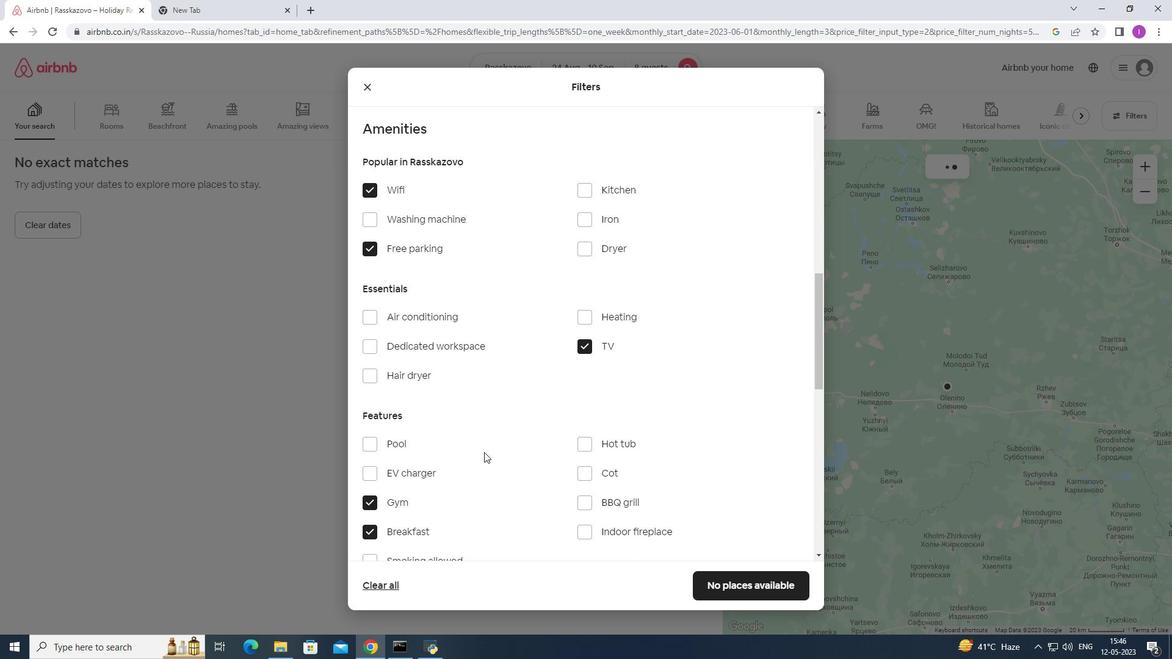 
Action: Mouse scrolled (484, 451) with delta (0, 0)
Screenshot: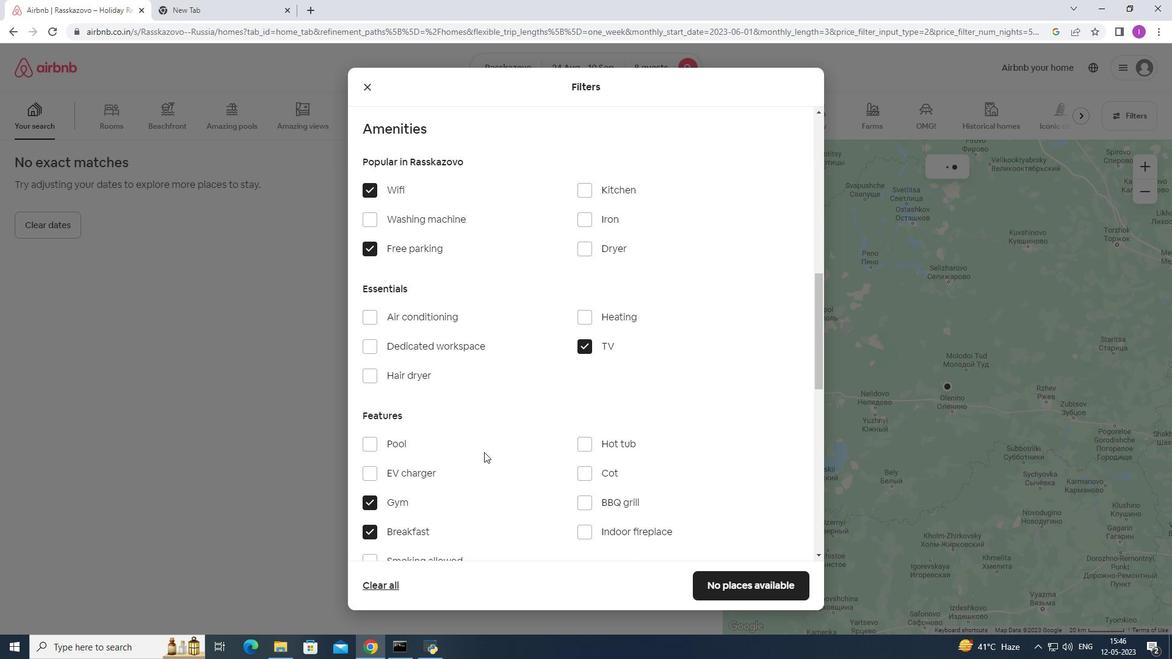 
Action: Mouse scrolled (484, 451) with delta (0, 0)
Screenshot: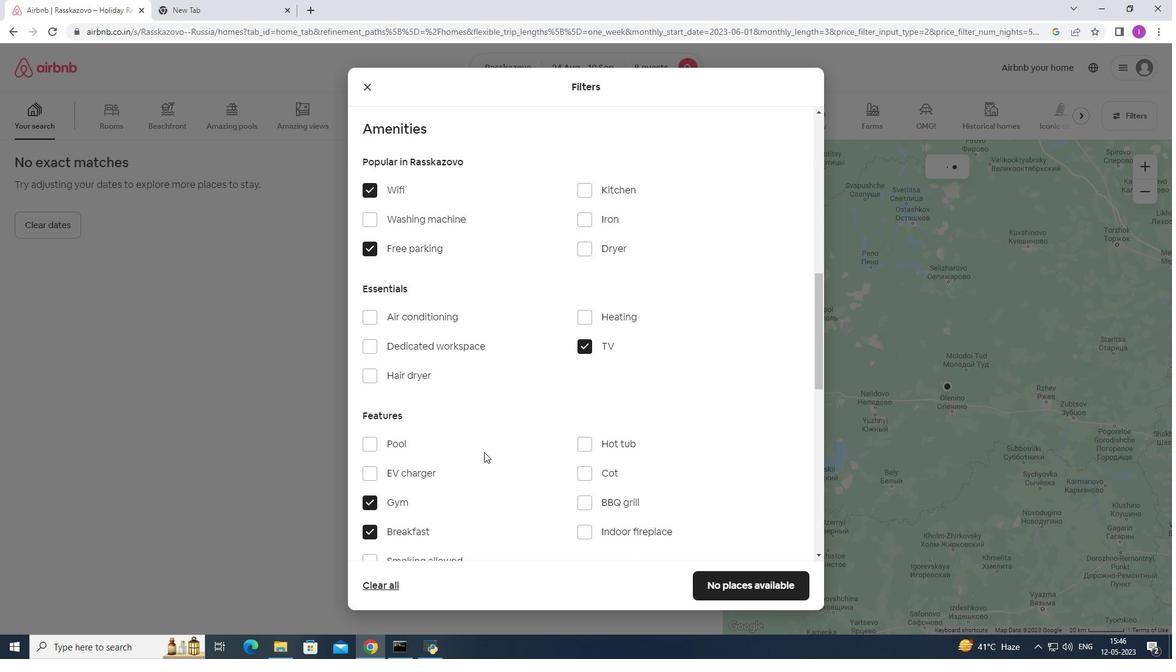 
Action: Mouse scrolled (484, 451) with delta (0, 0)
Screenshot: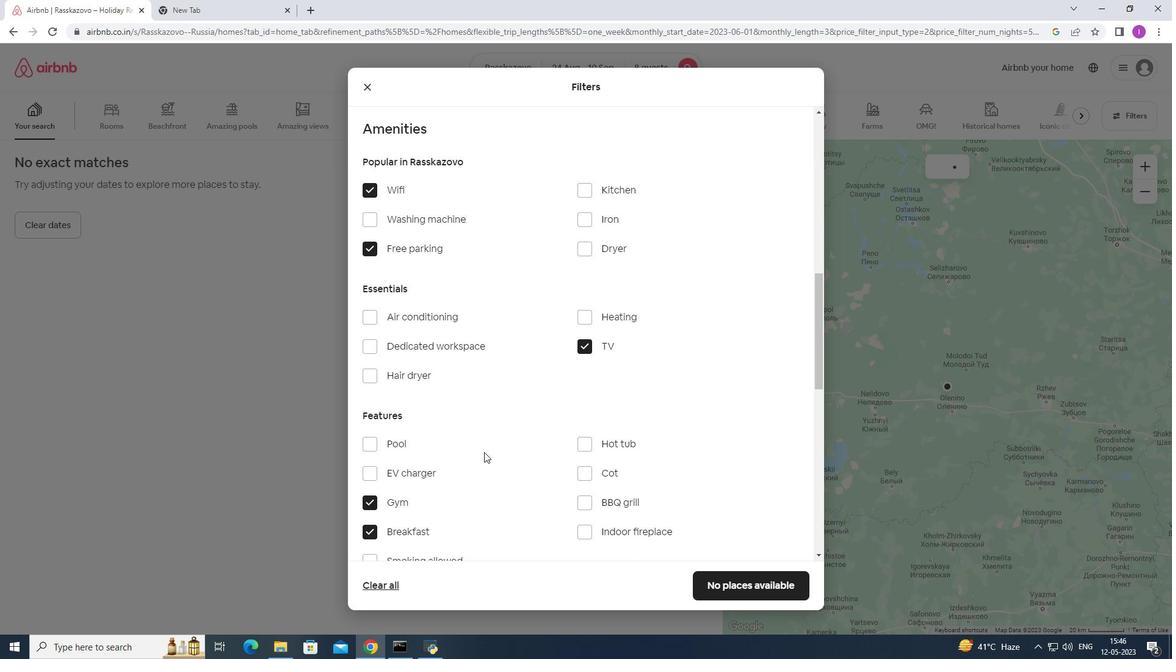 
Action: Mouse moved to (485, 451)
Screenshot: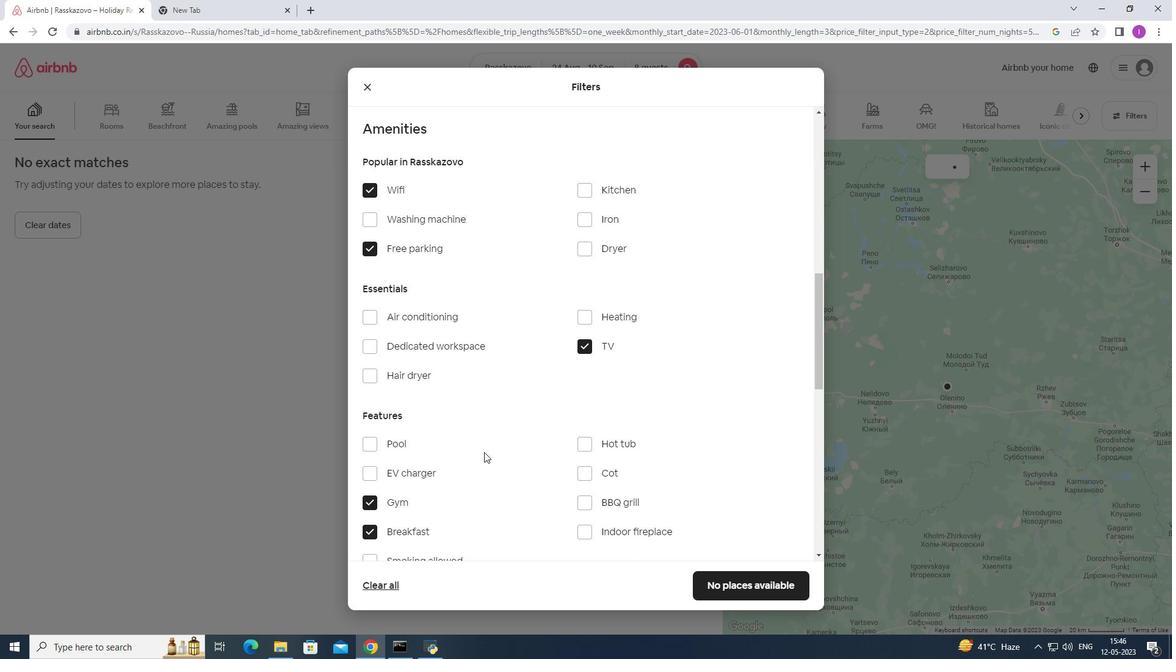 
Action: Mouse scrolled (484, 451) with delta (0, 0)
Screenshot: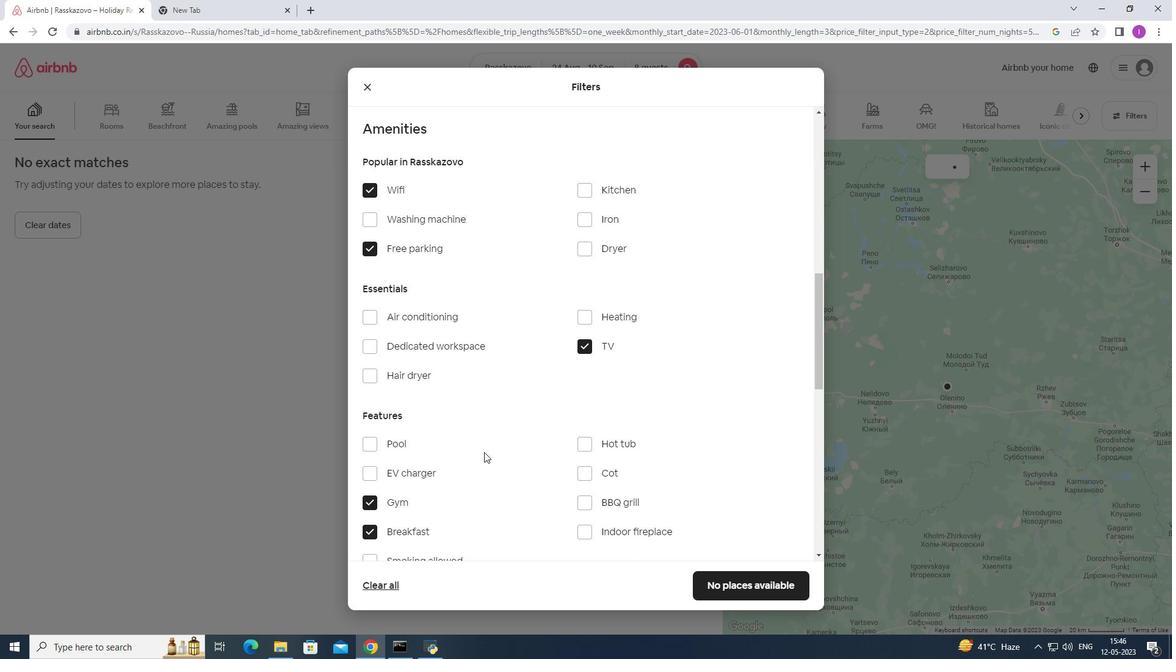 
Action: Mouse moved to (516, 433)
Screenshot: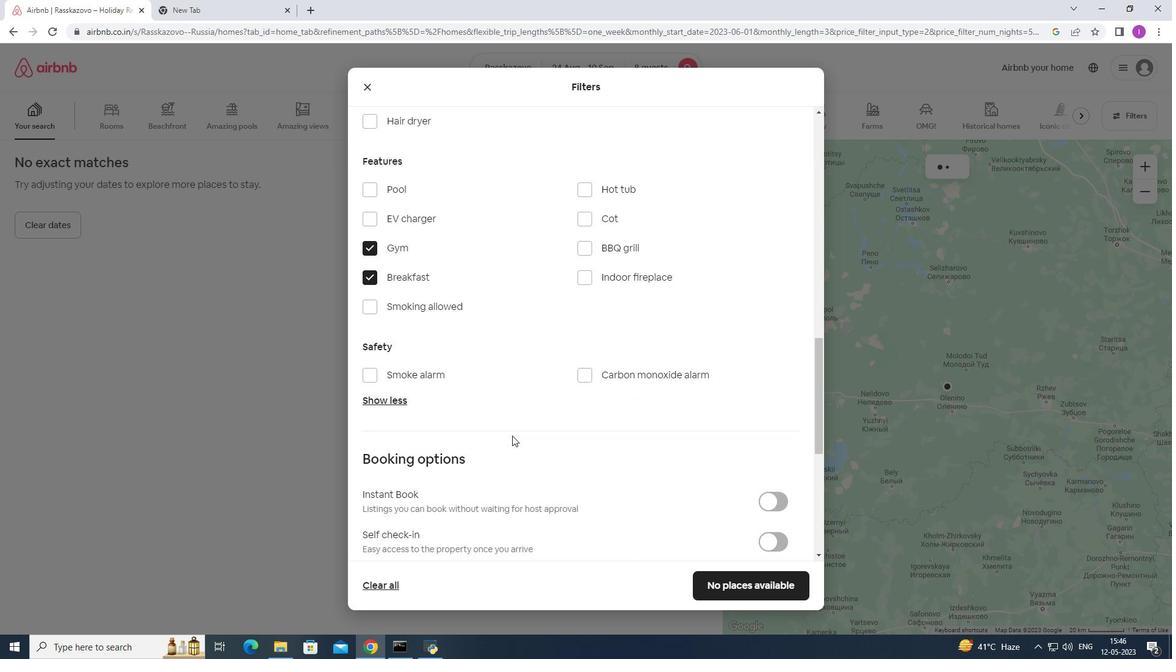 
Action: Mouse scrolled (516, 432) with delta (0, 0)
Screenshot: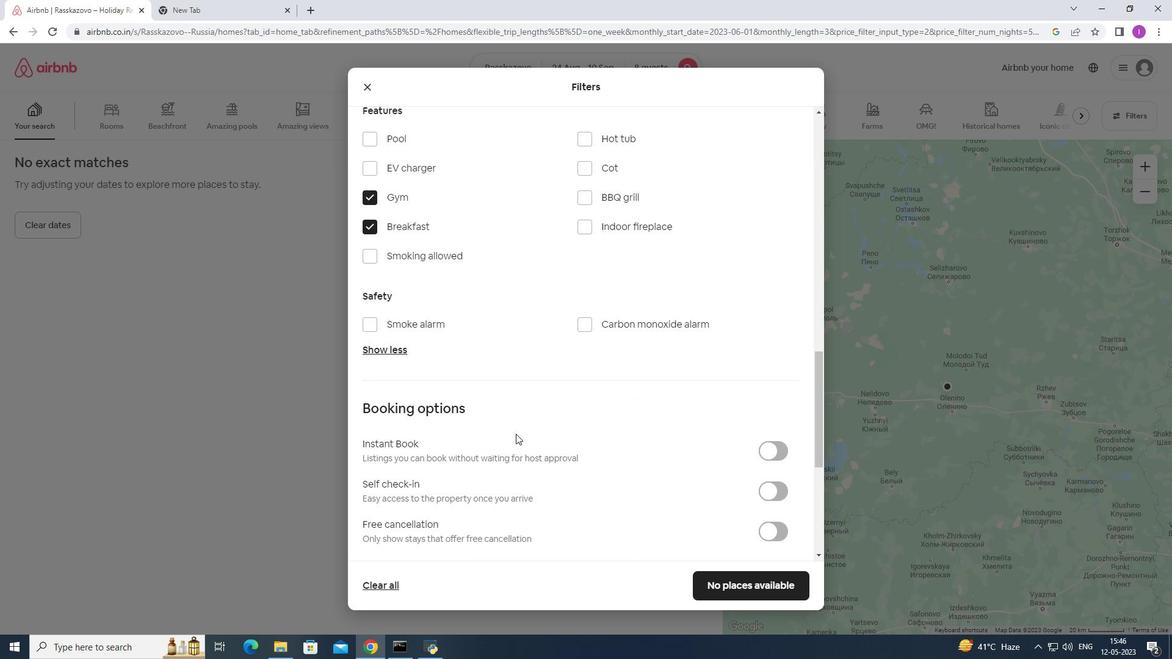 
Action: Mouse moved to (777, 429)
Screenshot: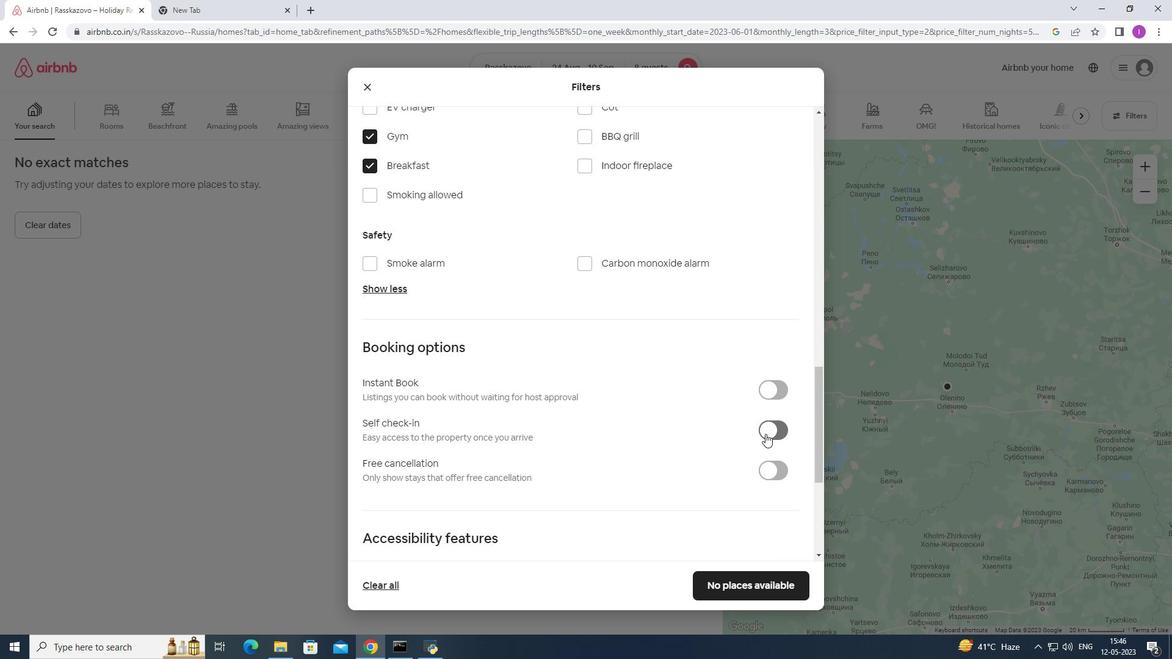 
Action: Mouse pressed left at (777, 429)
Screenshot: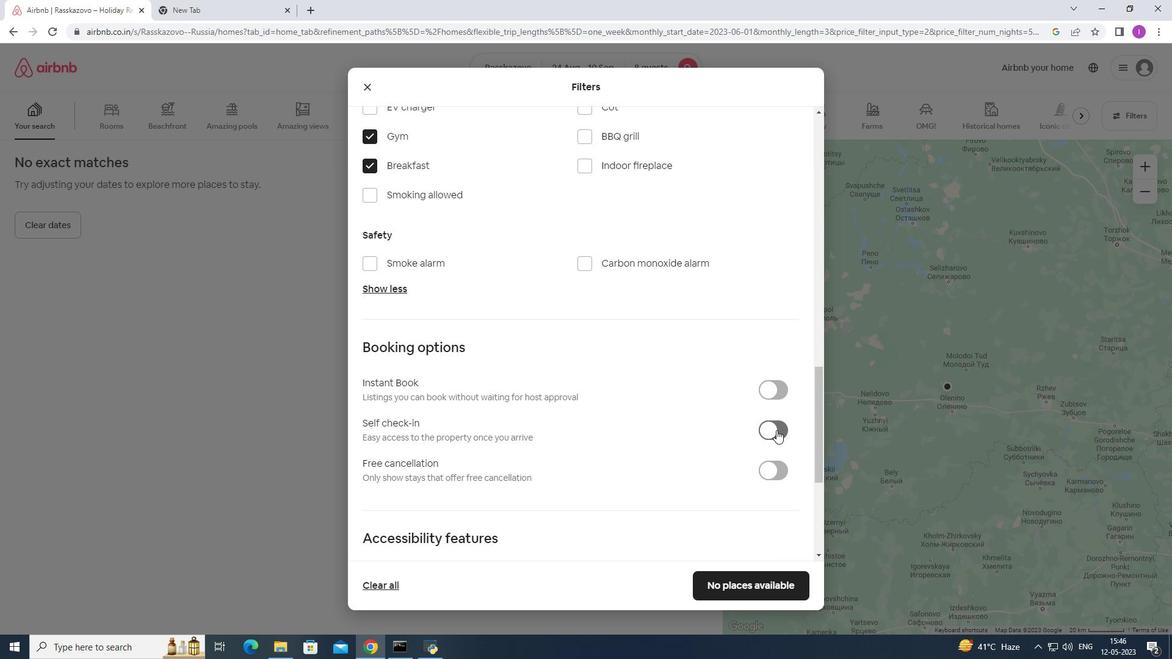 
Action: Mouse moved to (523, 475)
Screenshot: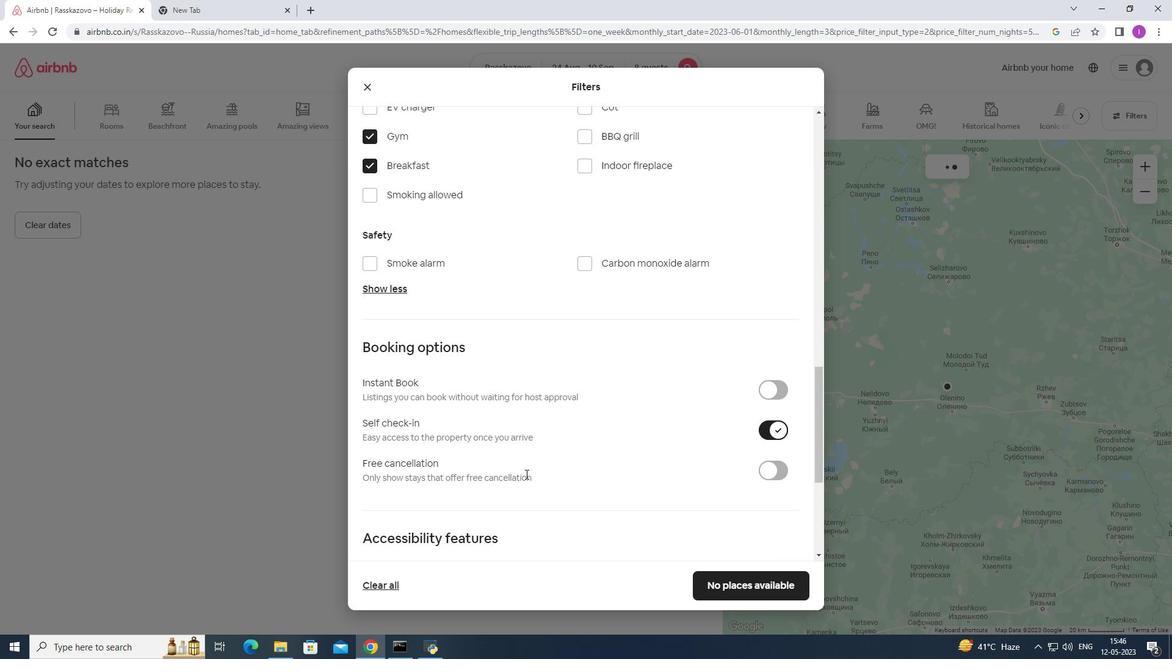 
Action: Mouse scrolled (523, 474) with delta (0, 0)
Screenshot: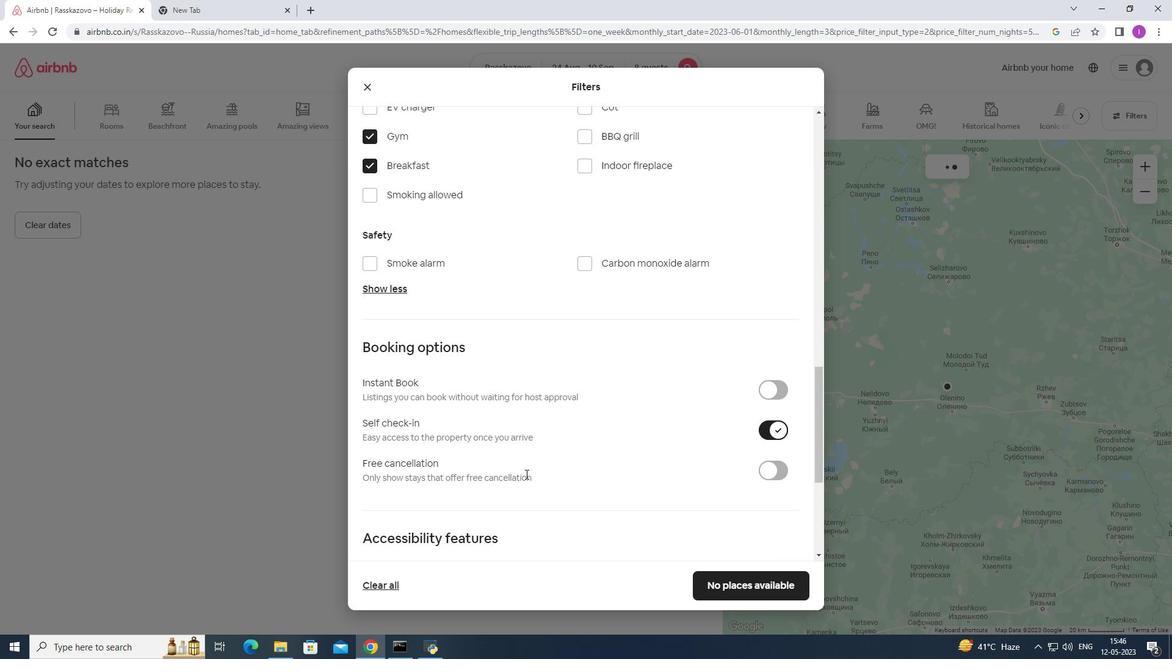 
Action: Mouse scrolled (523, 474) with delta (0, 0)
Screenshot: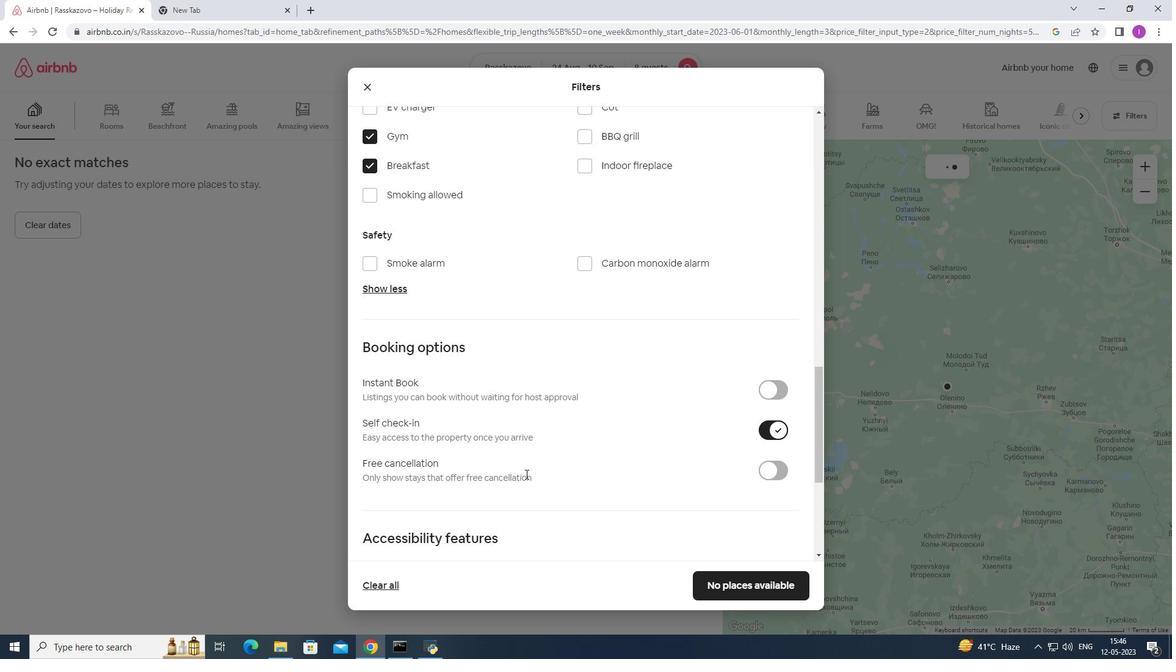 
Action: Mouse scrolled (523, 474) with delta (0, 0)
Screenshot: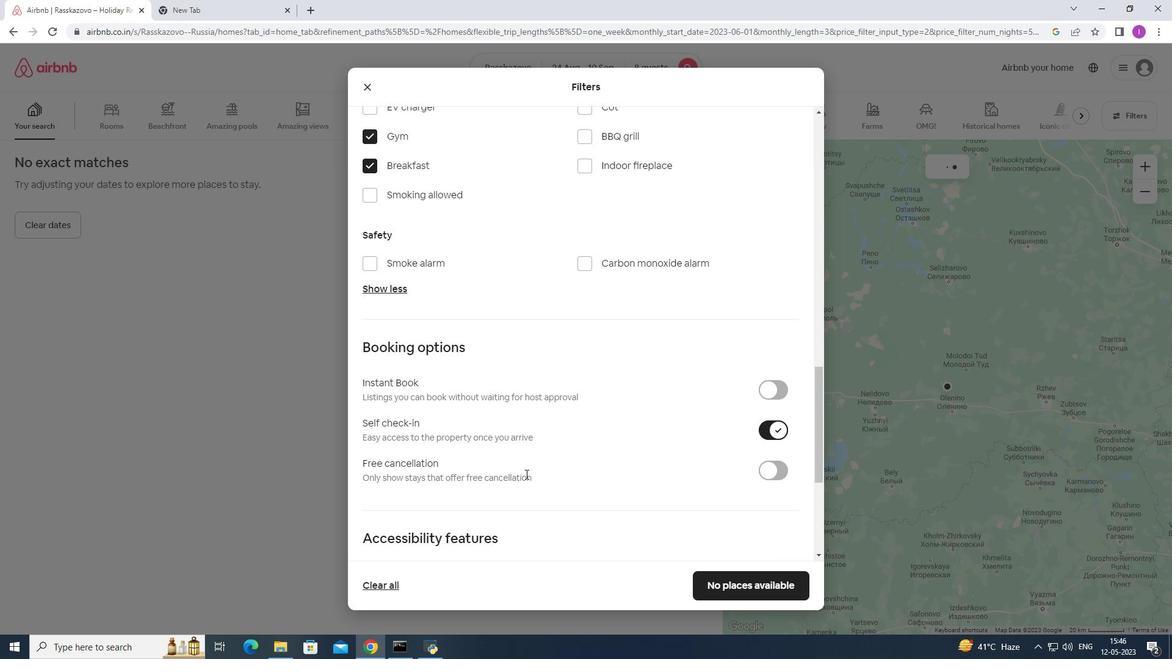 
Action: Mouse scrolled (523, 474) with delta (0, 0)
Screenshot: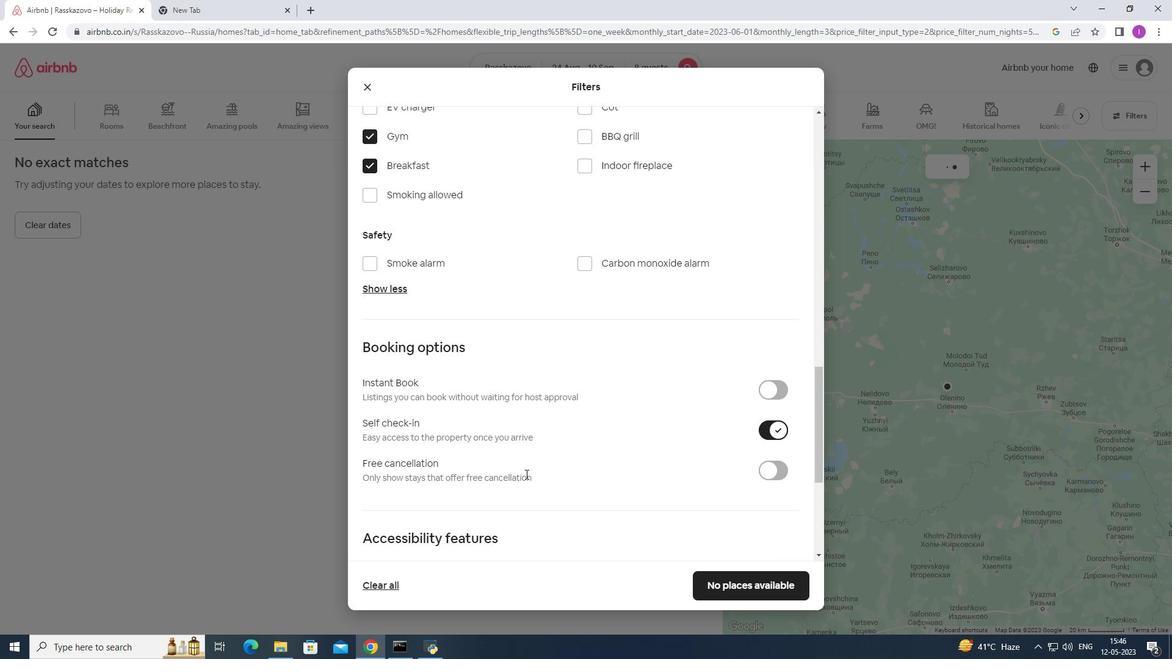
Action: Mouse scrolled (523, 475) with delta (0, 0)
Screenshot: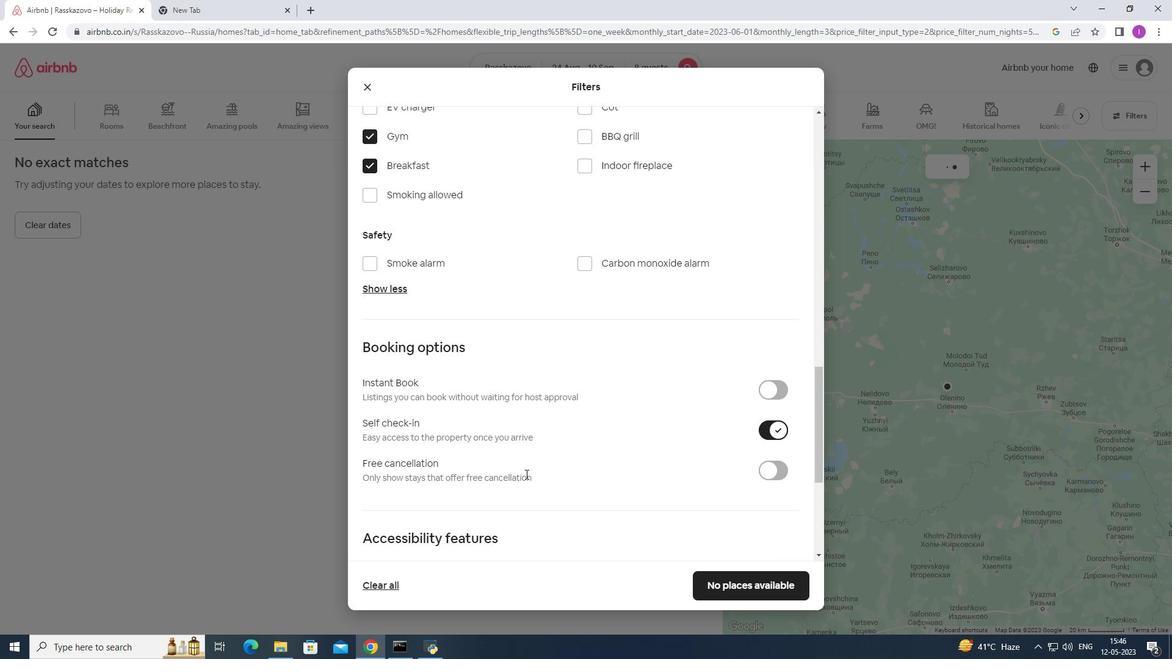 
Action: Mouse moved to (523, 455)
Screenshot: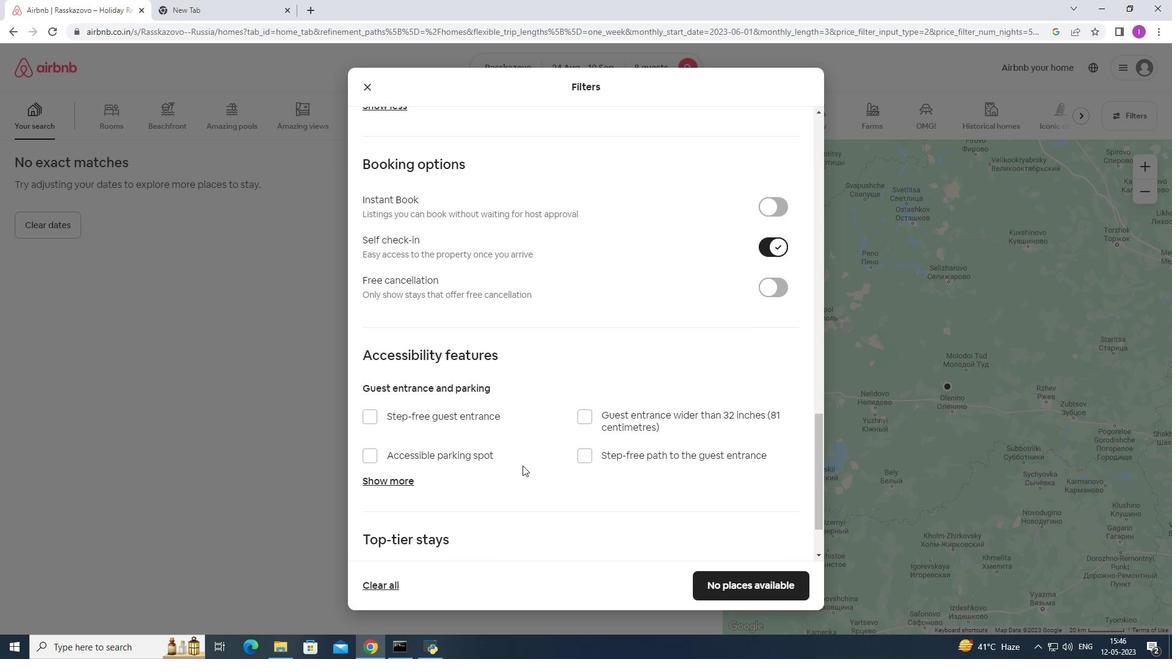 
Action: Mouse scrolled (523, 454) with delta (0, 0)
Screenshot: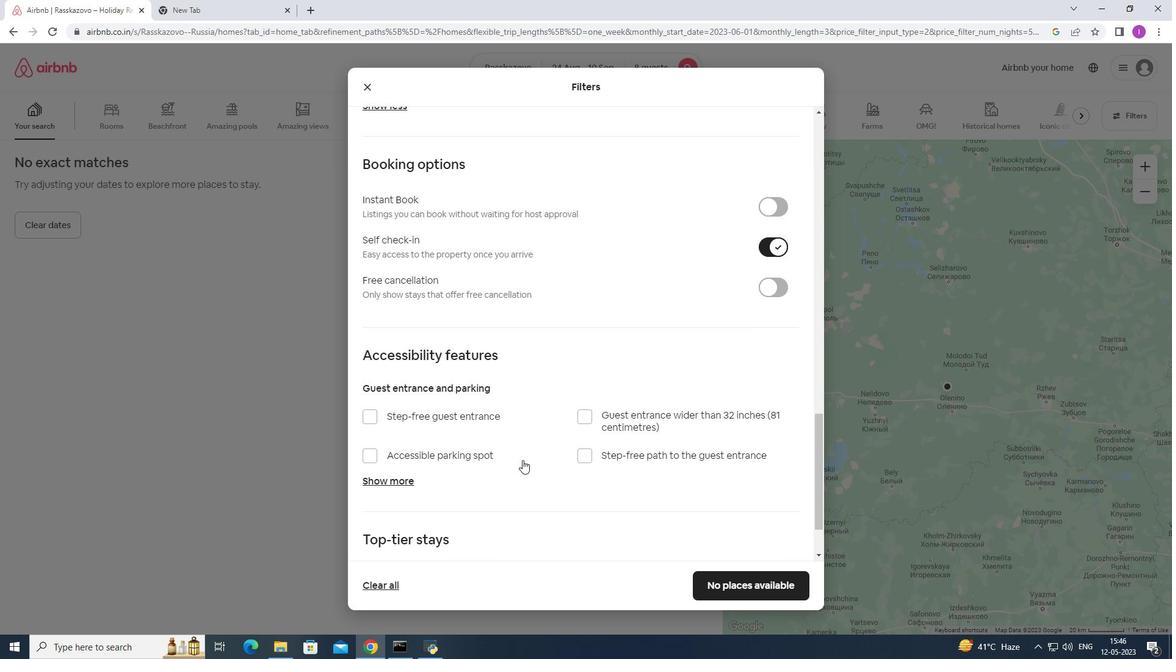 
Action: Mouse scrolled (523, 454) with delta (0, 0)
Screenshot: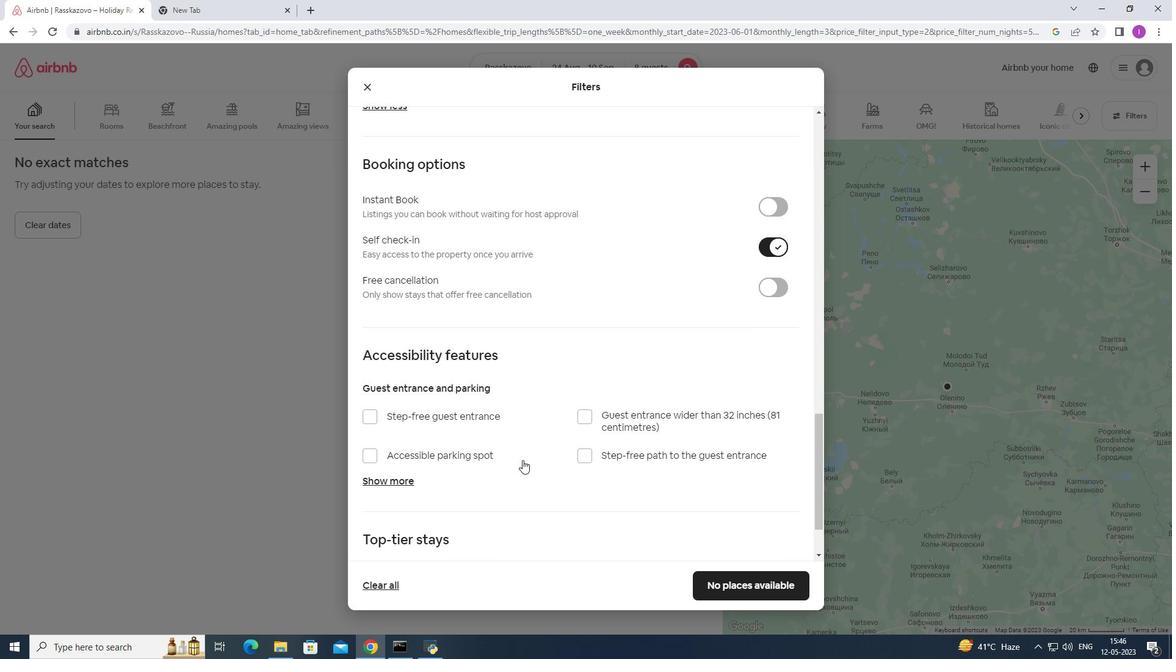 
Action: Mouse scrolled (523, 454) with delta (0, 0)
Screenshot: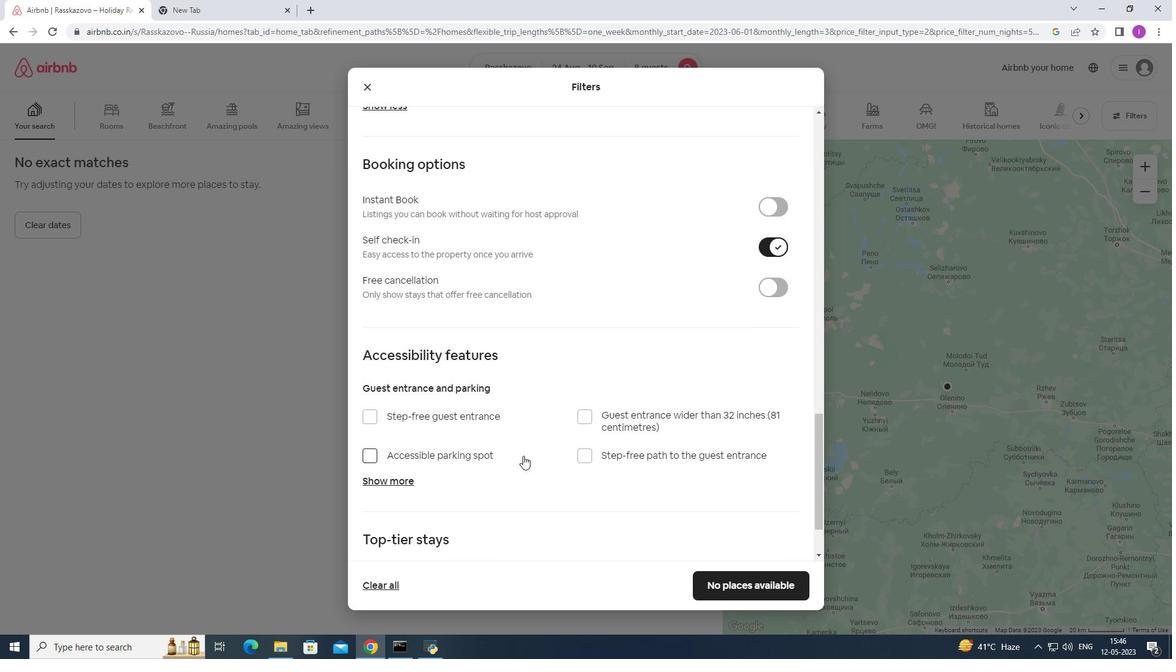 
Action: Mouse scrolled (523, 454) with delta (0, 0)
Screenshot: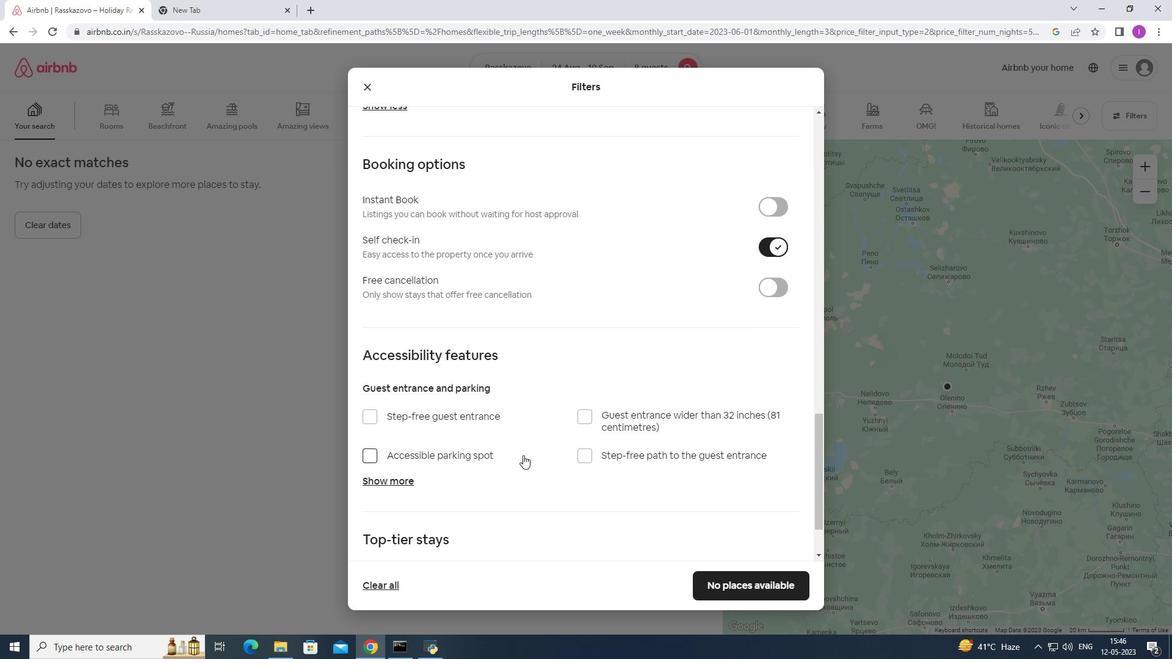 
Action: Mouse scrolled (523, 454) with delta (0, 0)
Screenshot: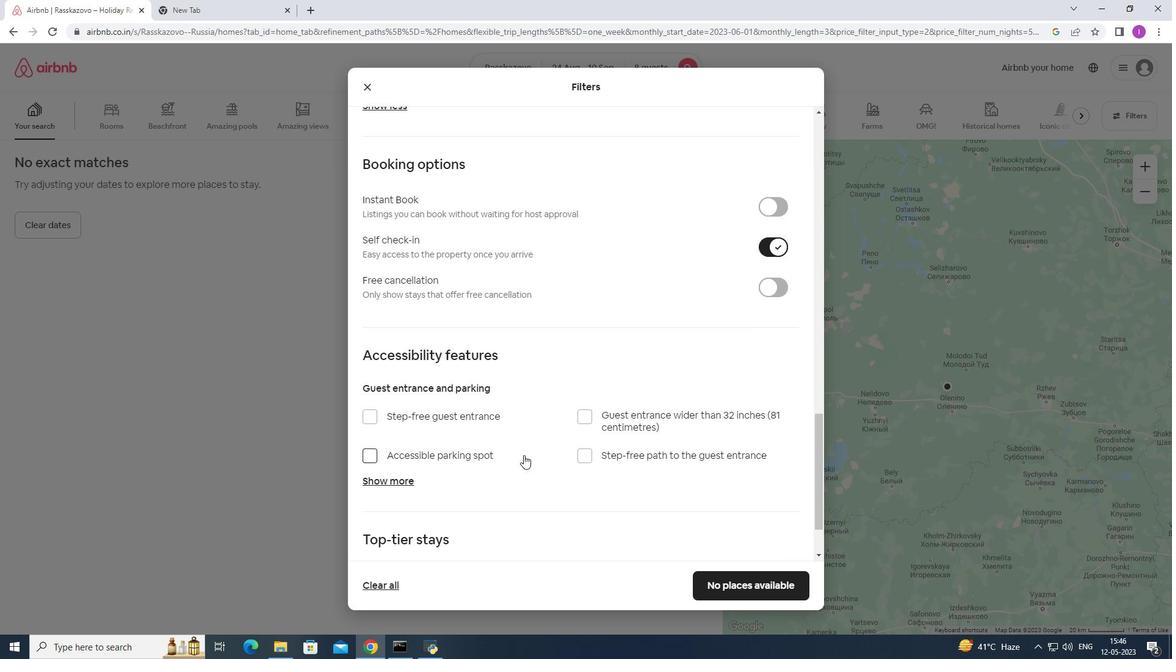 
Action: Mouse moved to (531, 462)
Screenshot: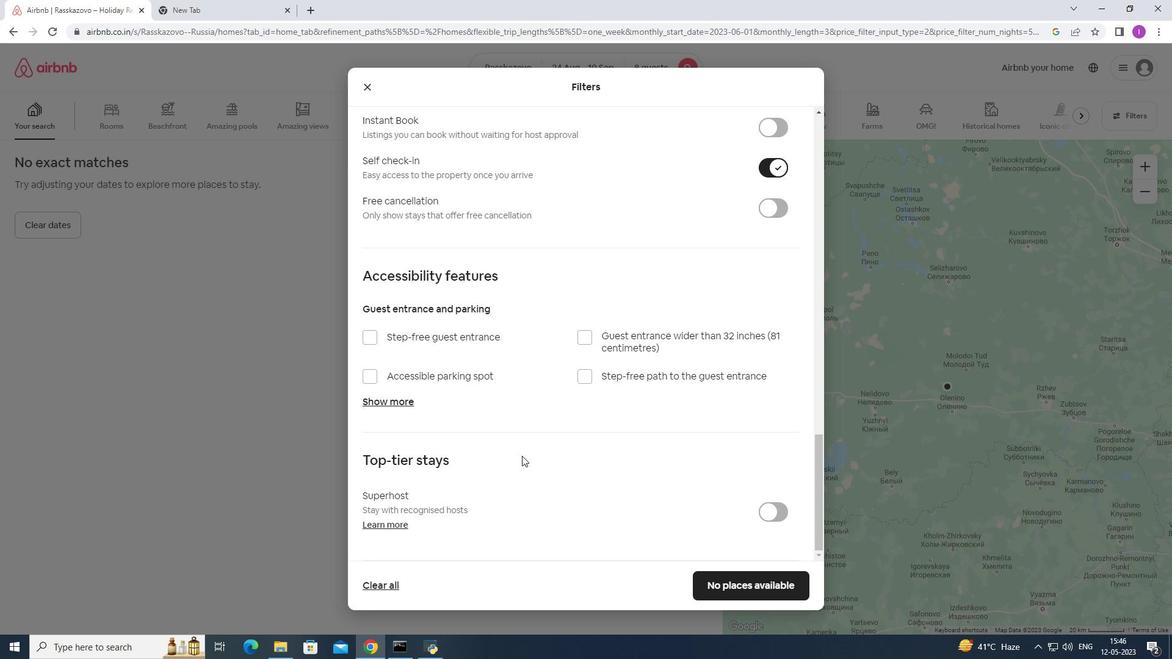 
Action: Mouse scrolled (531, 462) with delta (0, 0)
Screenshot: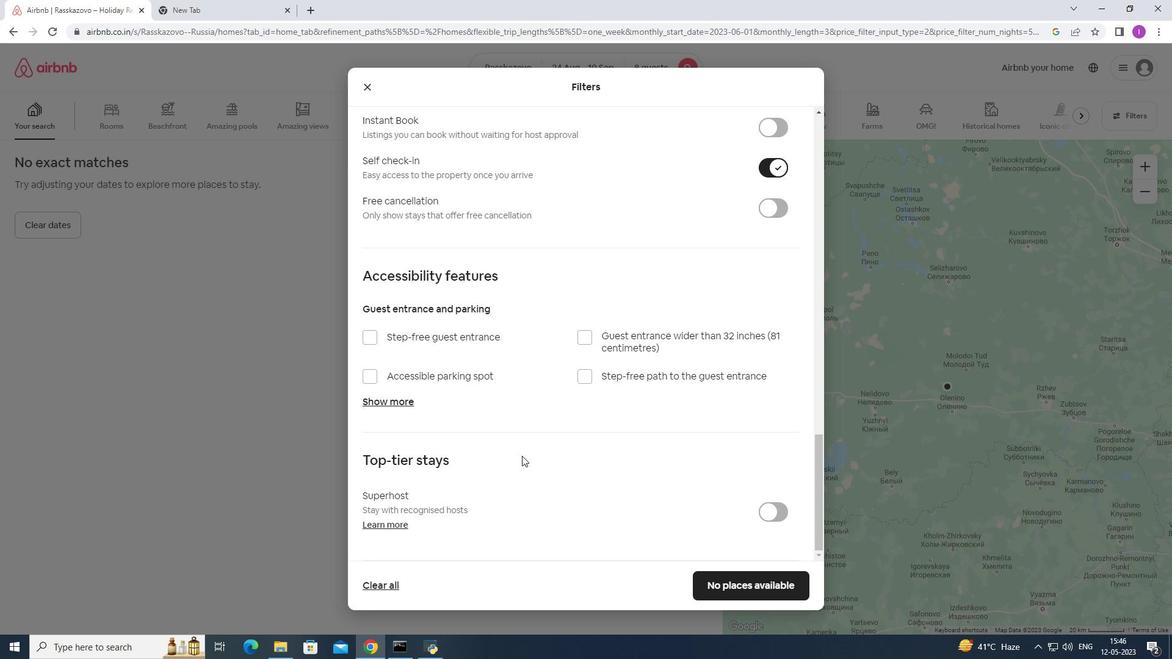 
Action: Mouse moved to (532, 464)
Screenshot: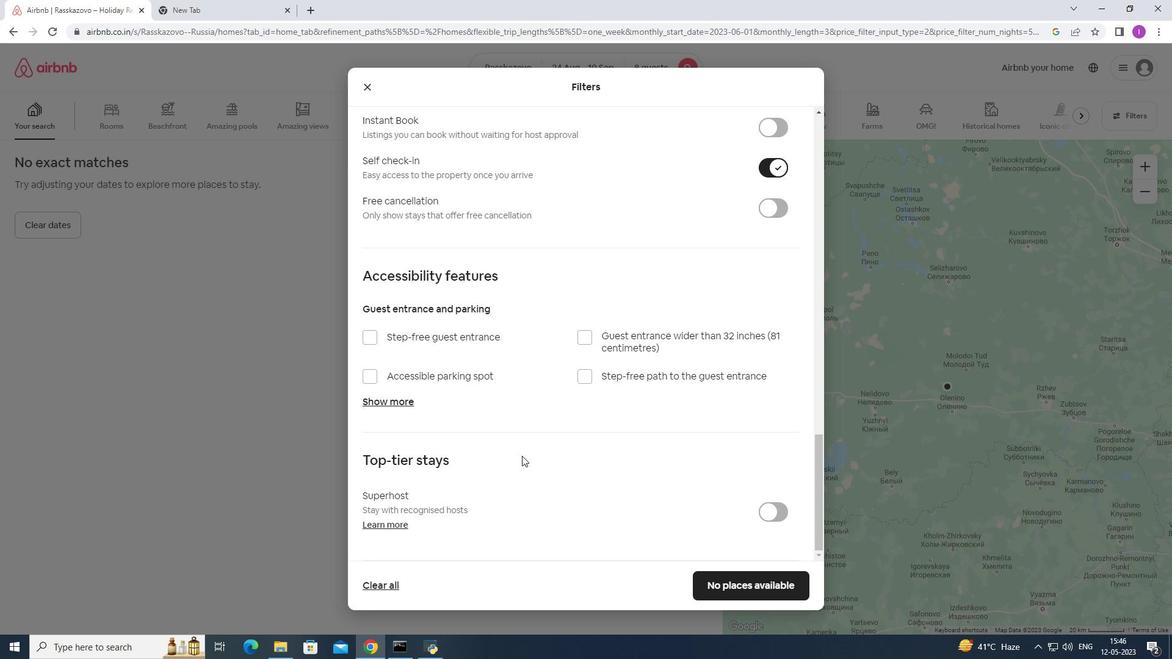 
Action: Mouse scrolled (532, 463) with delta (0, 0)
Screenshot: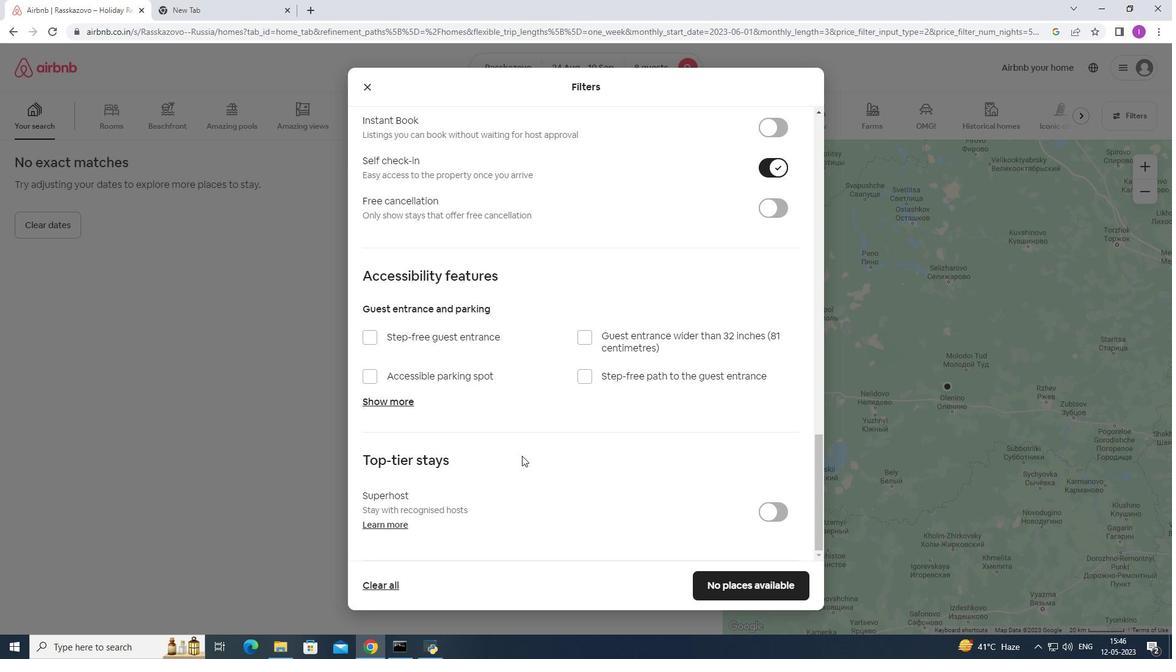 
Action: Mouse moved to (533, 464)
Screenshot: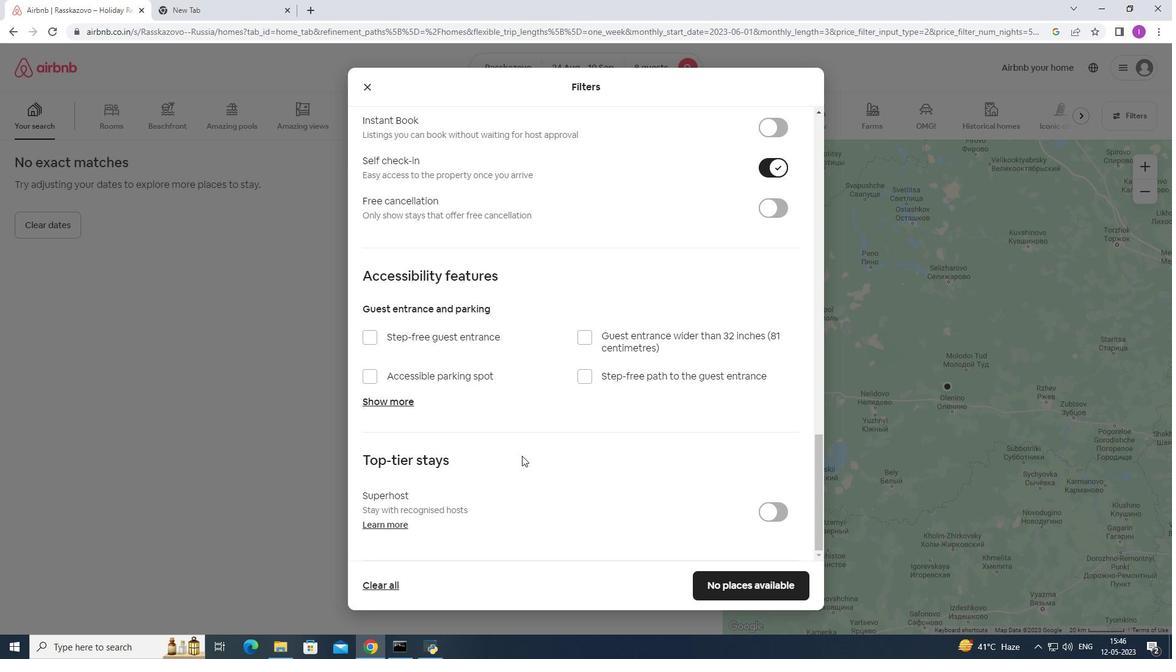 
Action: Mouse scrolled (533, 463) with delta (0, 0)
Screenshot: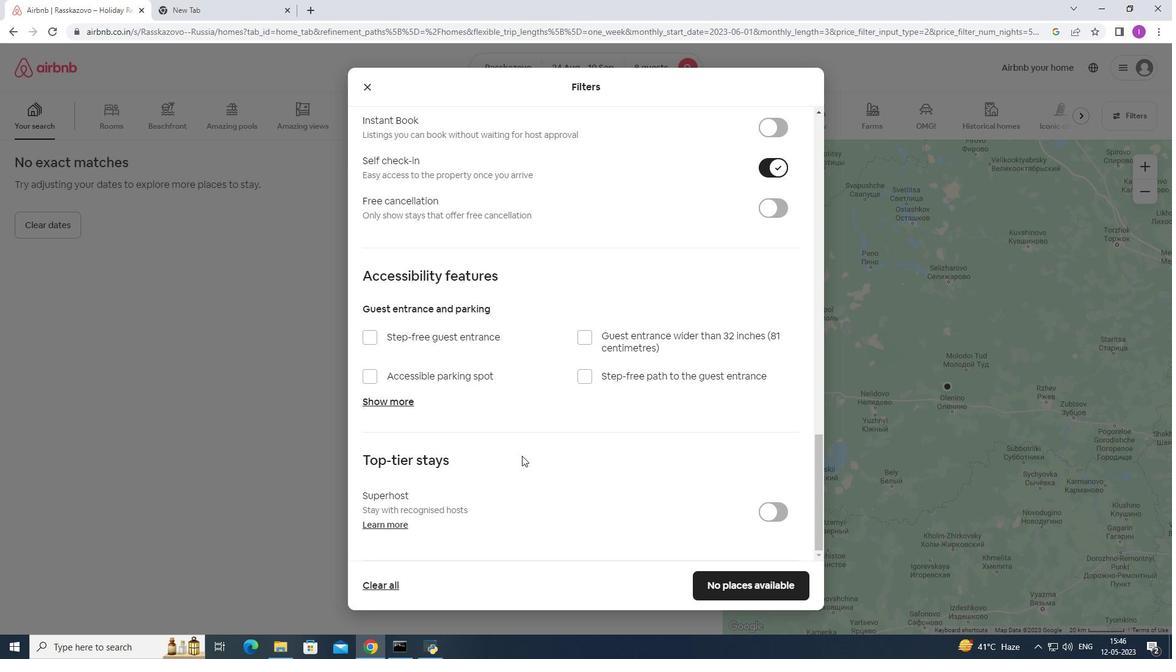 
Action: Mouse moved to (533, 464)
Screenshot: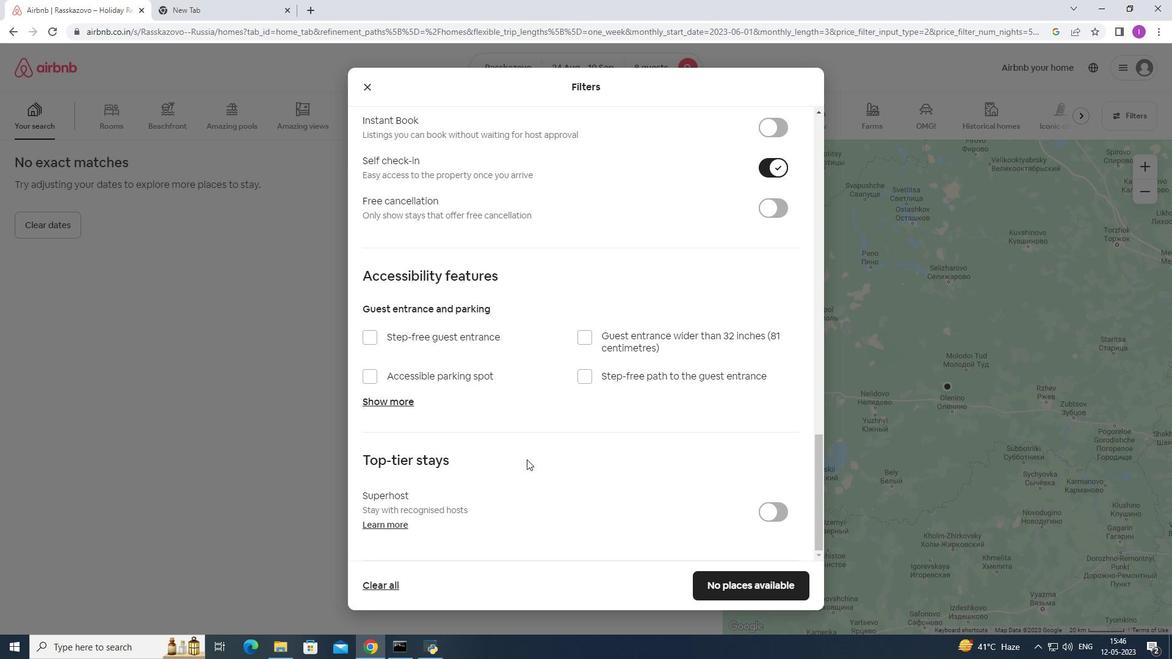
Action: Mouse scrolled (533, 464) with delta (0, 0)
Screenshot: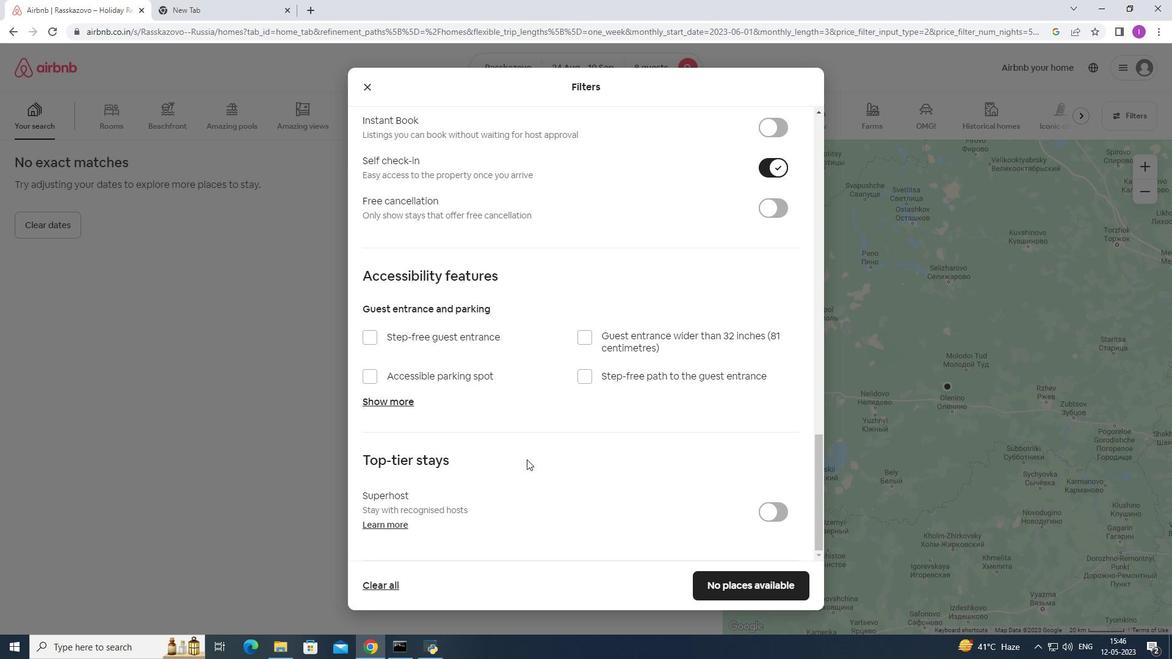 
Action: Mouse scrolled (533, 464) with delta (0, 0)
Screenshot: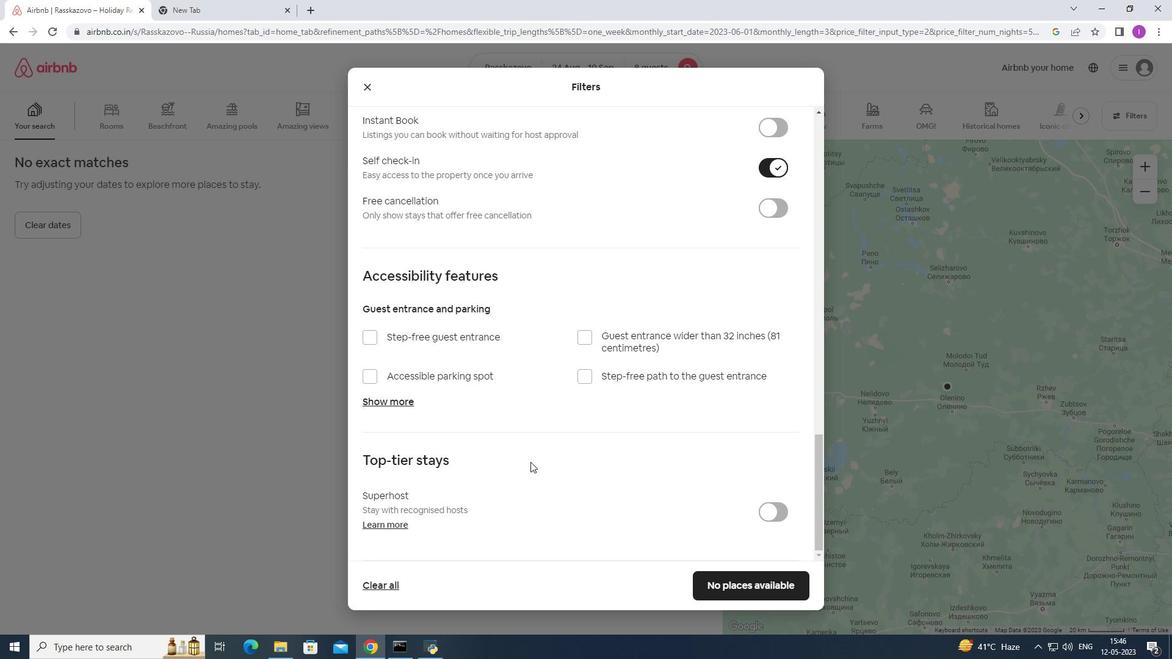 
Action: Mouse moved to (747, 577)
Screenshot: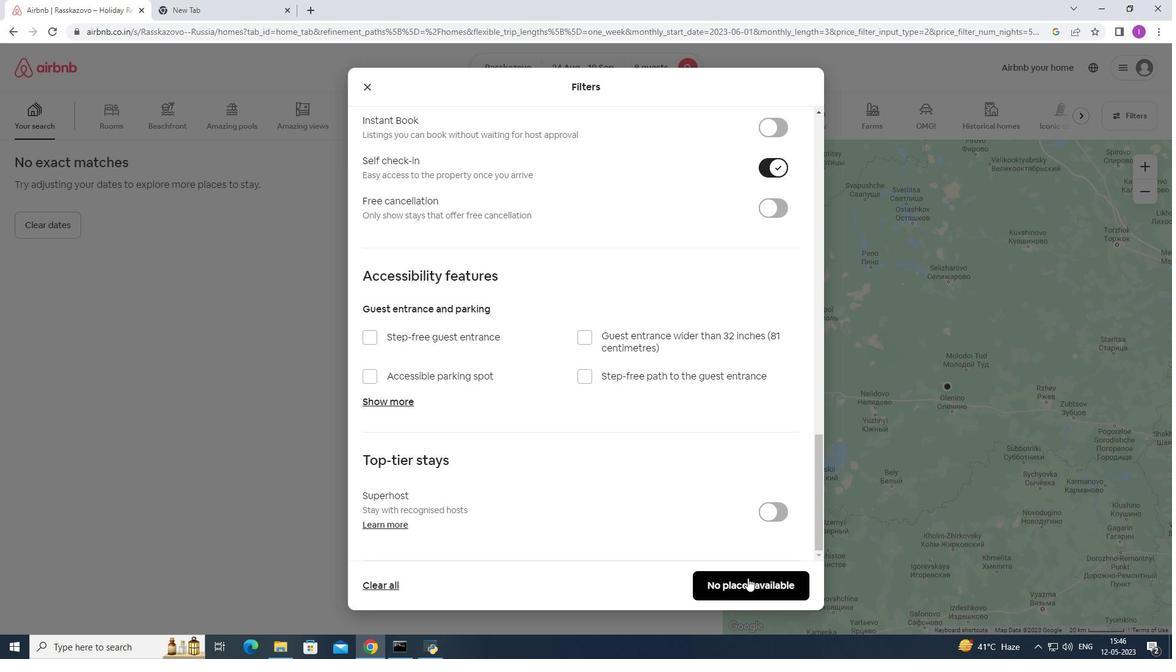 
Action: Mouse pressed left at (747, 577)
Screenshot: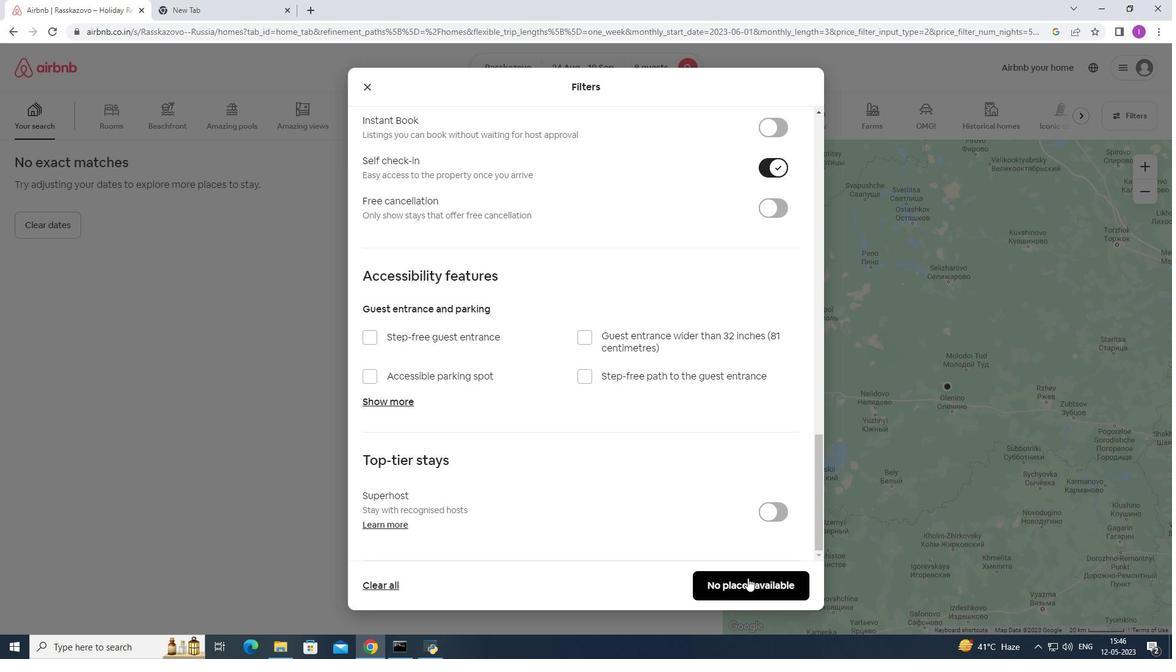 
Action: Mouse moved to (746, 577)
Screenshot: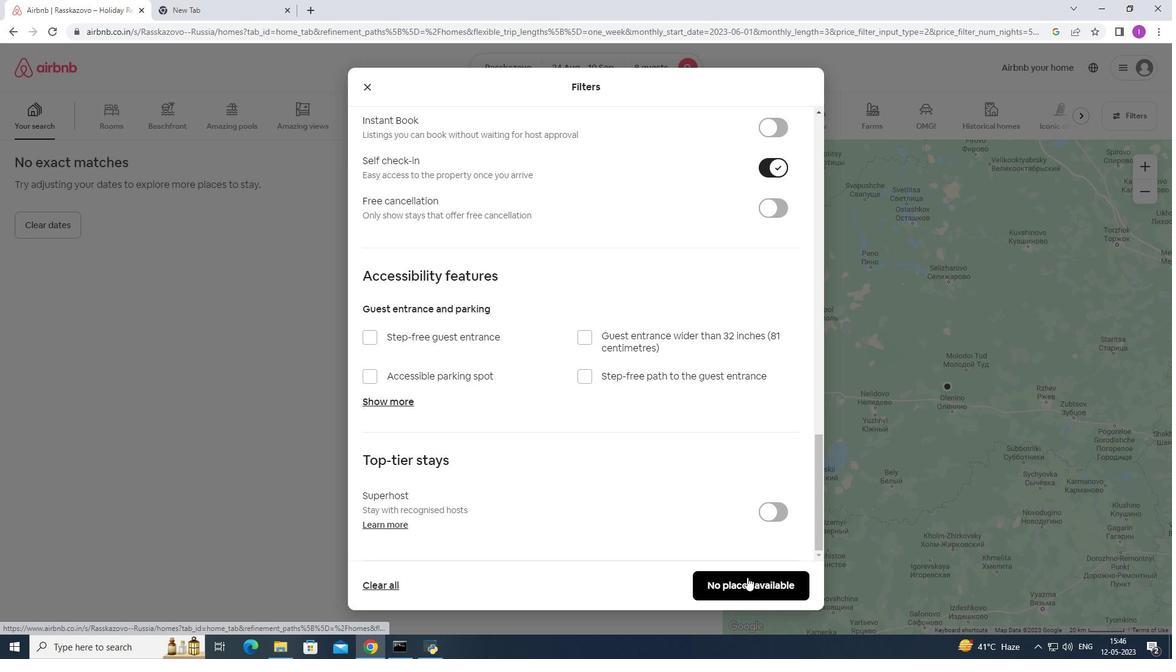 
